 Task: Find connections with filter location Dhing with filter topic #linkedintrainer with filter profile language Potuguese with filter current company Mechanical Engineering Design Hub with filter school Deenbandhu Chhotu Ram University of Science & Technology with filter industry Automation Machinery Manufacturing with filter service category Filing with filter keywords title Bookkeeper
Action: Mouse moved to (172, 263)
Screenshot: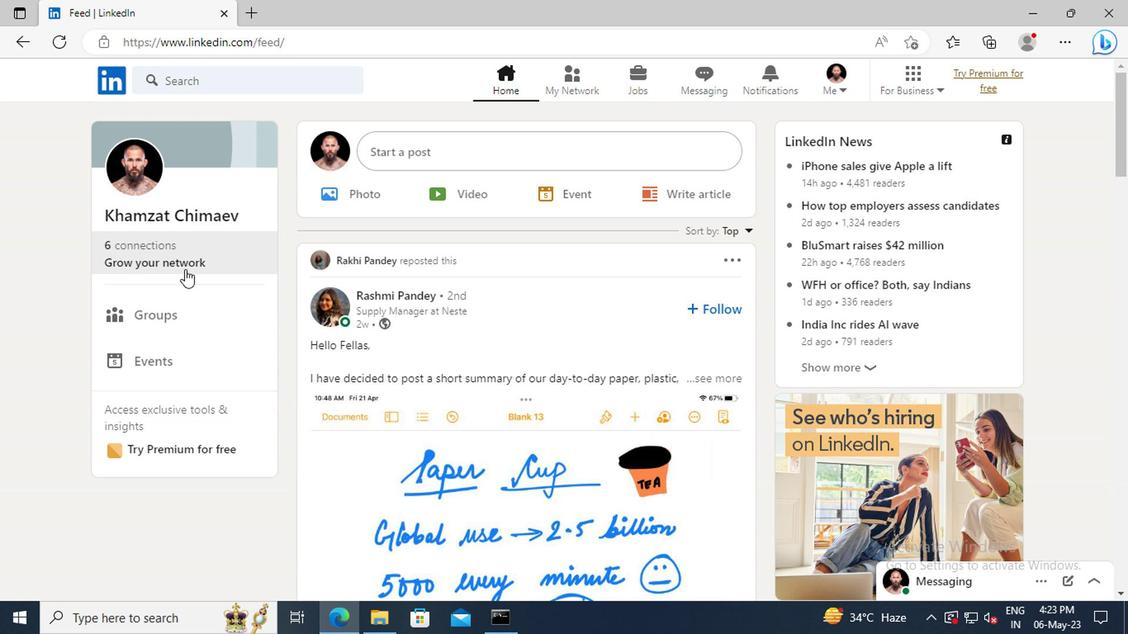 
Action: Mouse pressed left at (172, 263)
Screenshot: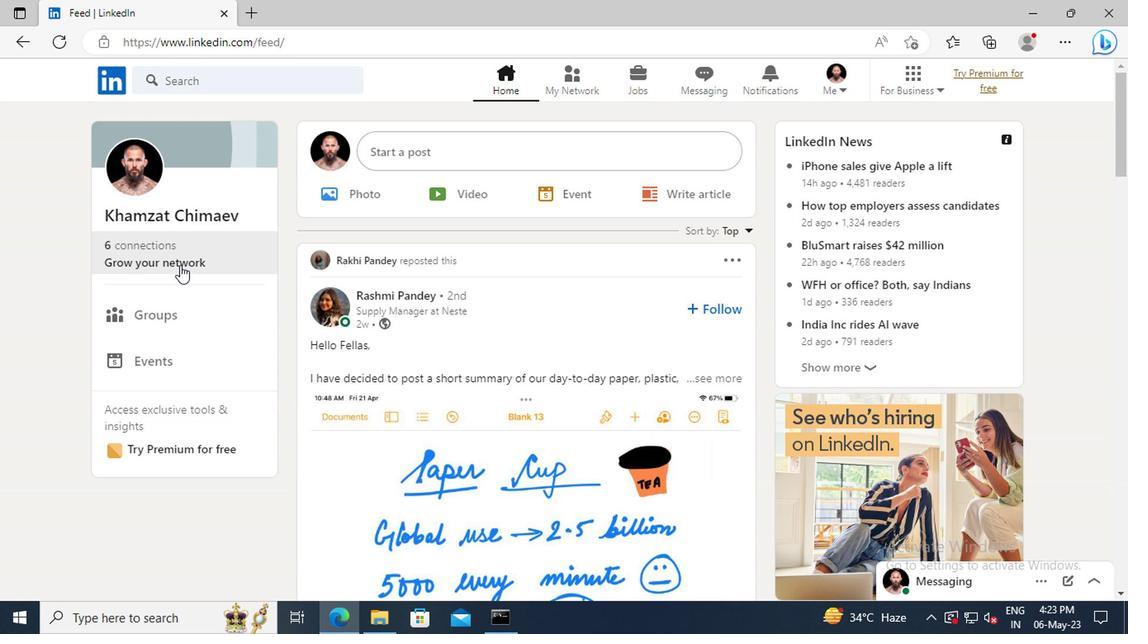 
Action: Mouse moved to (179, 175)
Screenshot: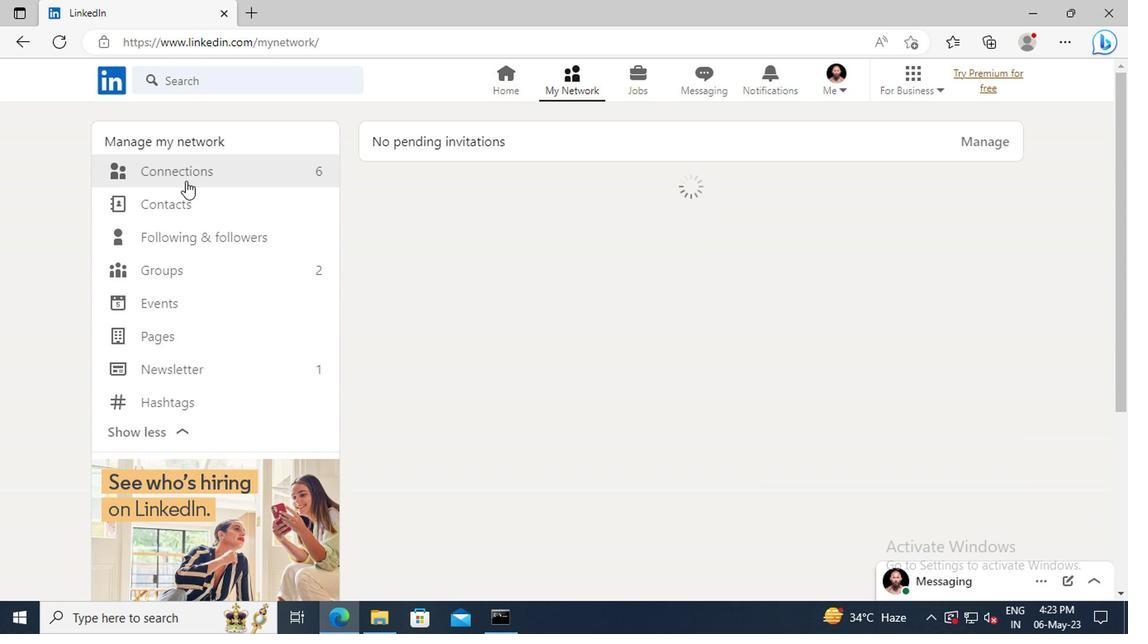 
Action: Mouse pressed left at (179, 175)
Screenshot: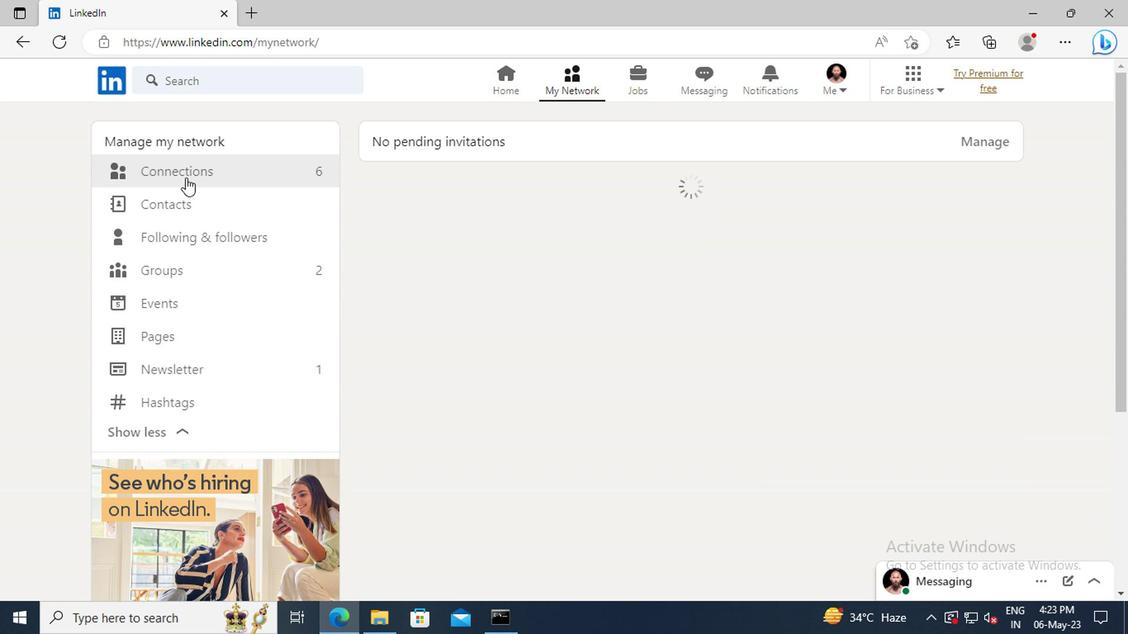 
Action: Mouse moved to (670, 178)
Screenshot: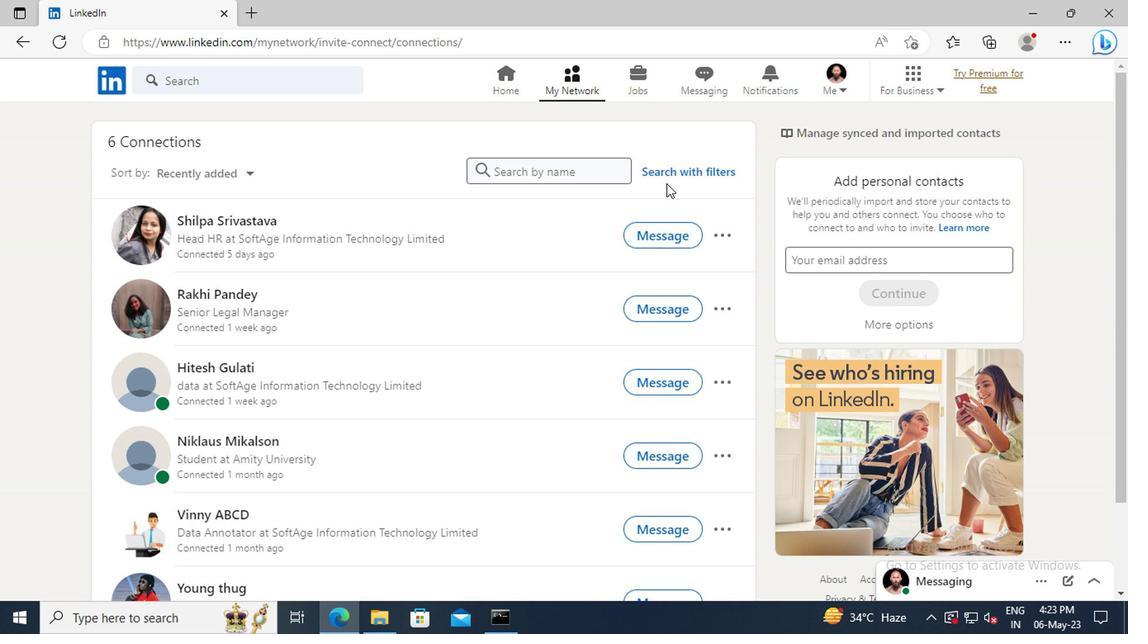 
Action: Mouse pressed left at (670, 178)
Screenshot: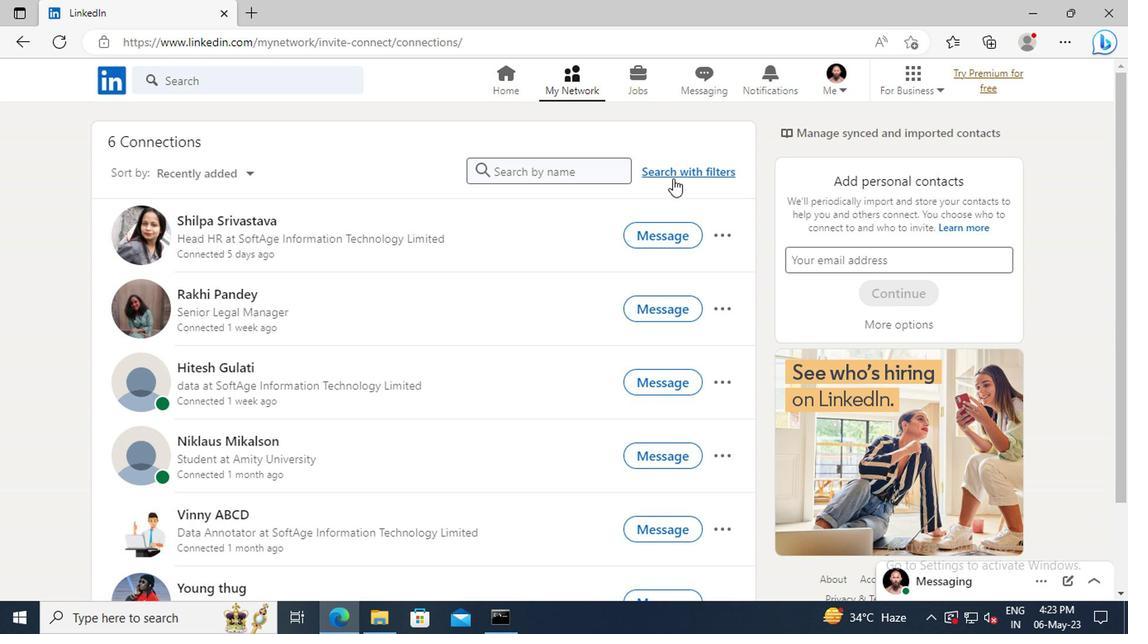 
Action: Mouse moved to (623, 130)
Screenshot: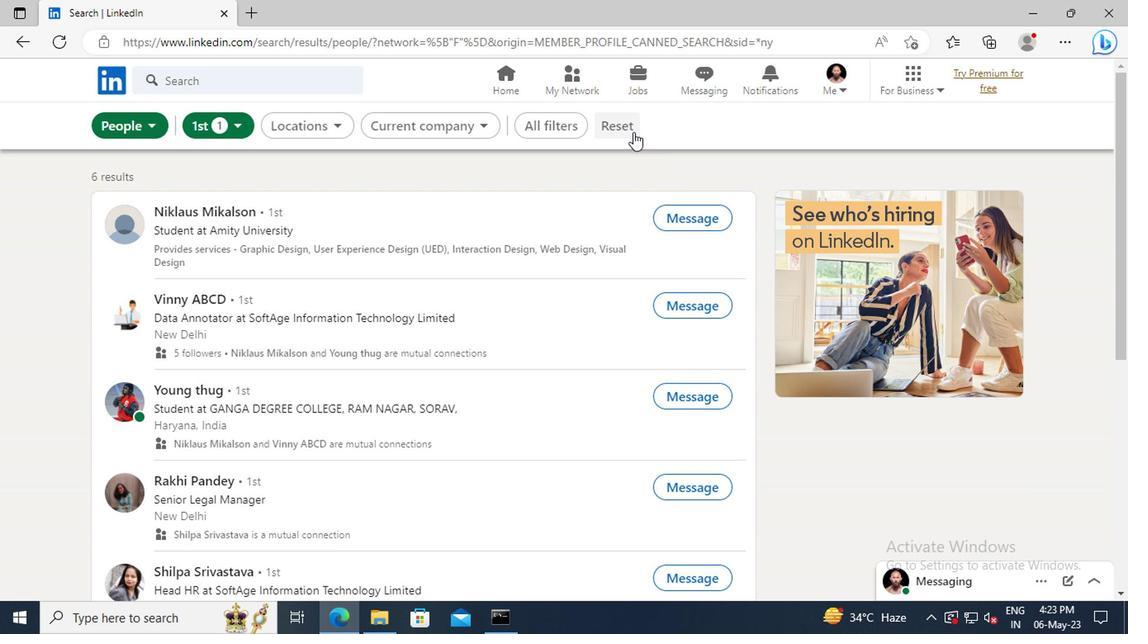 
Action: Mouse pressed left at (623, 130)
Screenshot: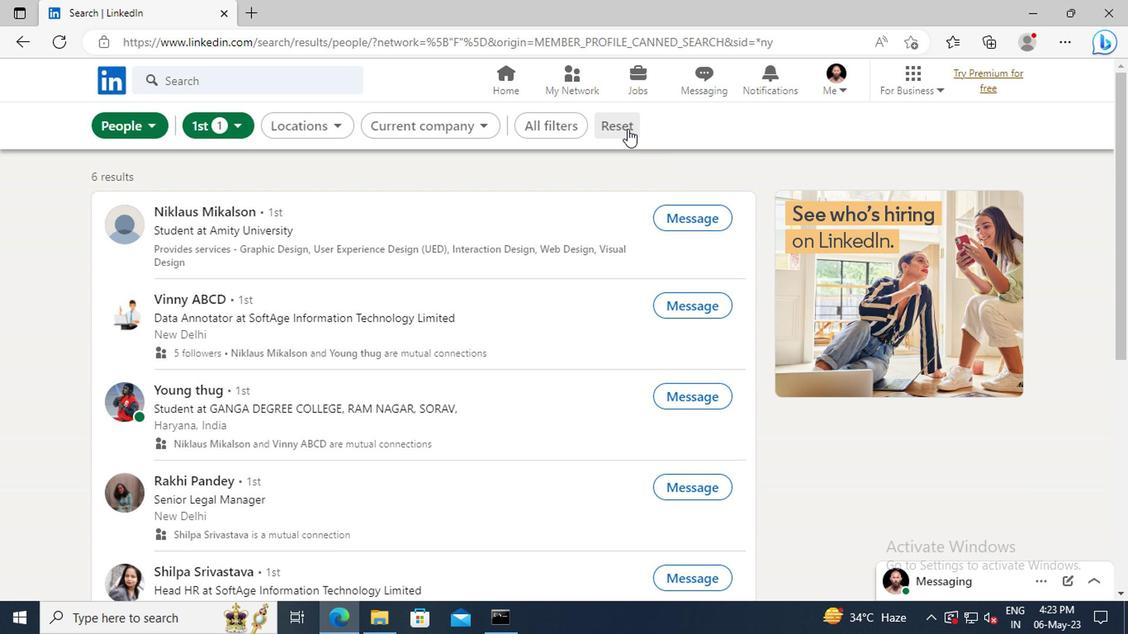 
Action: Mouse moved to (602, 130)
Screenshot: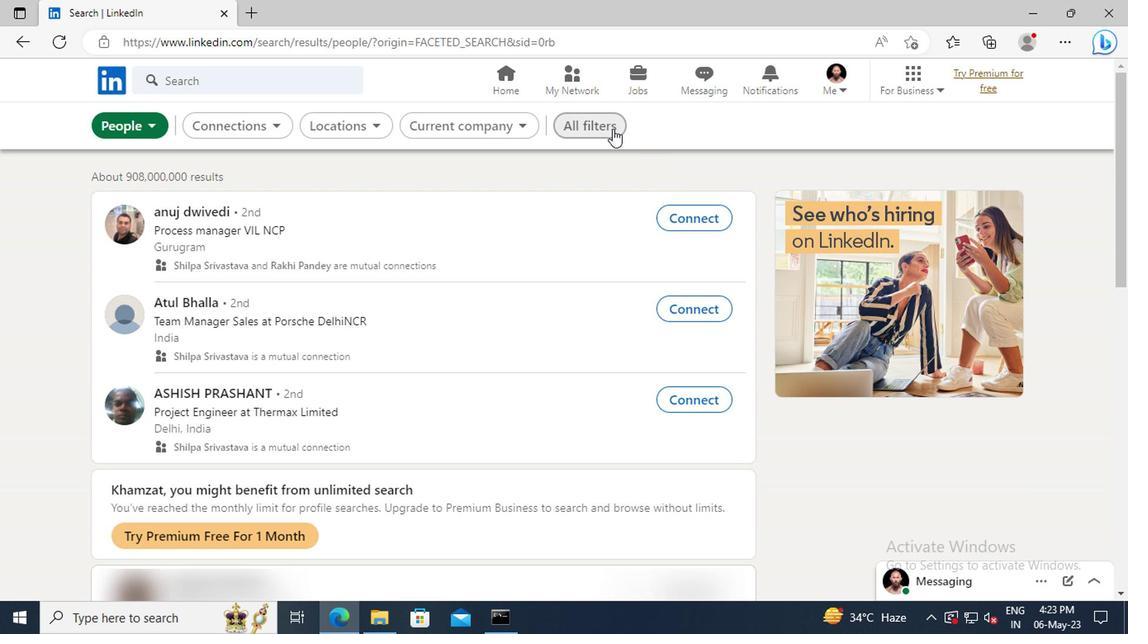 
Action: Mouse pressed left at (602, 130)
Screenshot: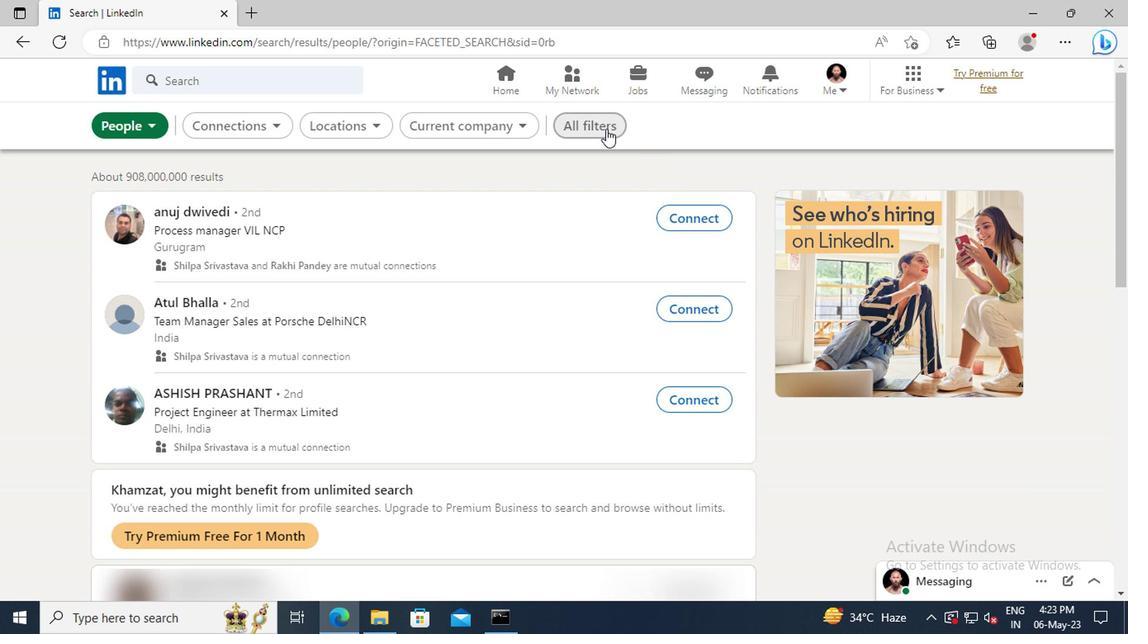 
Action: Mouse moved to (898, 316)
Screenshot: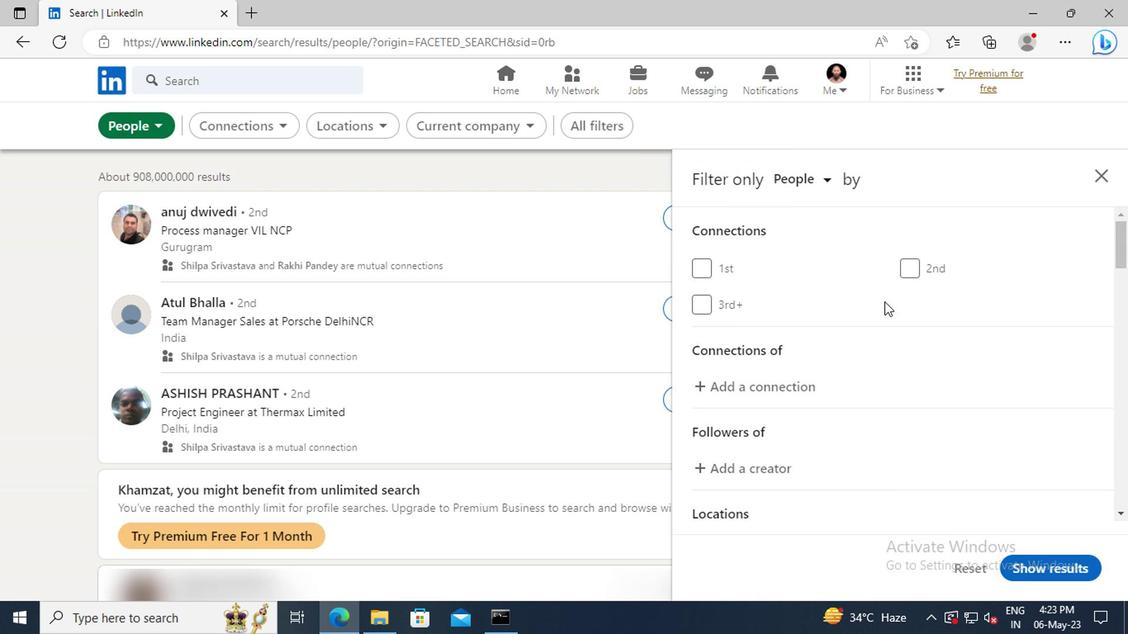 
Action: Mouse scrolled (898, 315) with delta (0, 0)
Screenshot: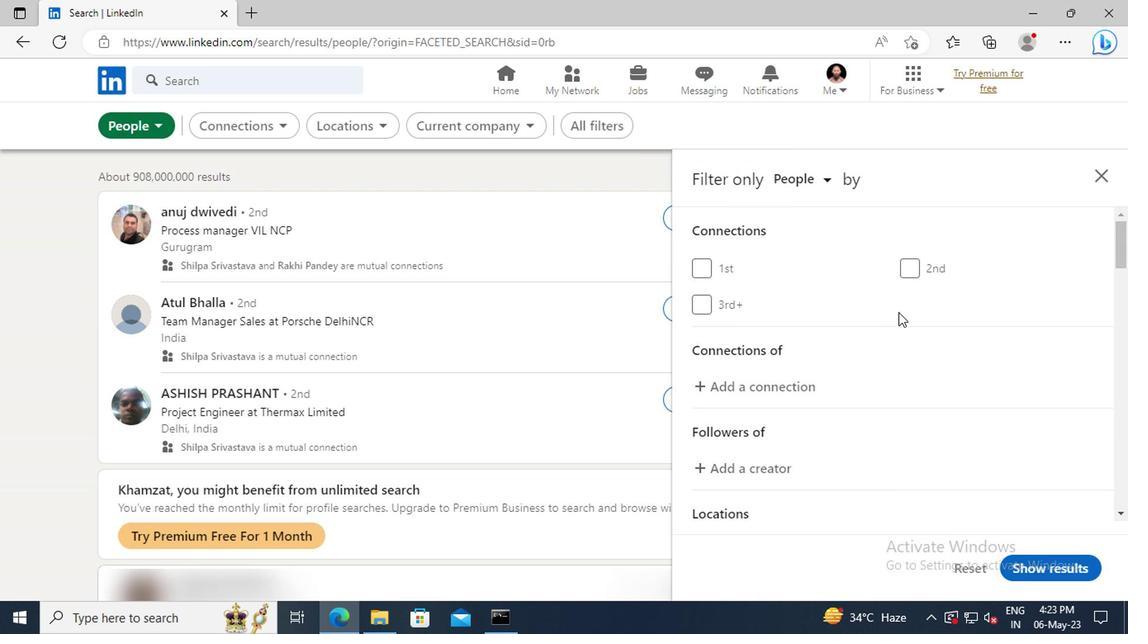 
Action: Mouse scrolled (898, 315) with delta (0, 0)
Screenshot: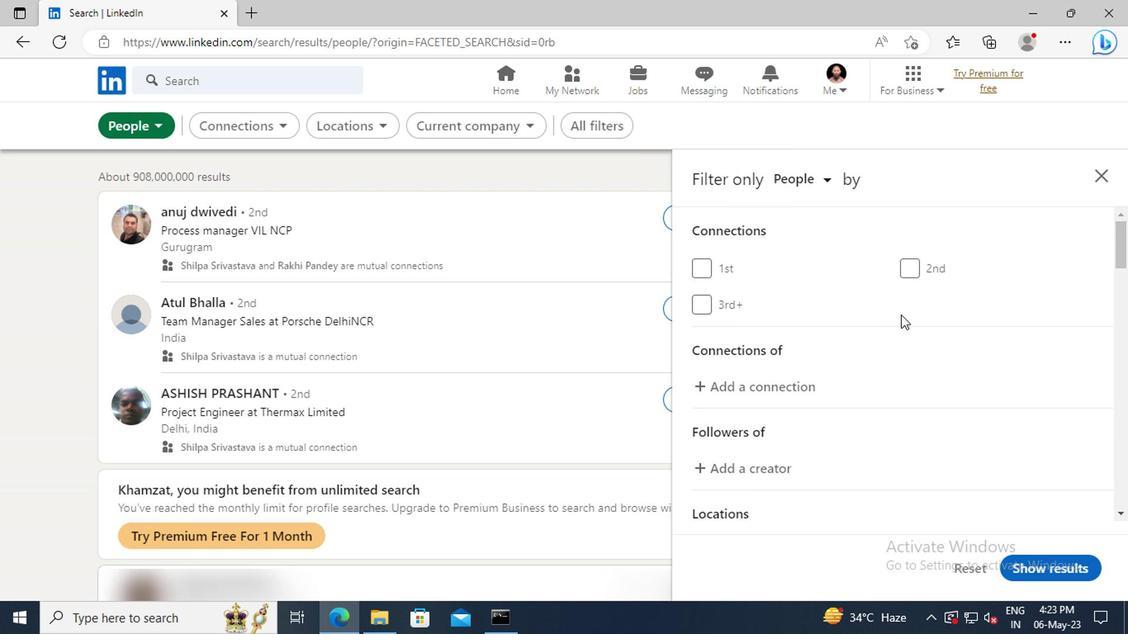 
Action: Mouse scrolled (898, 315) with delta (0, 0)
Screenshot: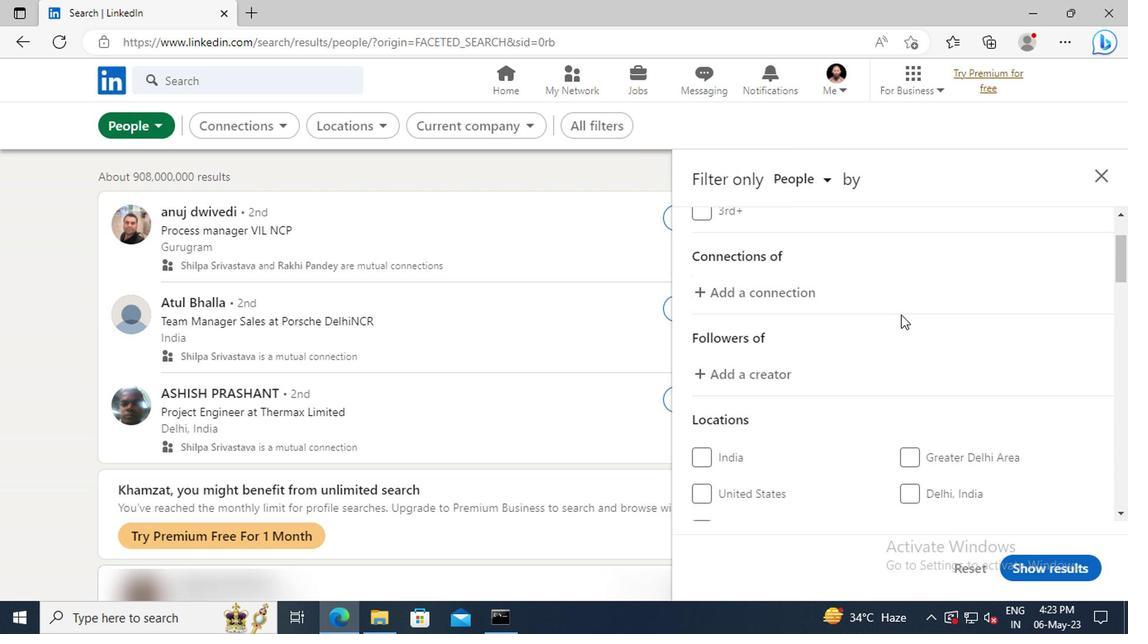 
Action: Mouse scrolled (898, 315) with delta (0, 0)
Screenshot: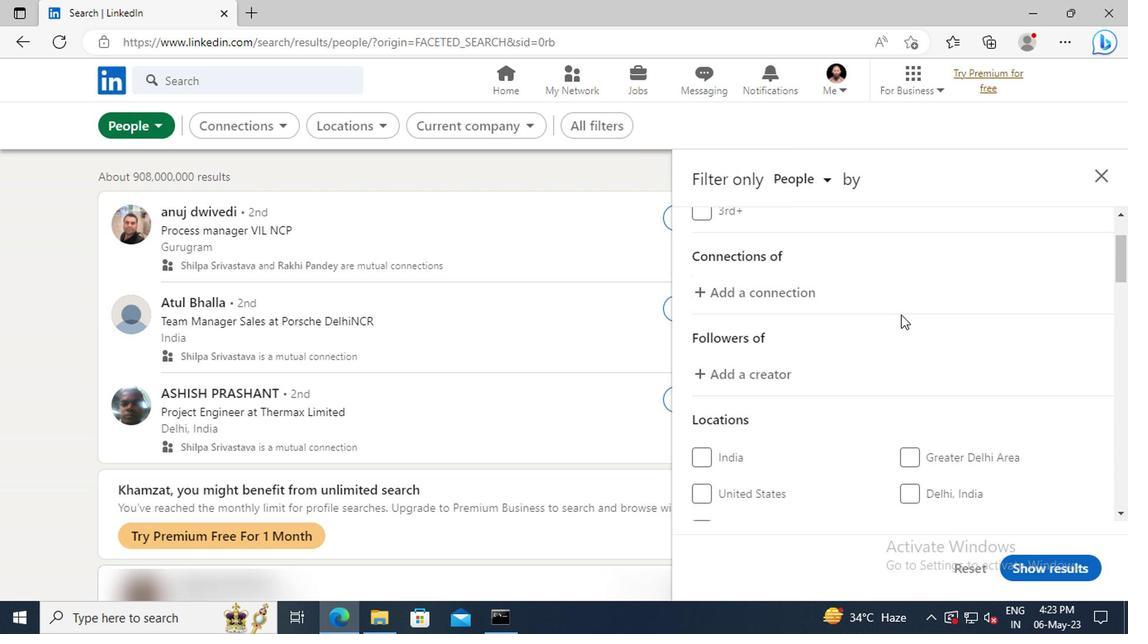 
Action: Mouse scrolled (898, 315) with delta (0, 0)
Screenshot: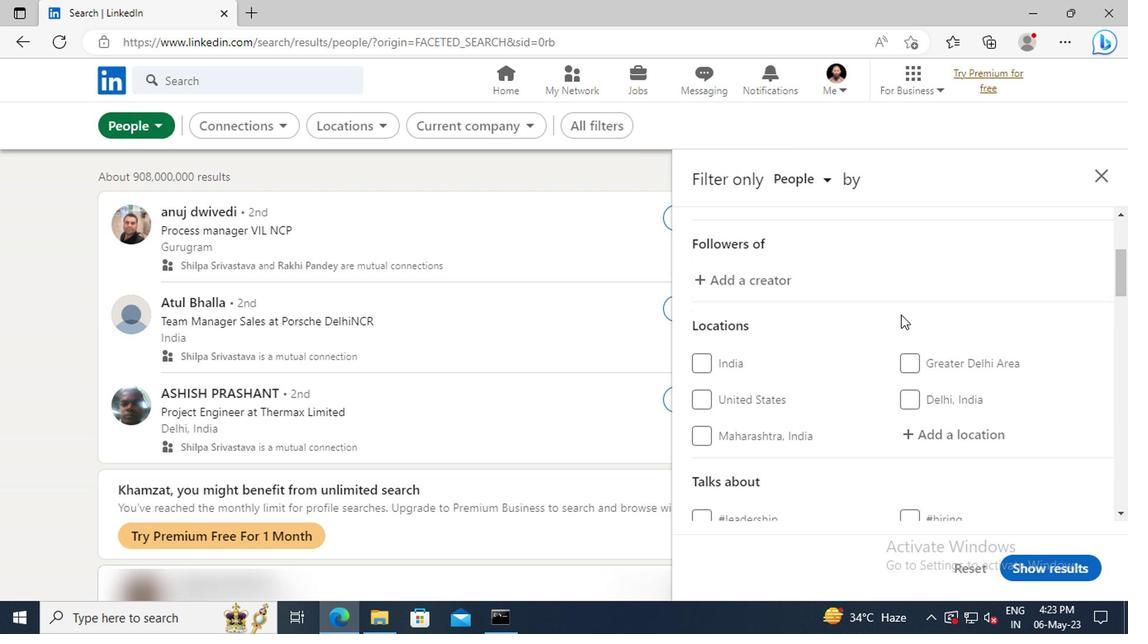 
Action: Mouse scrolled (898, 315) with delta (0, 0)
Screenshot: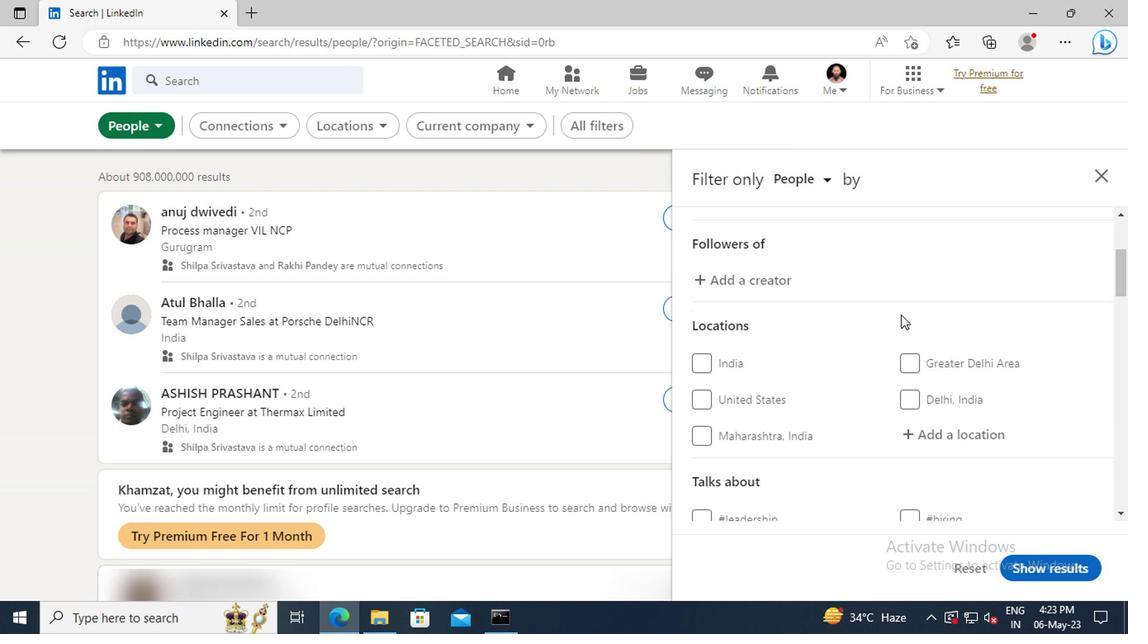 
Action: Mouse moved to (910, 338)
Screenshot: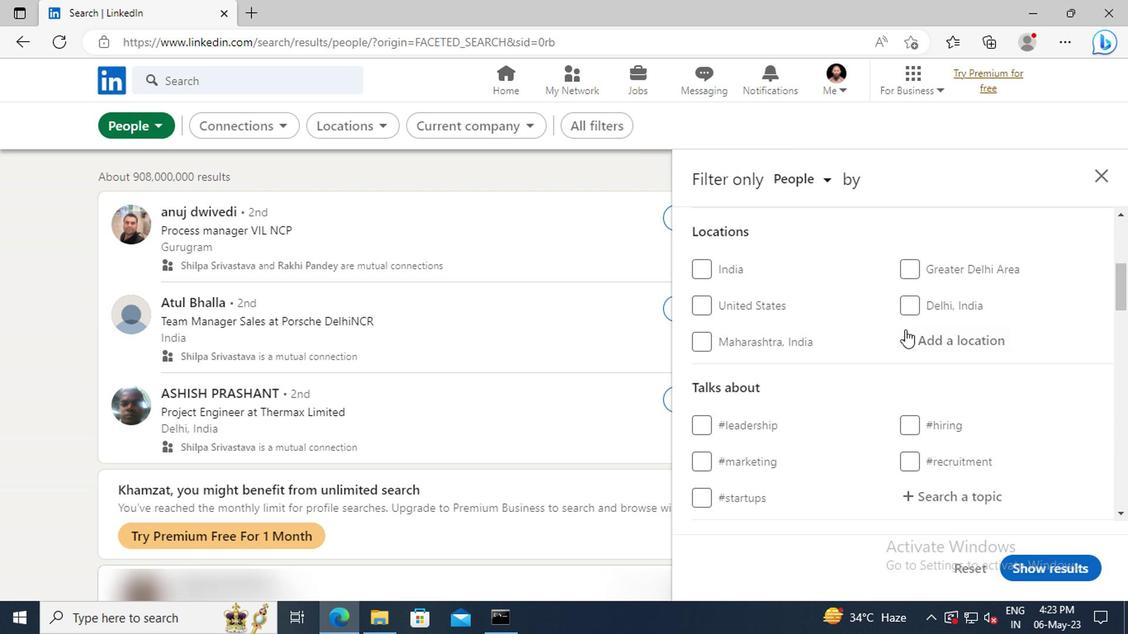 
Action: Mouse pressed left at (910, 338)
Screenshot: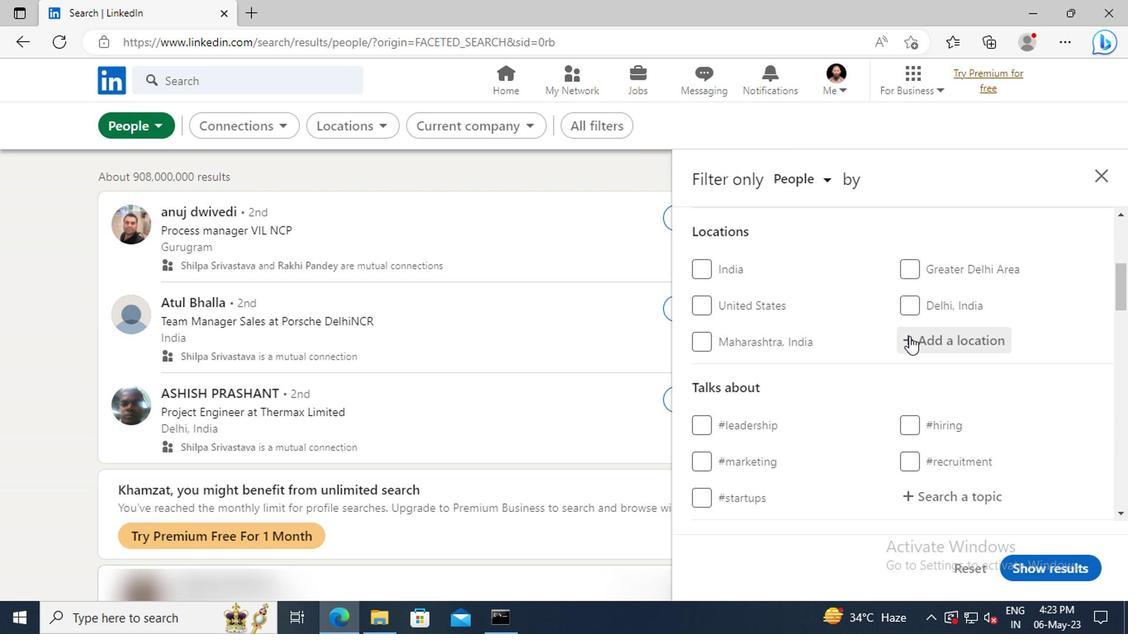 
Action: Mouse moved to (910, 338)
Screenshot: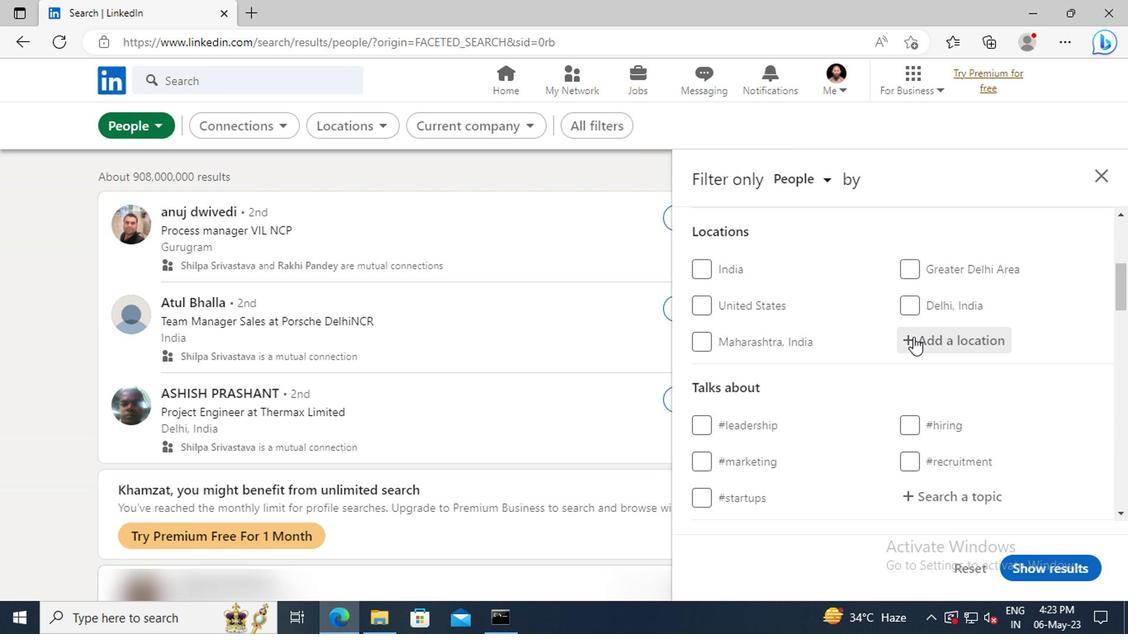 
Action: Key pressed <Key.shift>DHING
Screenshot: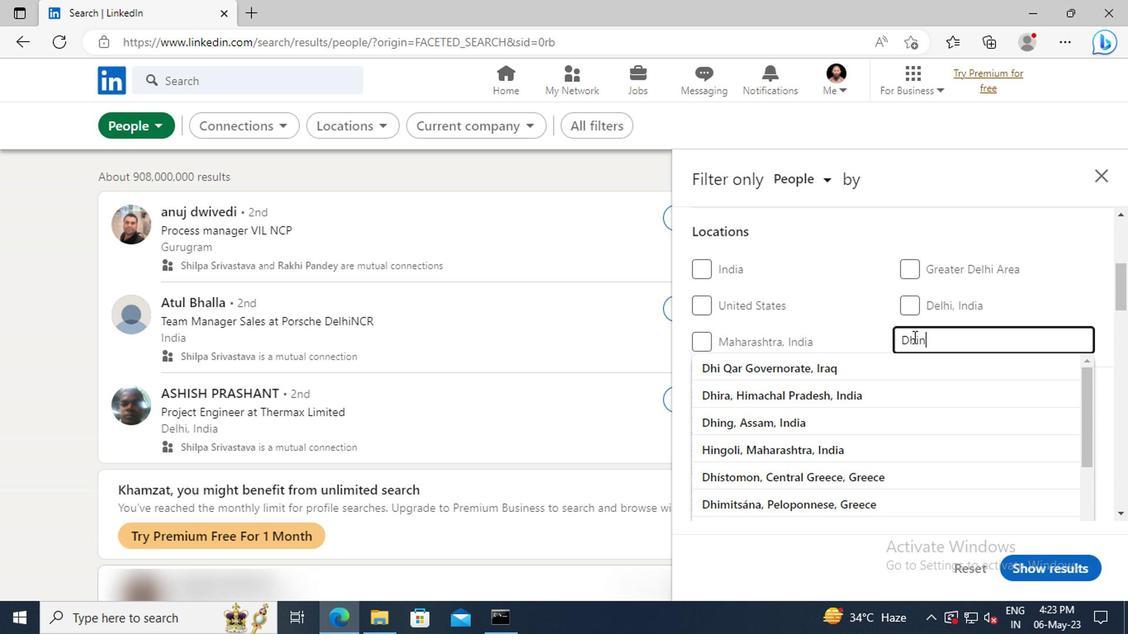 
Action: Mouse moved to (916, 362)
Screenshot: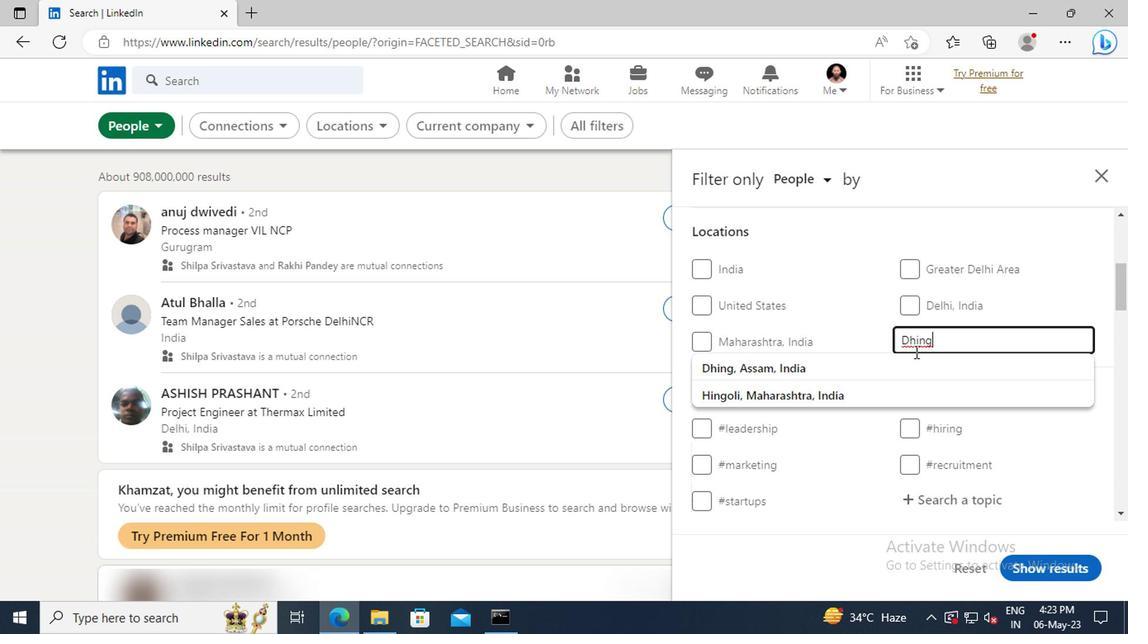 
Action: Mouse pressed left at (916, 362)
Screenshot: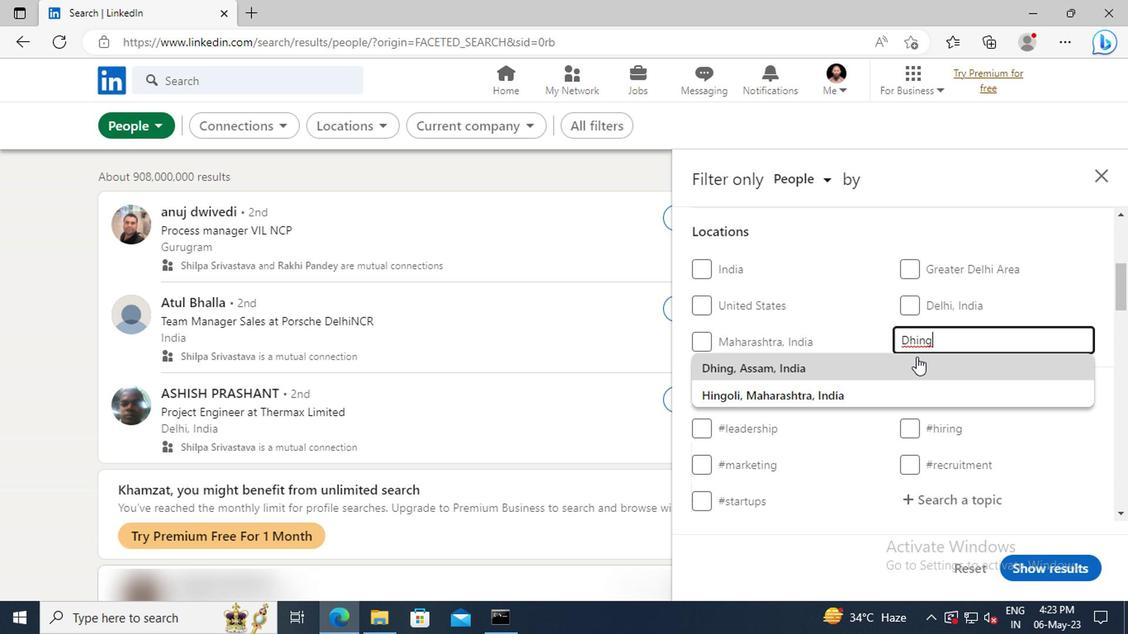 
Action: Mouse scrolled (916, 361) with delta (0, -1)
Screenshot: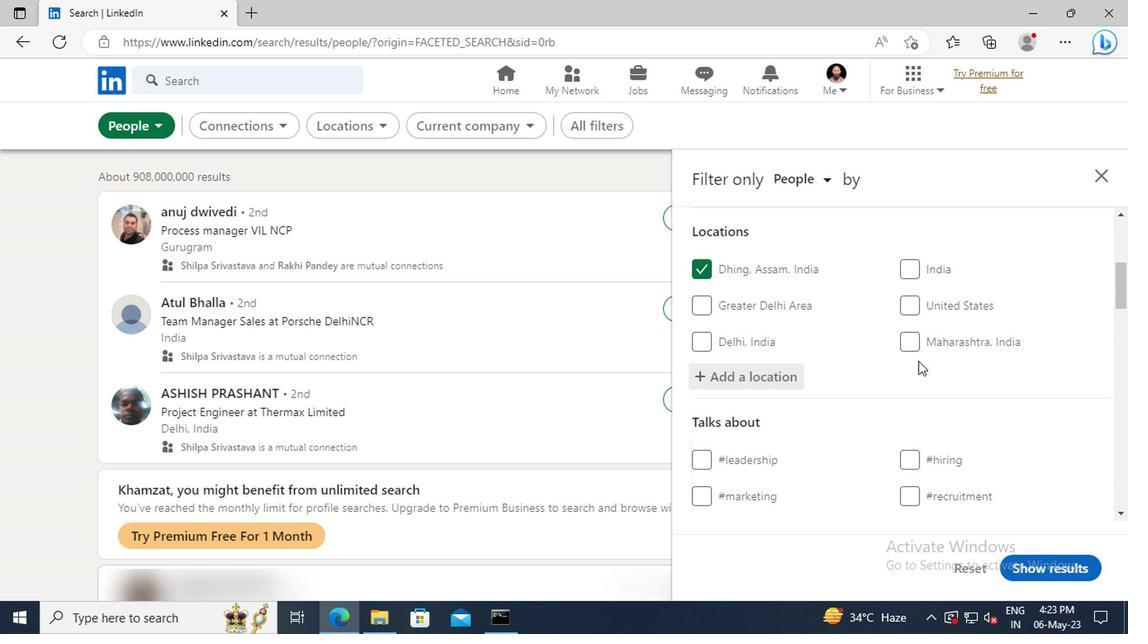 
Action: Mouse scrolled (916, 361) with delta (0, -1)
Screenshot: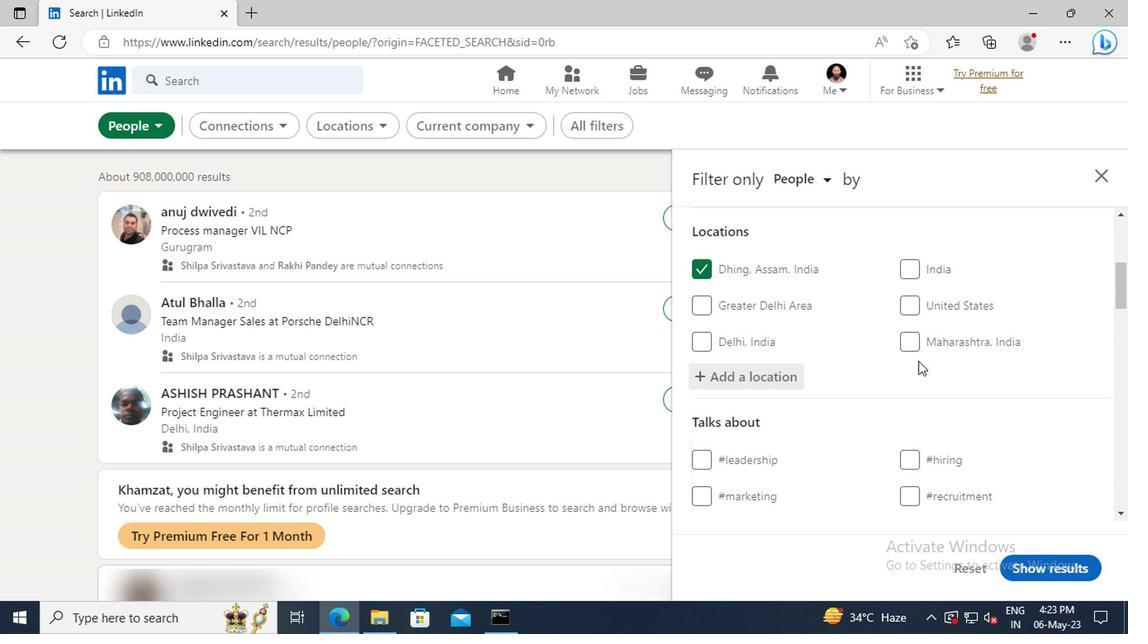
Action: Mouse scrolled (916, 361) with delta (0, -1)
Screenshot: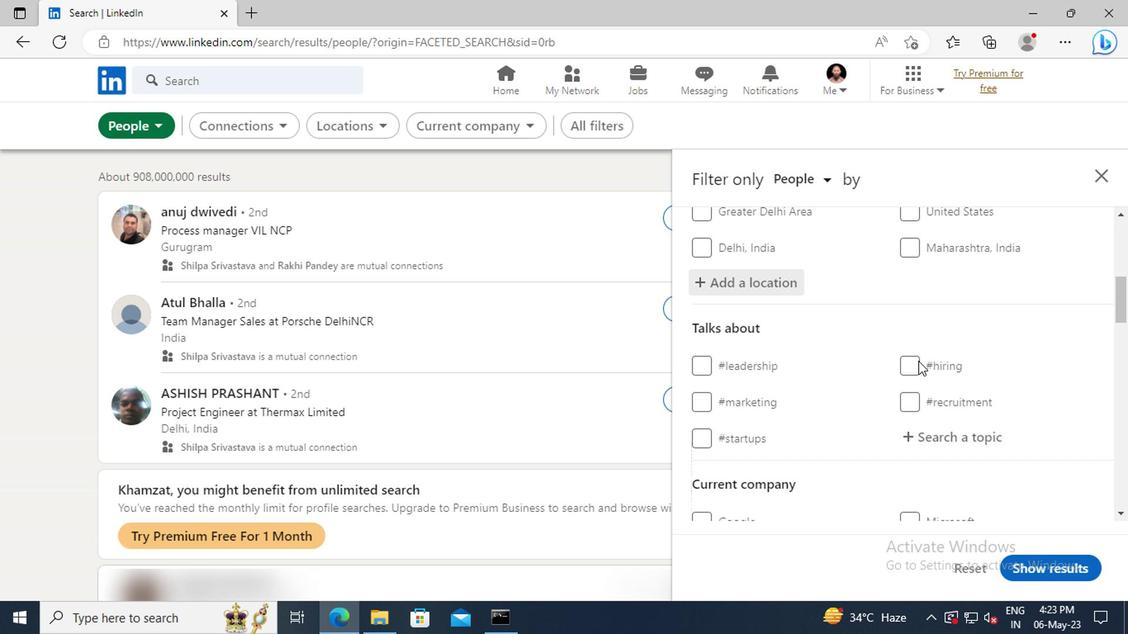 
Action: Mouse scrolled (916, 361) with delta (0, -1)
Screenshot: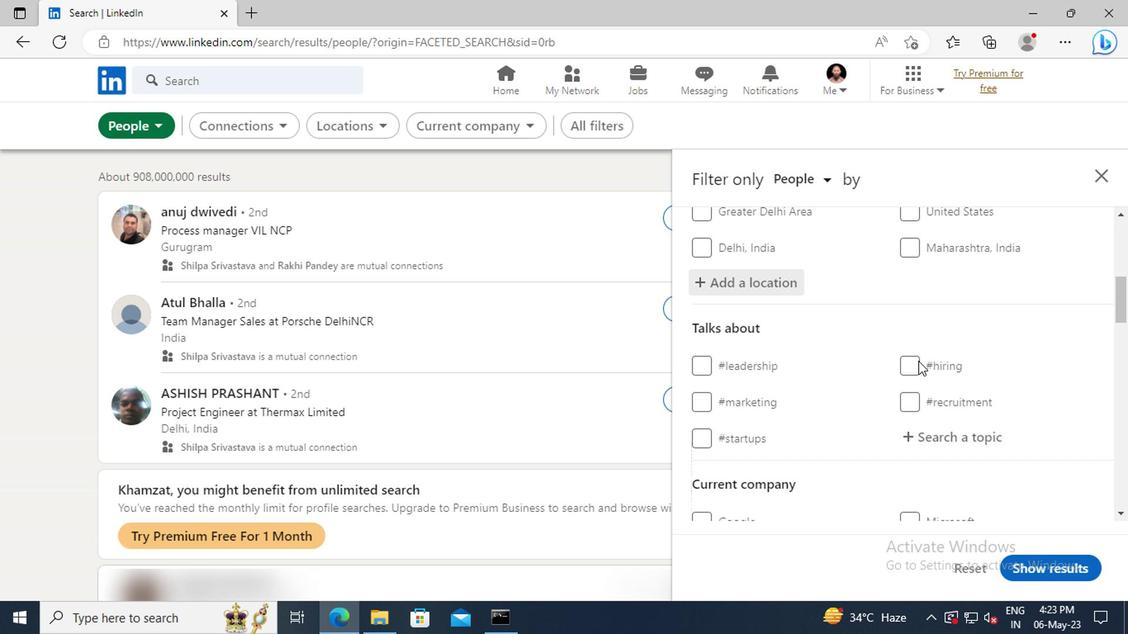 
Action: Mouse moved to (924, 354)
Screenshot: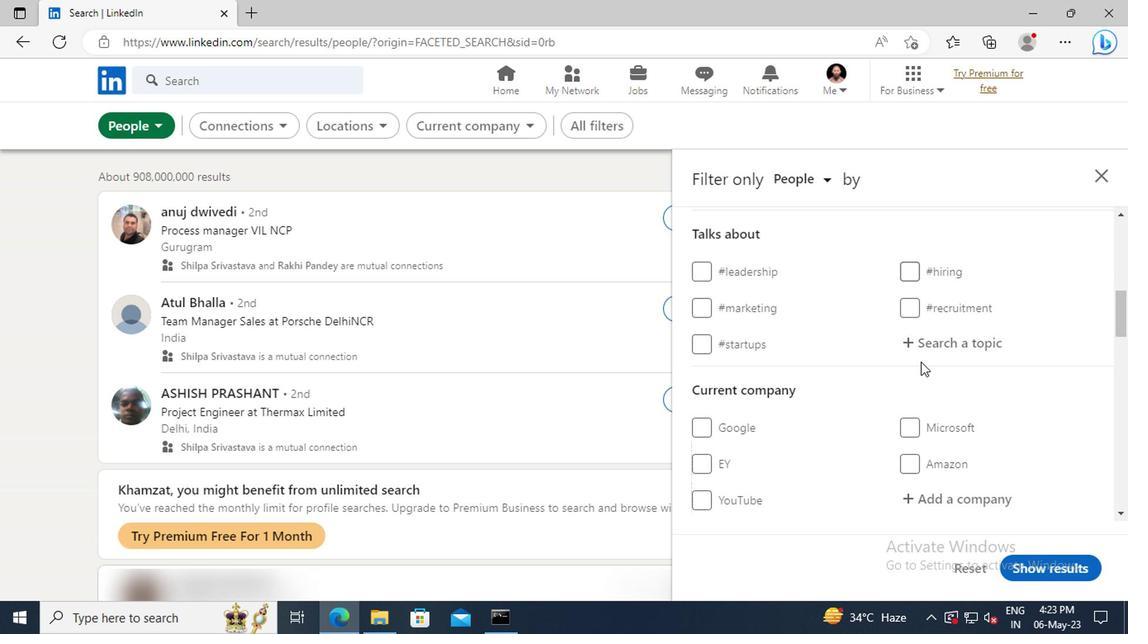 
Action: Mouse pressed left at (924, 354)
Screenshot: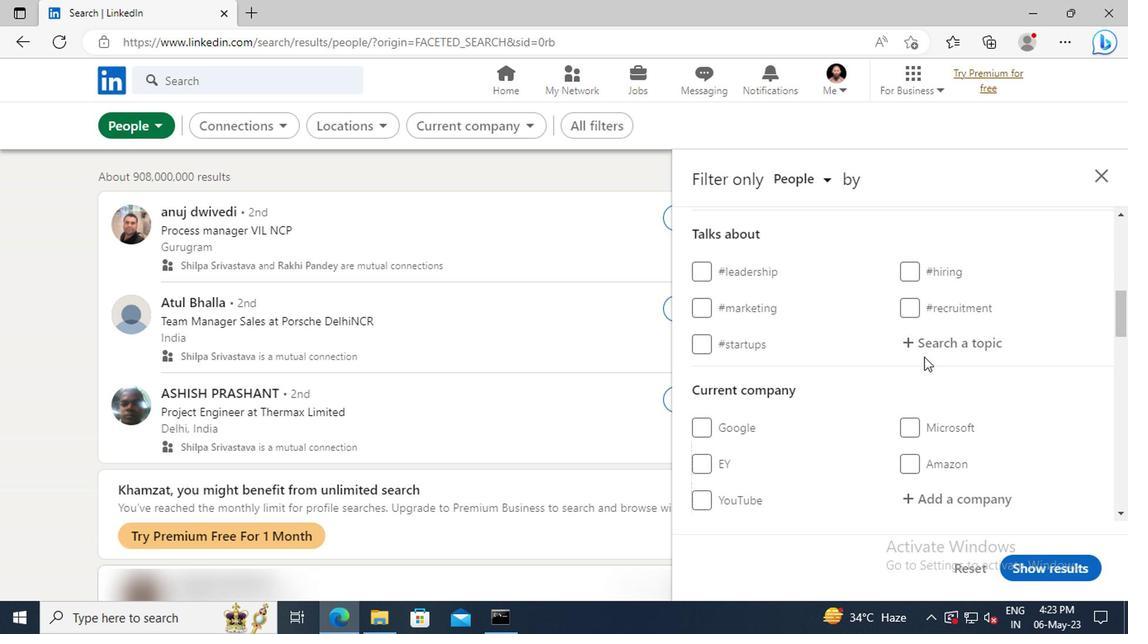 
Action: Key pressed LINKEDINTR
Screenshot: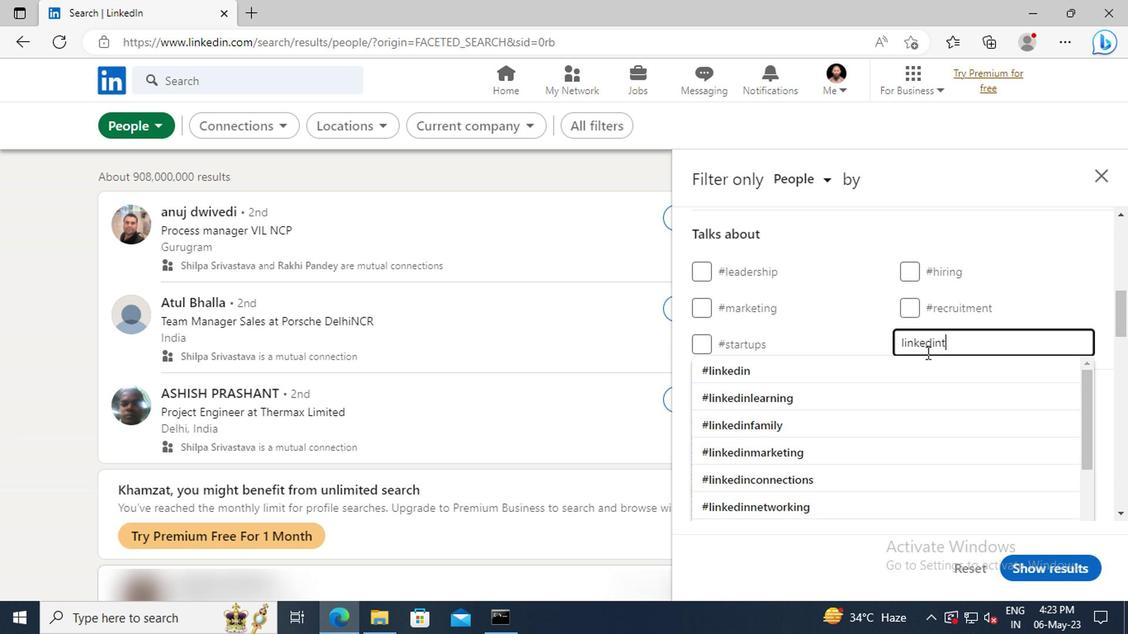 
Action: Mouse moved to (930, 390)
Screenshot: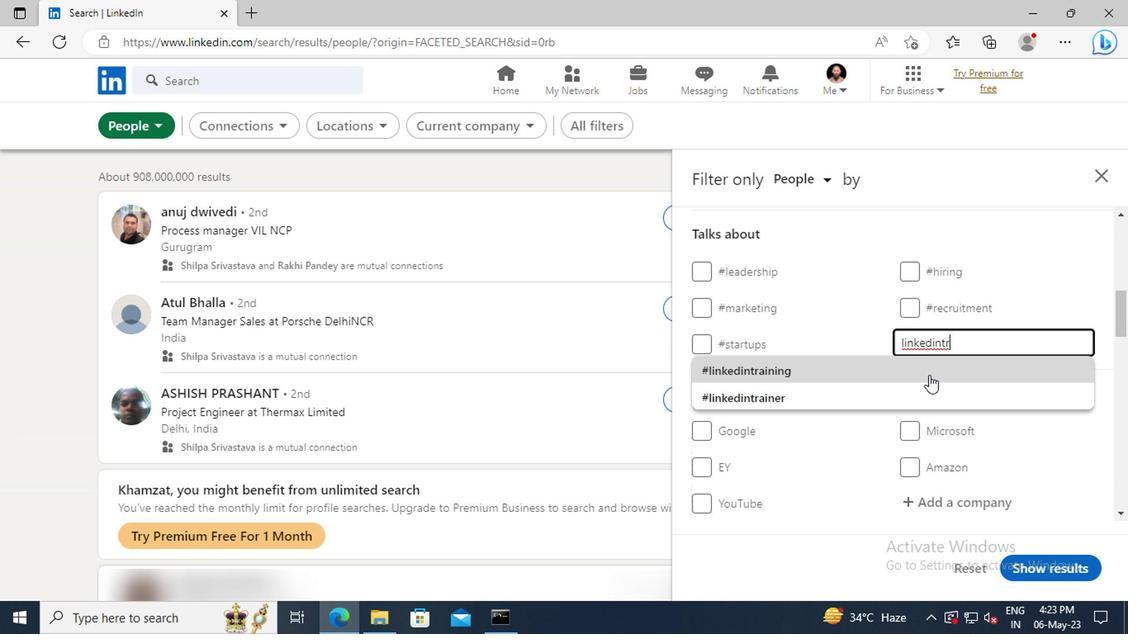 
Action: Mouse pressed left at (930, 390)
Screenshot: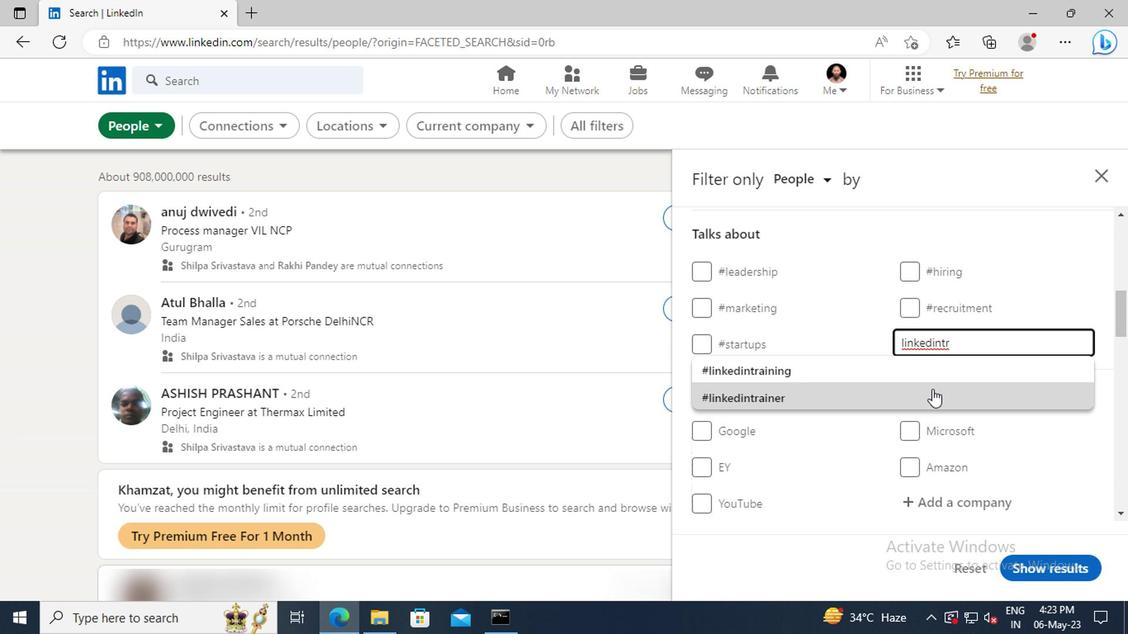 
Action: Mouse scrolled (930, 389) with delta (0, 0)
Screenshot: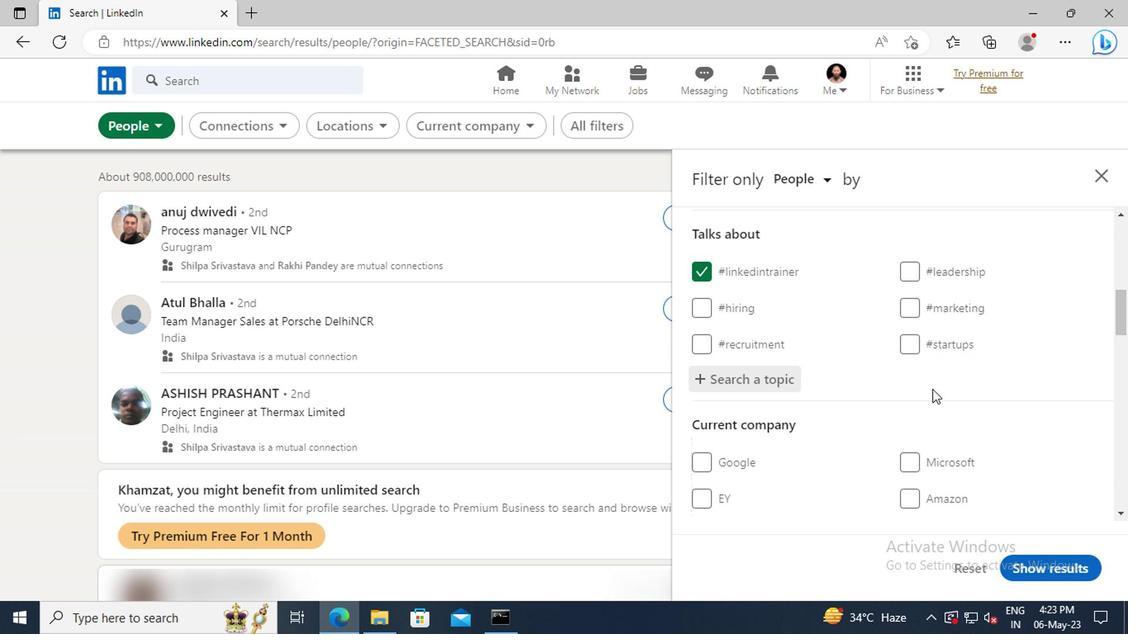
Action: Mouse scrolled (930, 389) with delta (0, 0)
Screenshot: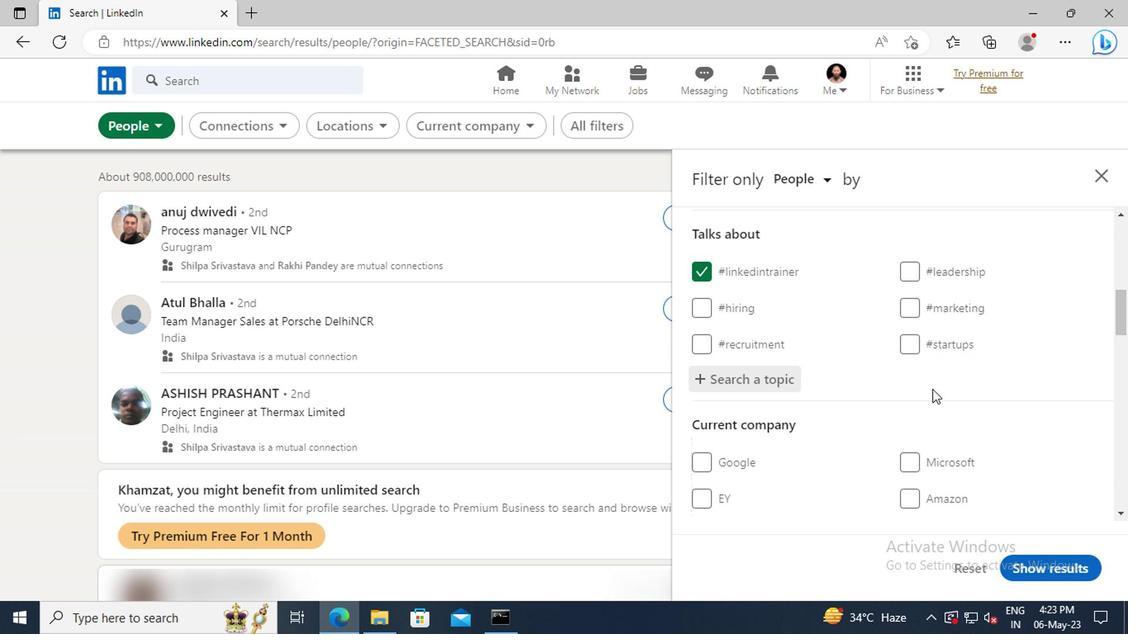 
Action: Mouse scrolled (930, 389) with delta (0, 0)
Screenshot: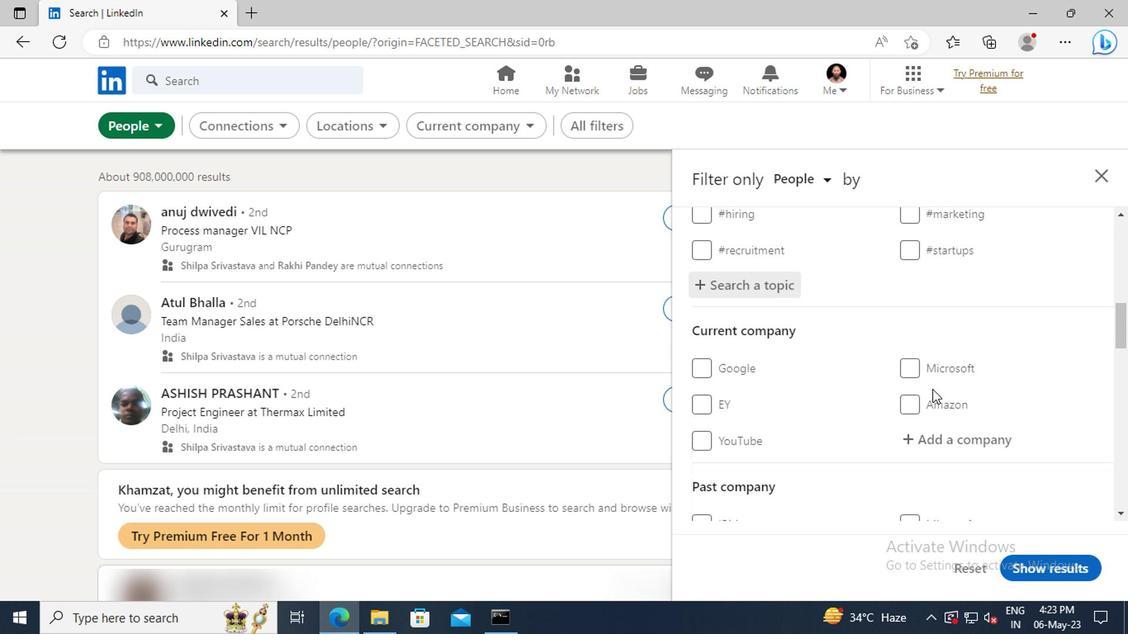 
Action: Mouse scrolled (930, 389) with delta (0, 0)
Screenshot: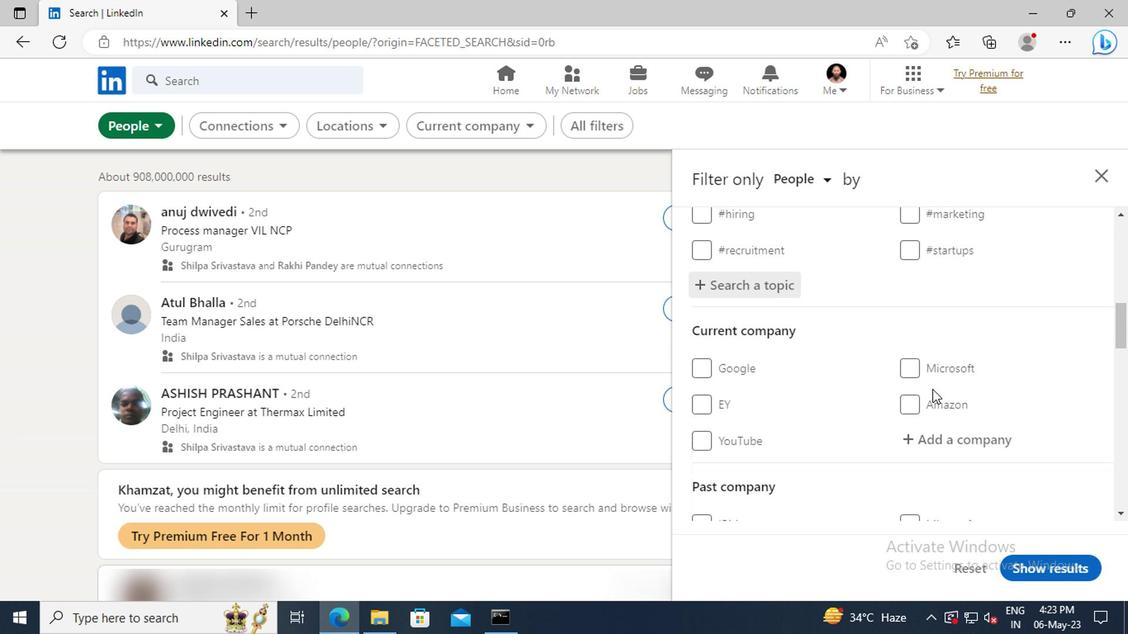 
Action: Mouse scrolled (930, 389) with delta (0, 0)
Screenshot: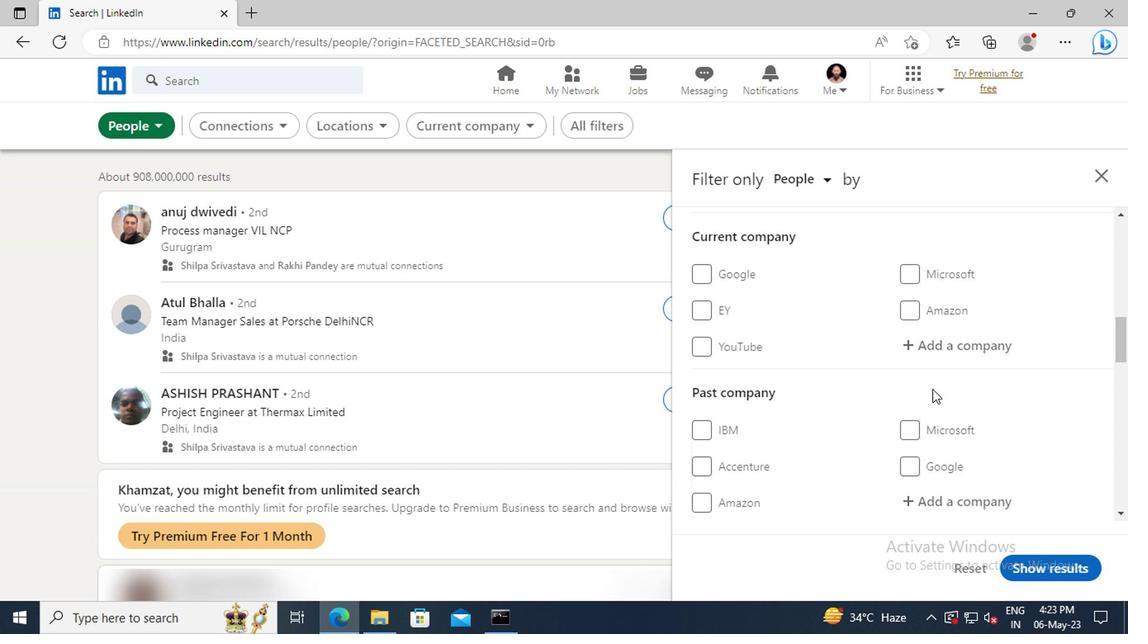 
Action: Mouse scrolled (930, 389) with delta (0, 0)
Screenshot: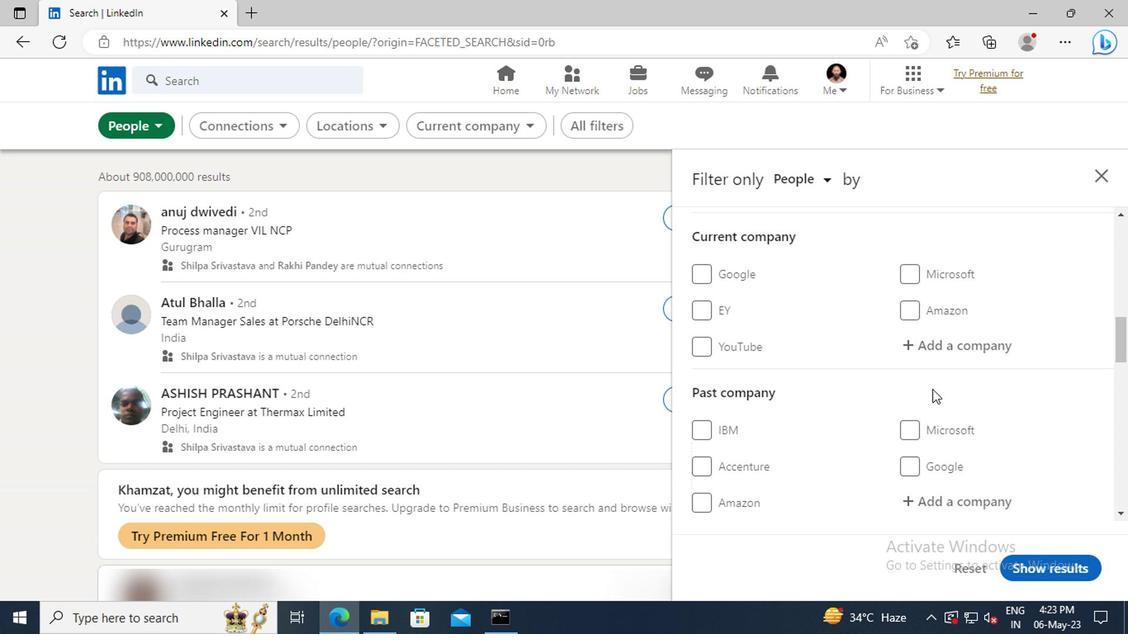 
Action: Mouse scrolled (930, 389) with delta (0, 0)
Screenshot: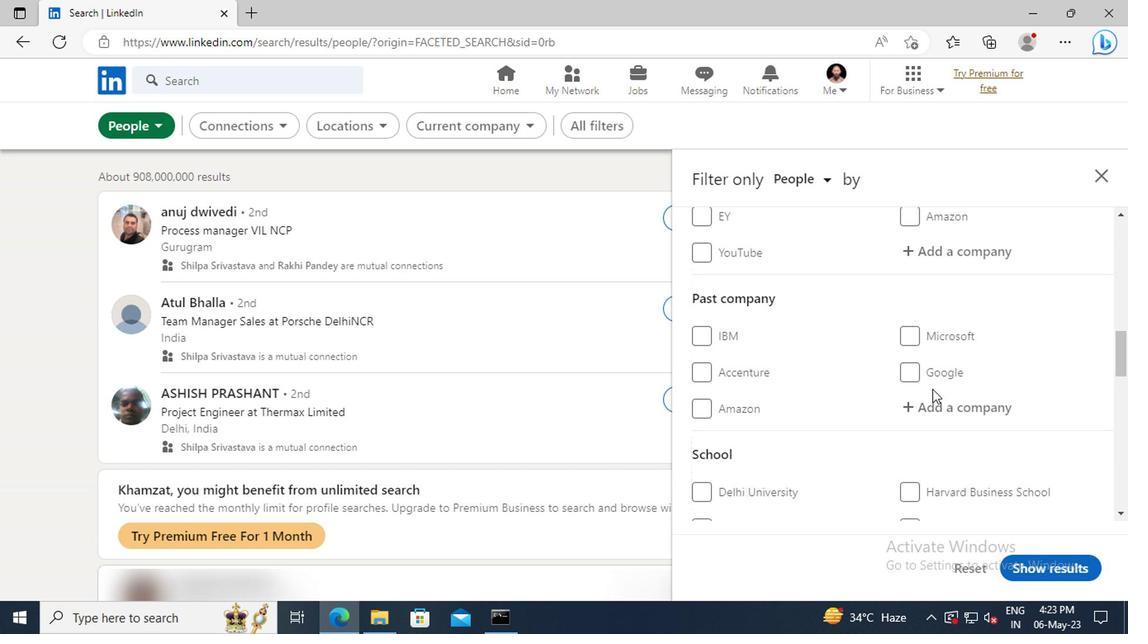 
Action: Mouse scrolled (930, 389) with delta (0, 0)
Screenshot: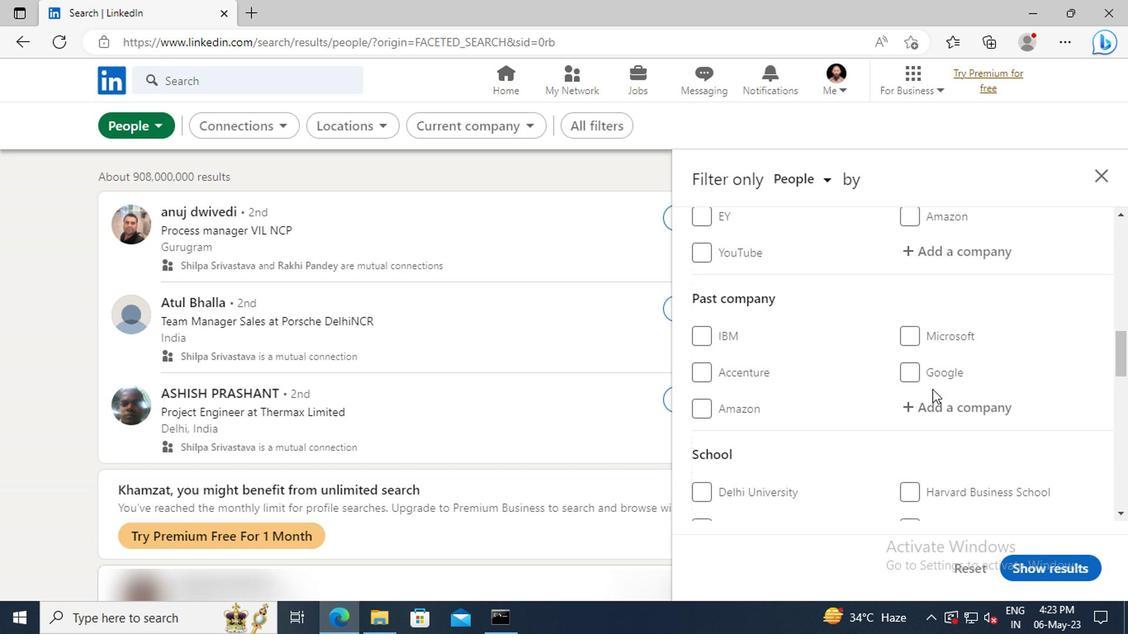 
Action: Mouse scrolled (930, 389) with delta (0, 0)
Screenshot: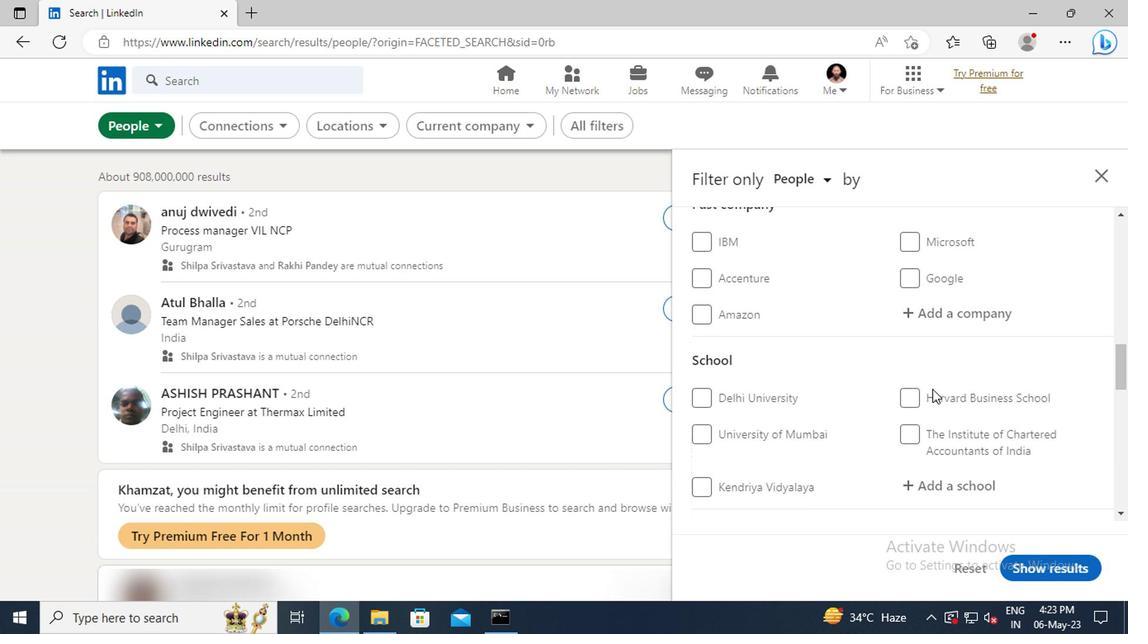 
Action: Mouse scrolled (930, 389) with delta (0, 0)
Screenshot: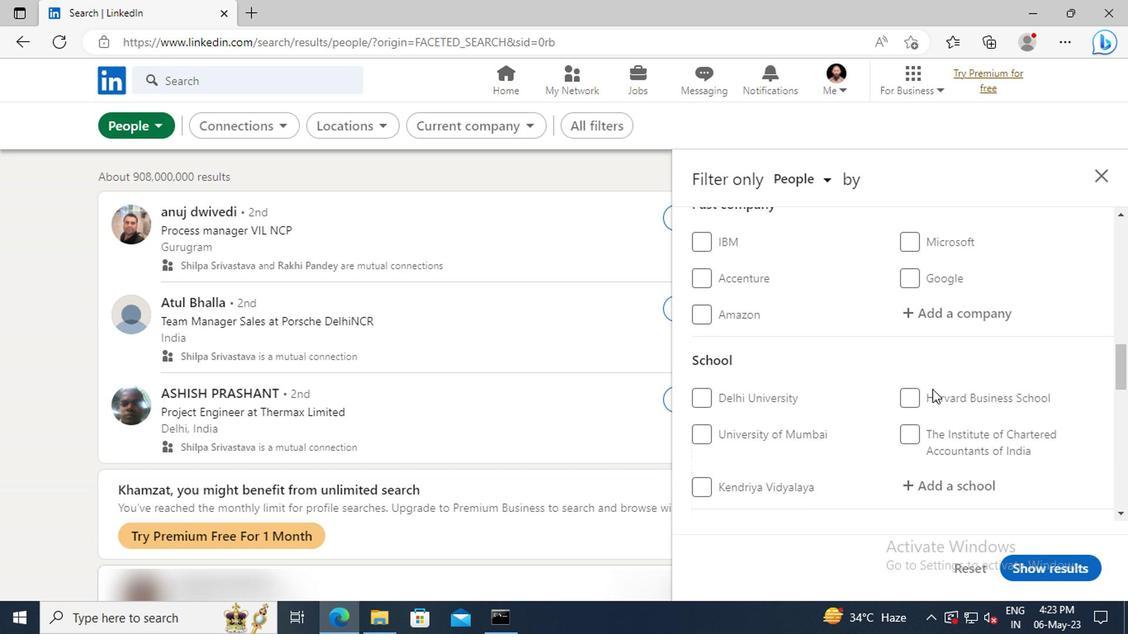 
Action: Mouse scrolled (930, 389) with delta (0, 0)
Screenshot: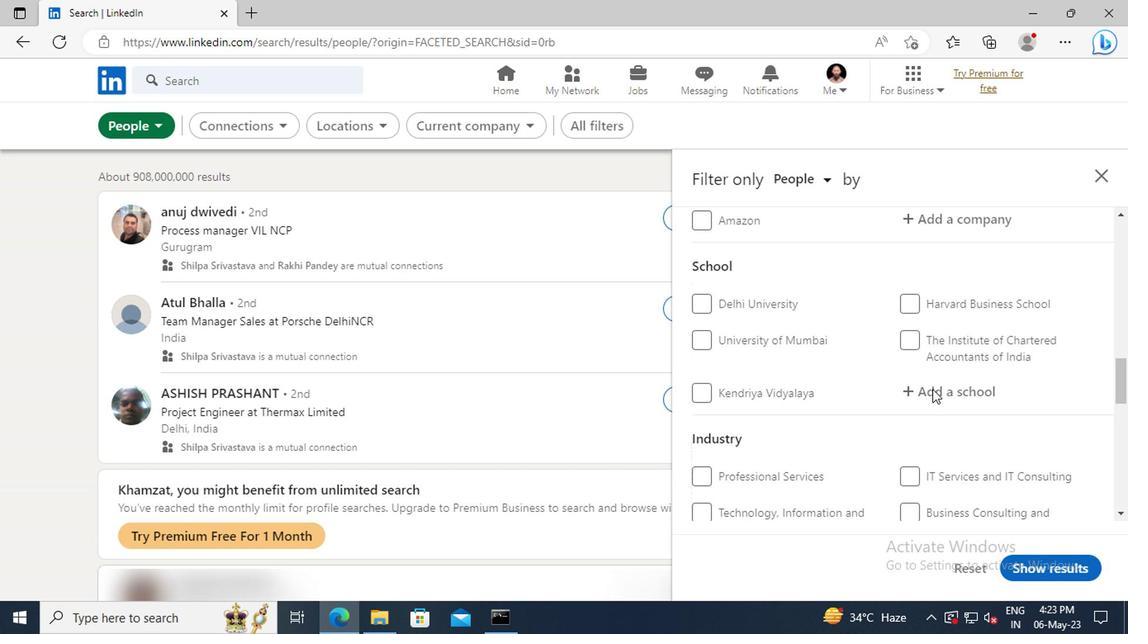 
Action: Mouse scrolled (930, 389) with delta (0, 0)
Screenshot: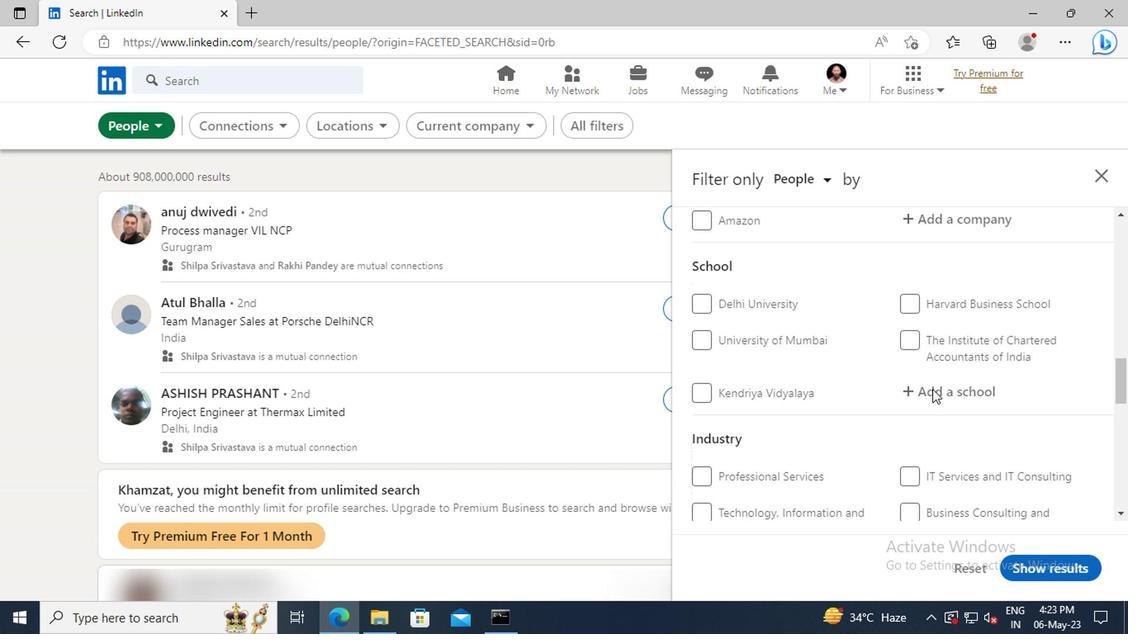 
Action: Mouse scrolled (930, 389) with delta (0, 0)
Screenshot: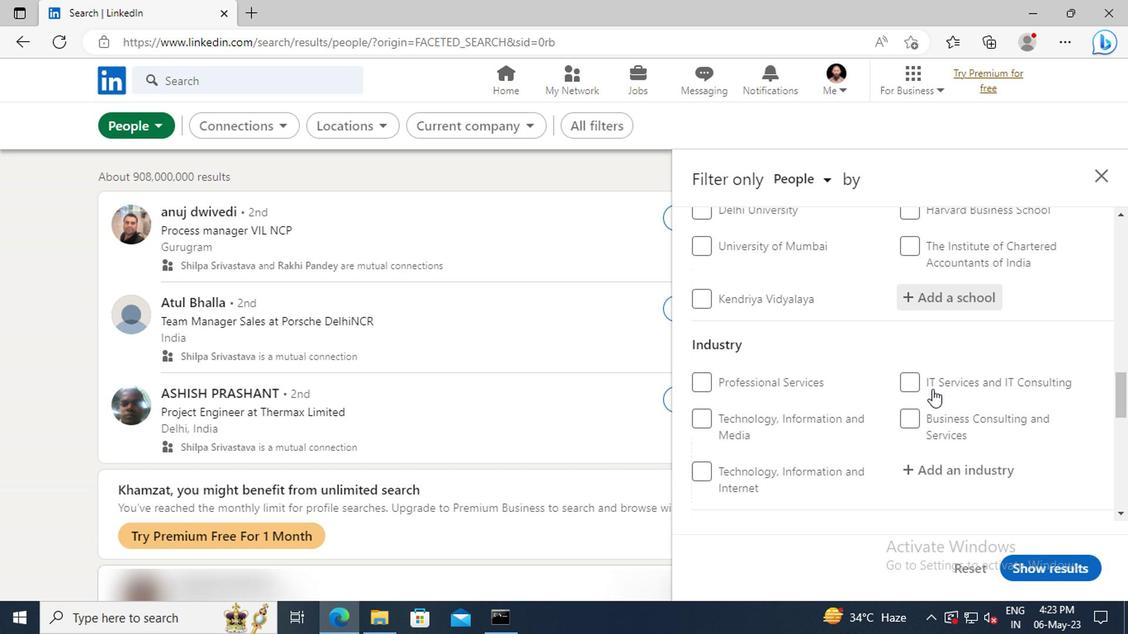 
Action: Mouse scrolled (930, 389) with delta (0, 0)
Screenshot: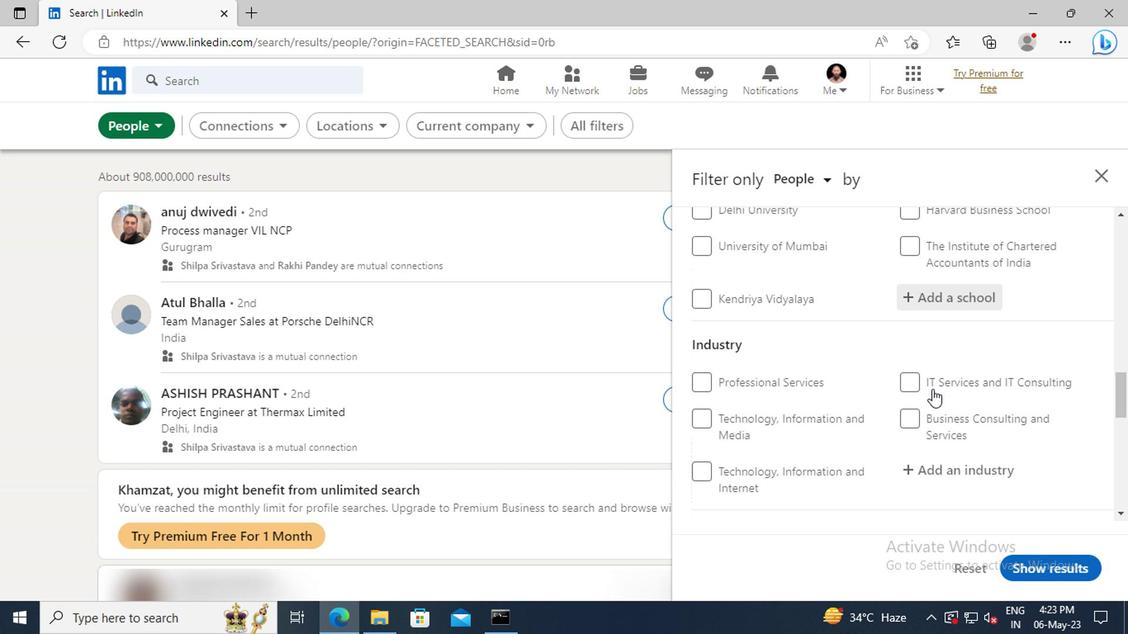 
Action: Mouse scrolled (930, 389) with delta (0, 0)
Screenshot: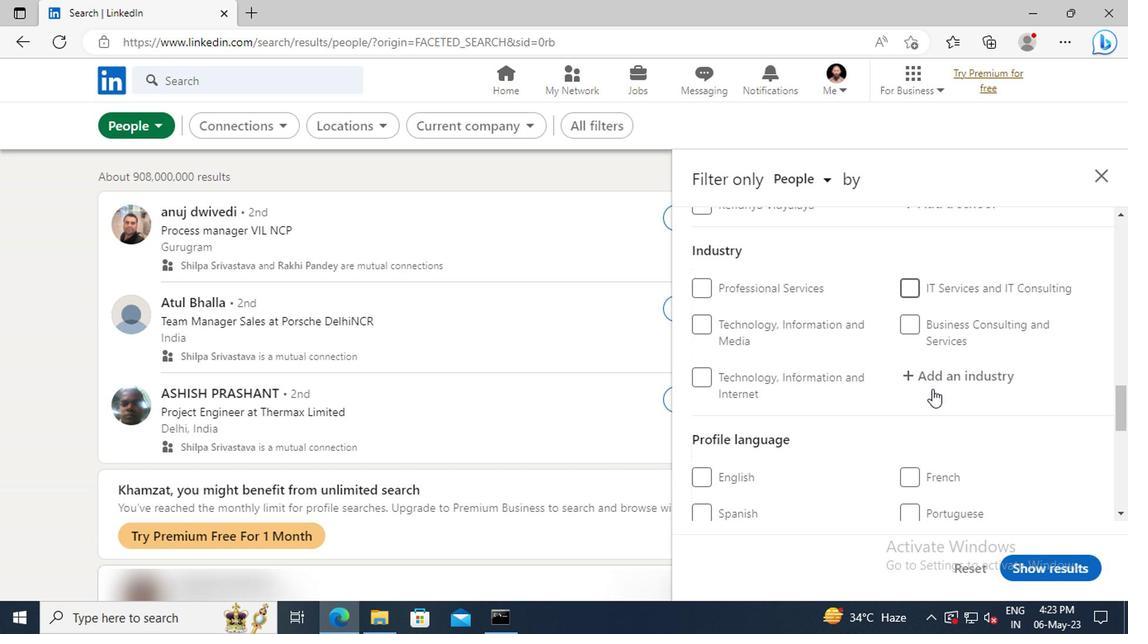 
Action: Mouse scrolled (930, 389) with delta (0, 0)
Screenshot: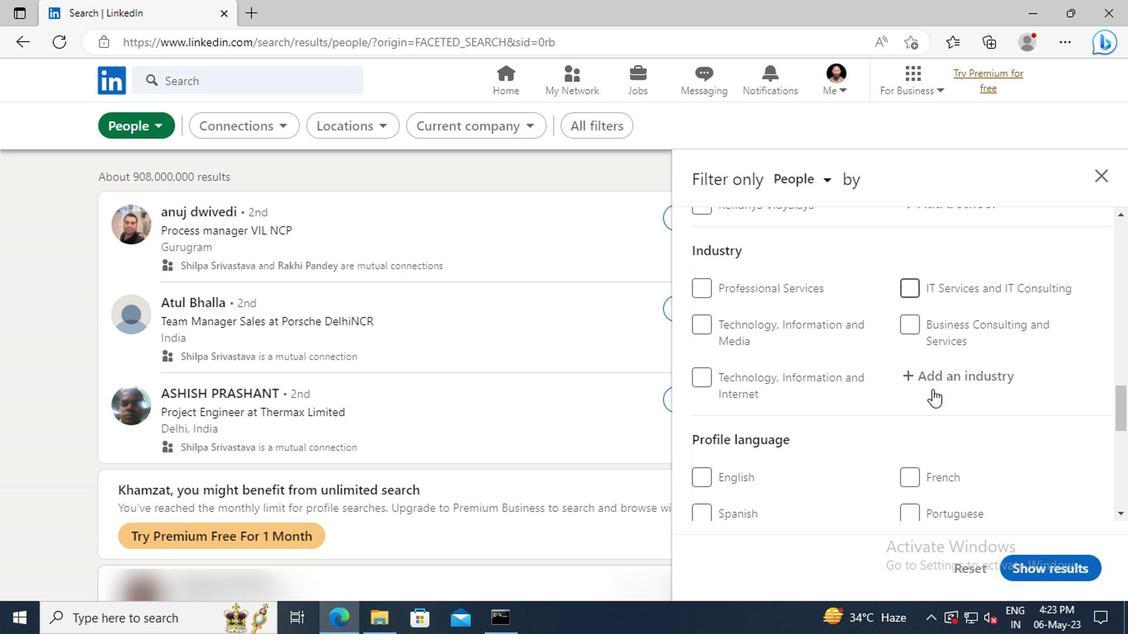 
Action: Mouse moved to (914, 416)
Screenshot: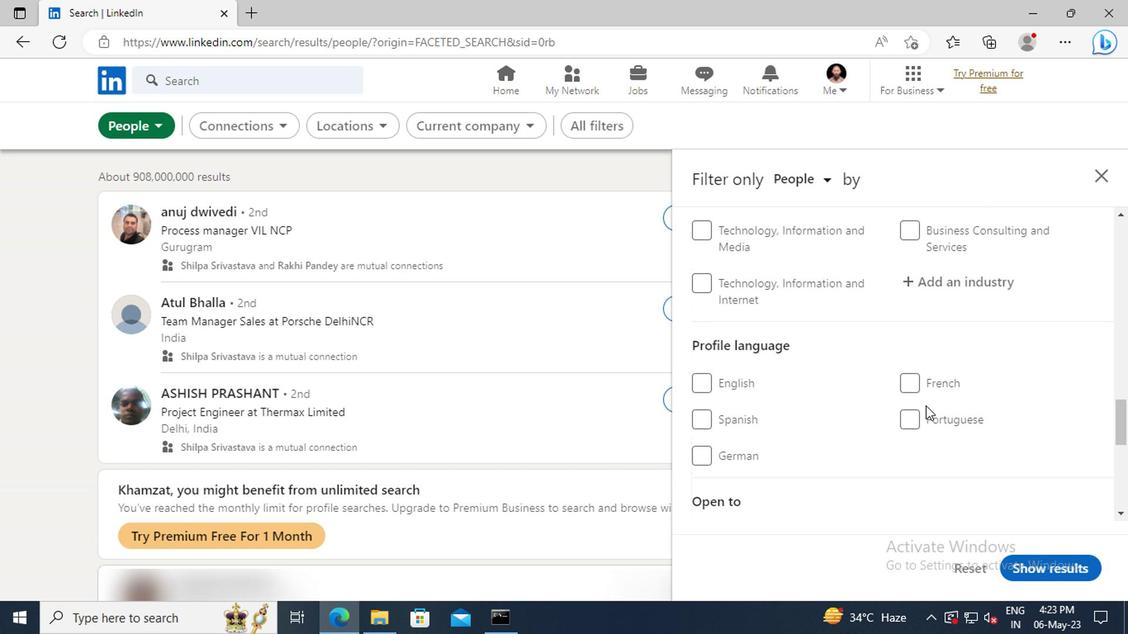 
Action: Mouse pressed left at (914, 416)
Screenshot: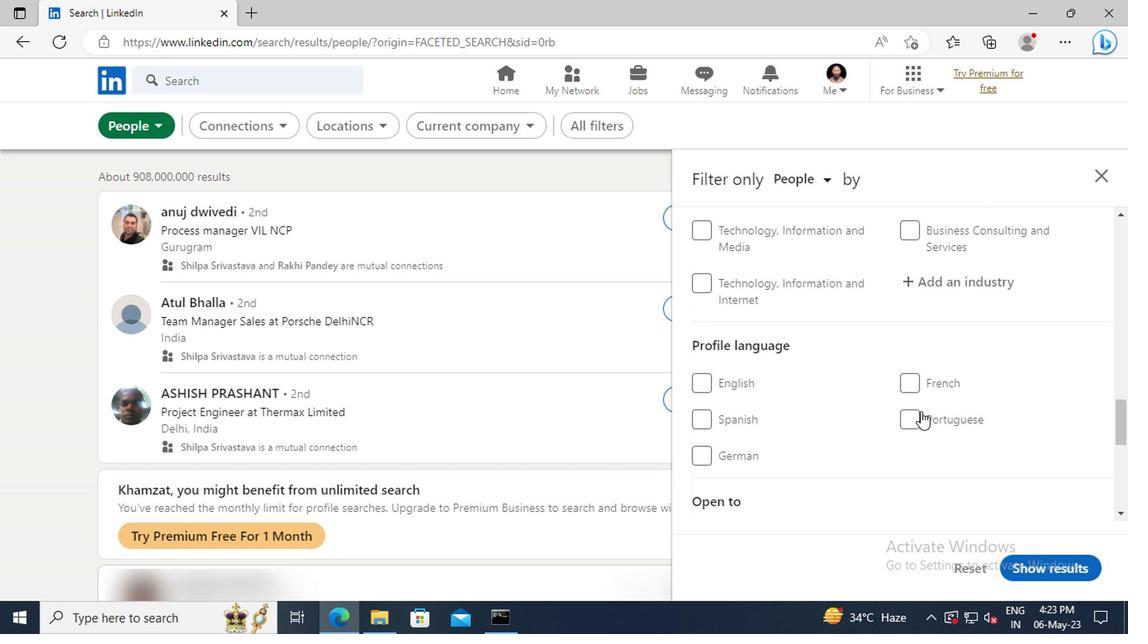 
Action: Mouse moved to (946, 395)
Screenshot: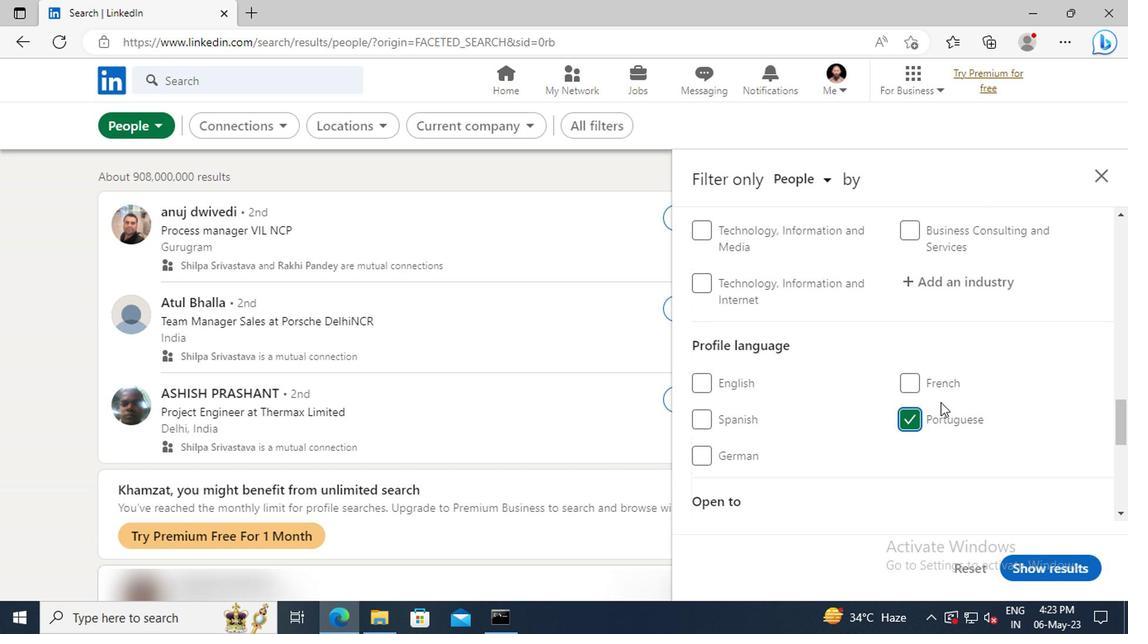 
Action: Mouse scrolled (946, 396) with delta (0, 0)
Screenshot: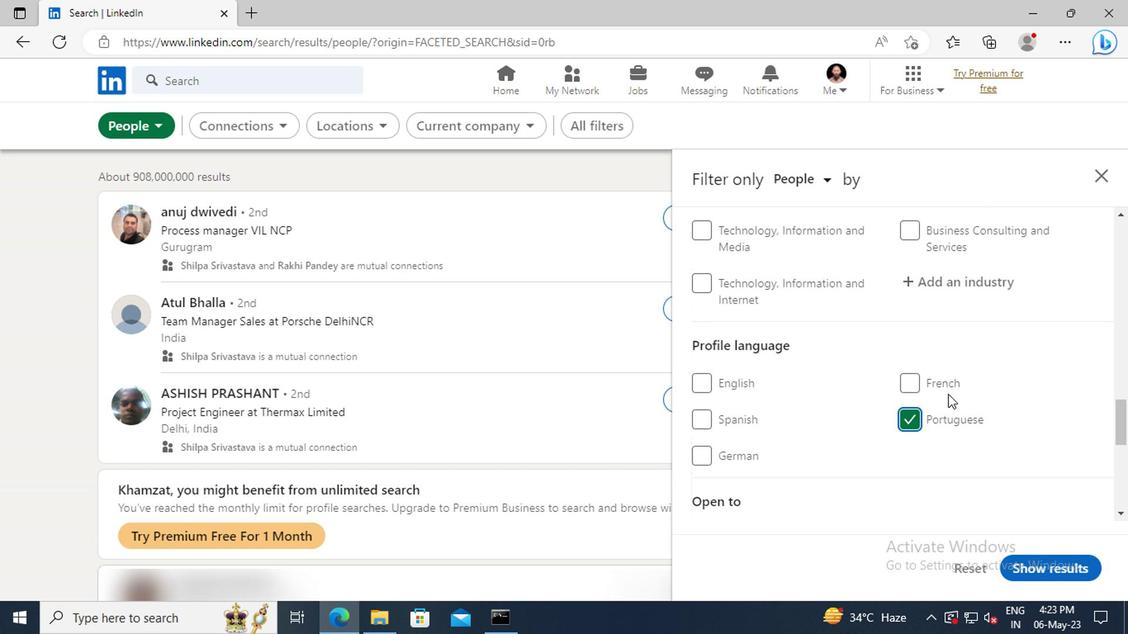 
Action: Mouse scrolled (946, 396) with delta (0, 0)
Screenshot: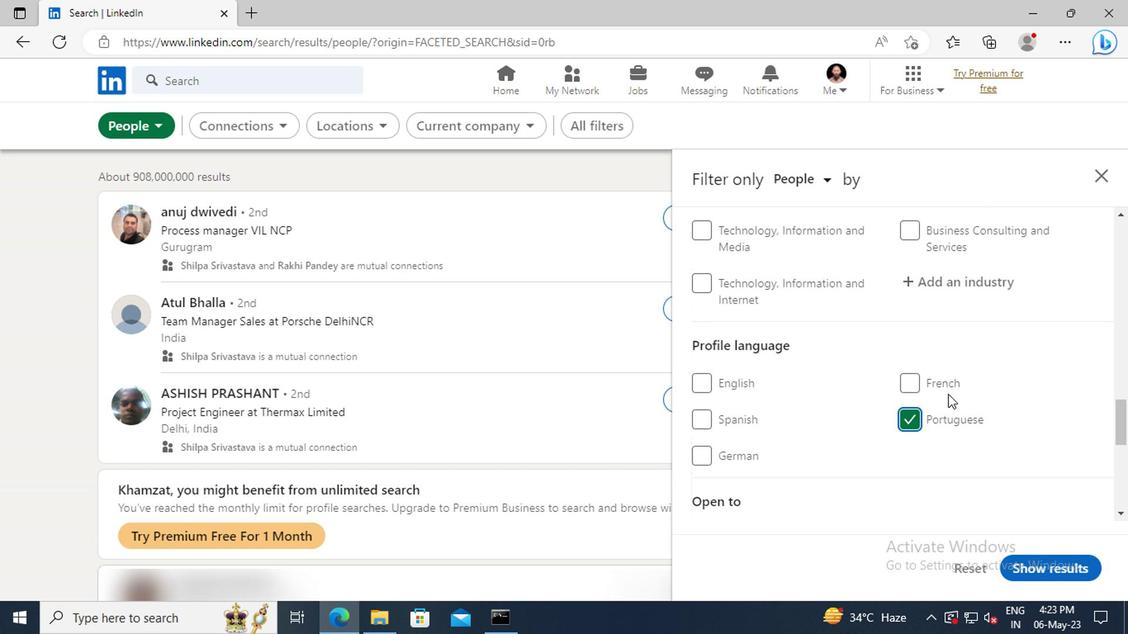 
Action: Mouse scrolled (946, 396) with delta (0, 0)
Screenshot: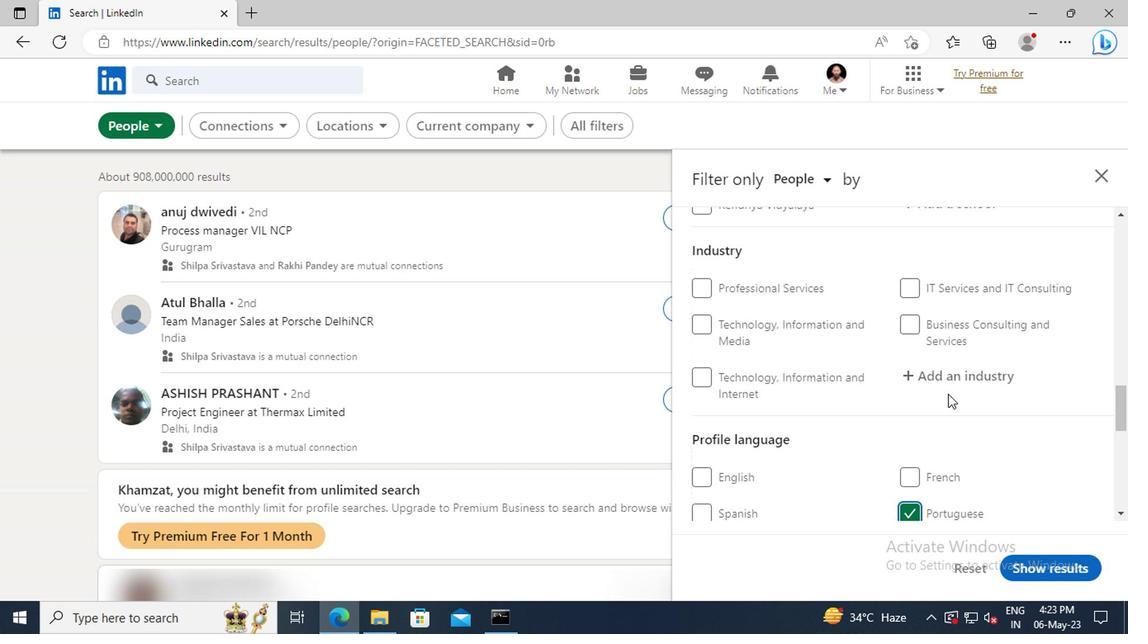 
Action: Mouse scrolled (946, 396) with delta (0, 0)
Screenshot: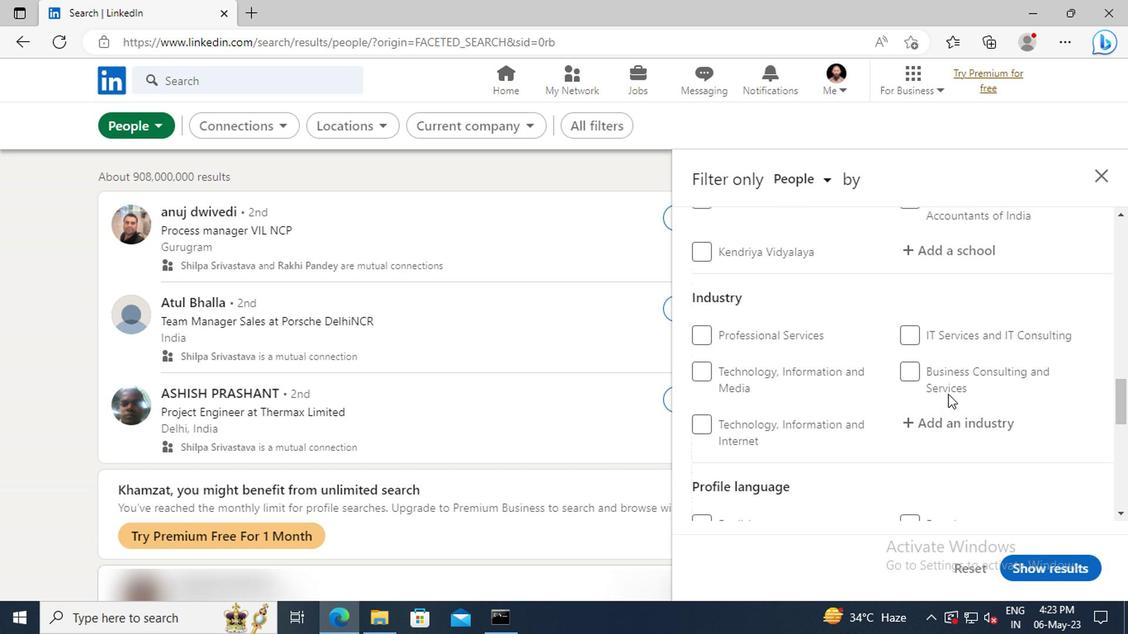 
Action: Mouse scrolled (946, 396) with delta (0, 0)
Screenshot: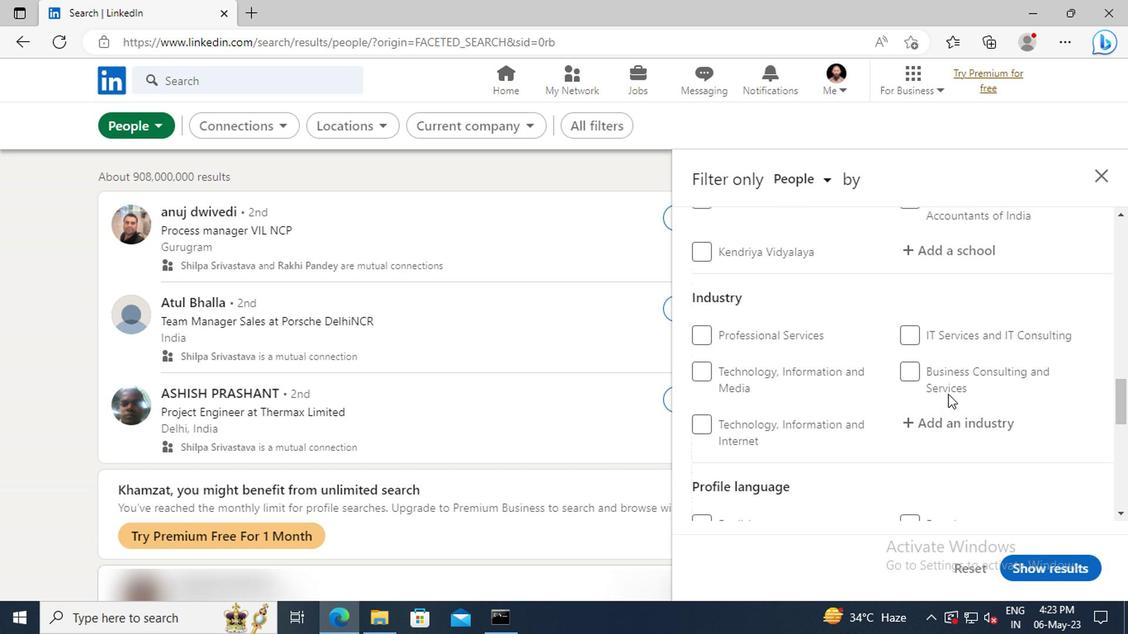 
Action: Mouse scrolled (946, 396) with delta (0, 0)
Screenshot: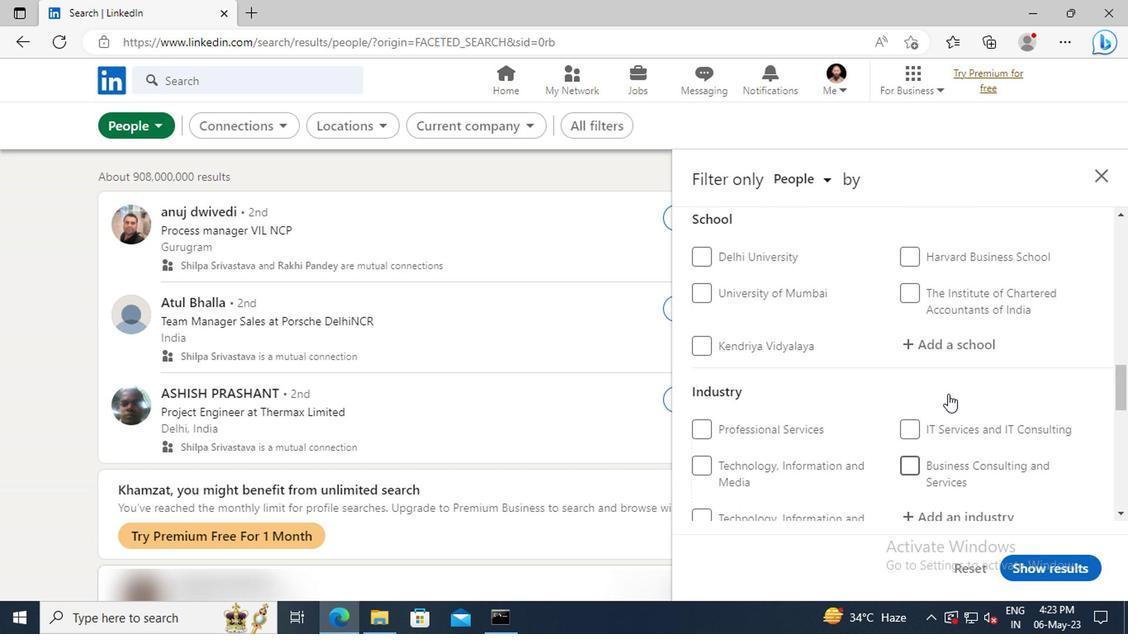 
Action: Mouse scrolled (946, 396) with delta (0, 0)
Screenshot: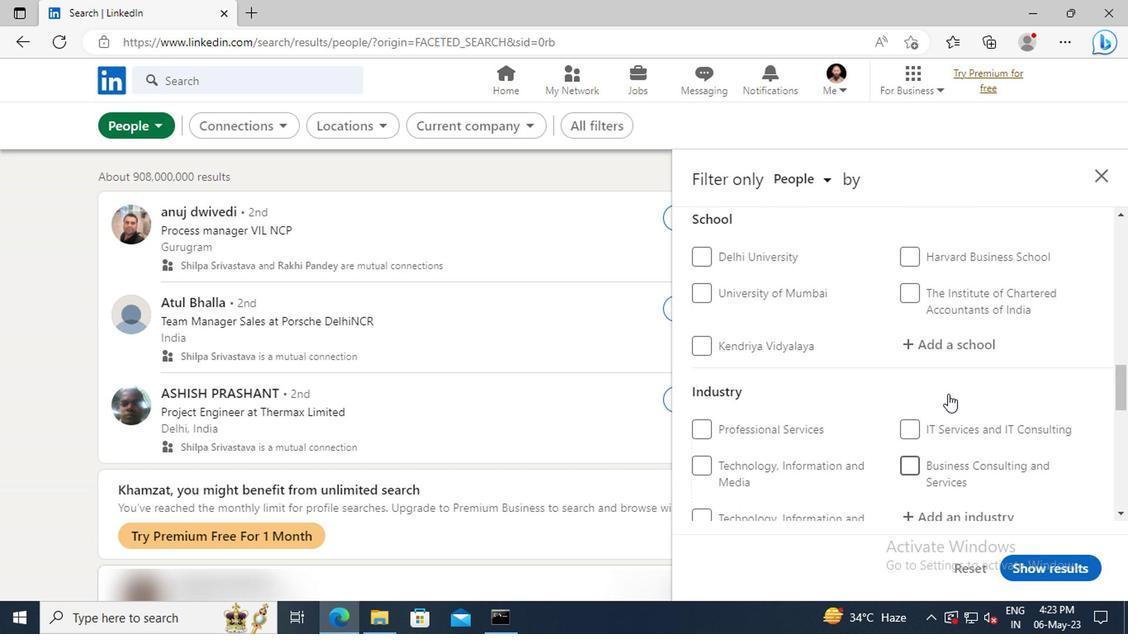 
Action: Mouse scrolled (946, 396) with delta (0, 0)
Screenshot: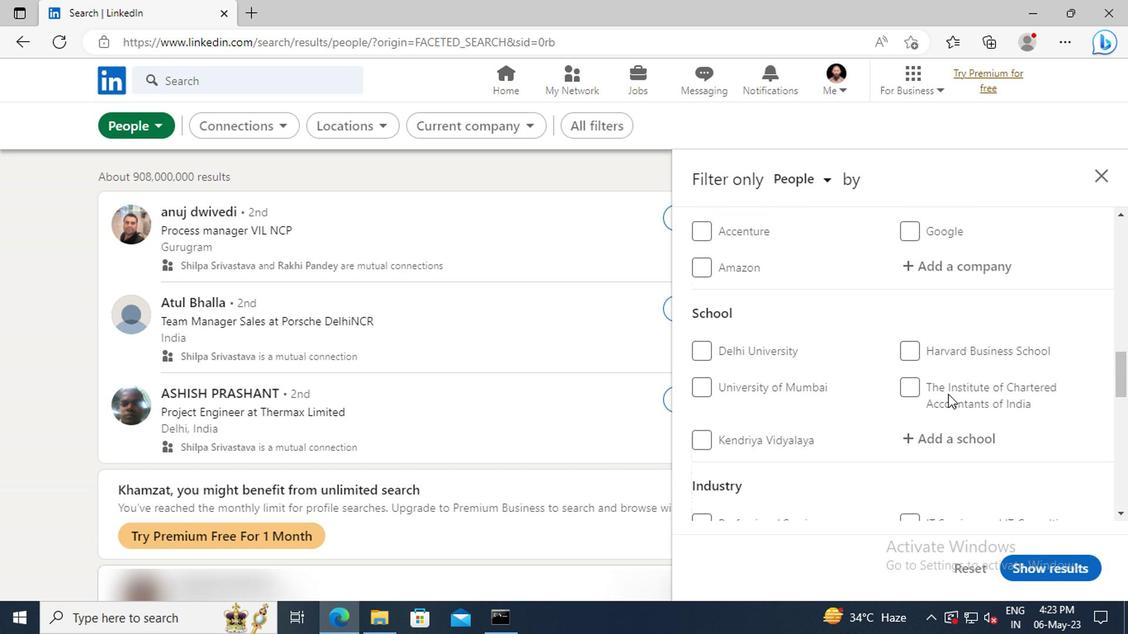 
Action: Mouse scrolled (946, 396) with delta (0, 0)
Screenshot: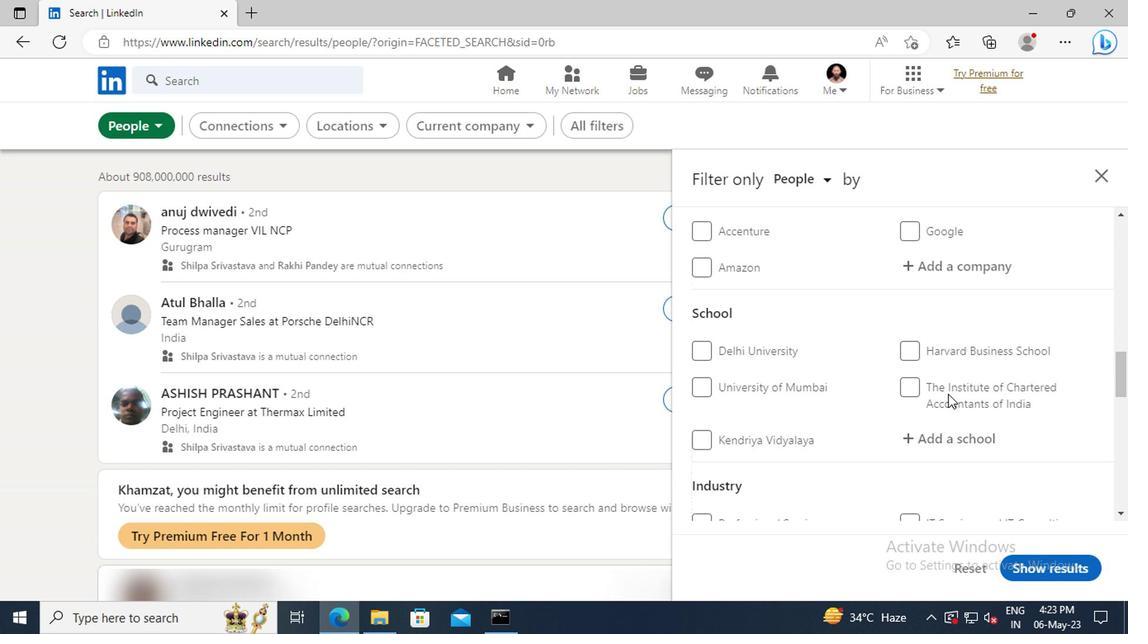 
Action: Mouse scrolled (946, 396) with delta (0, 0)
Screenshot: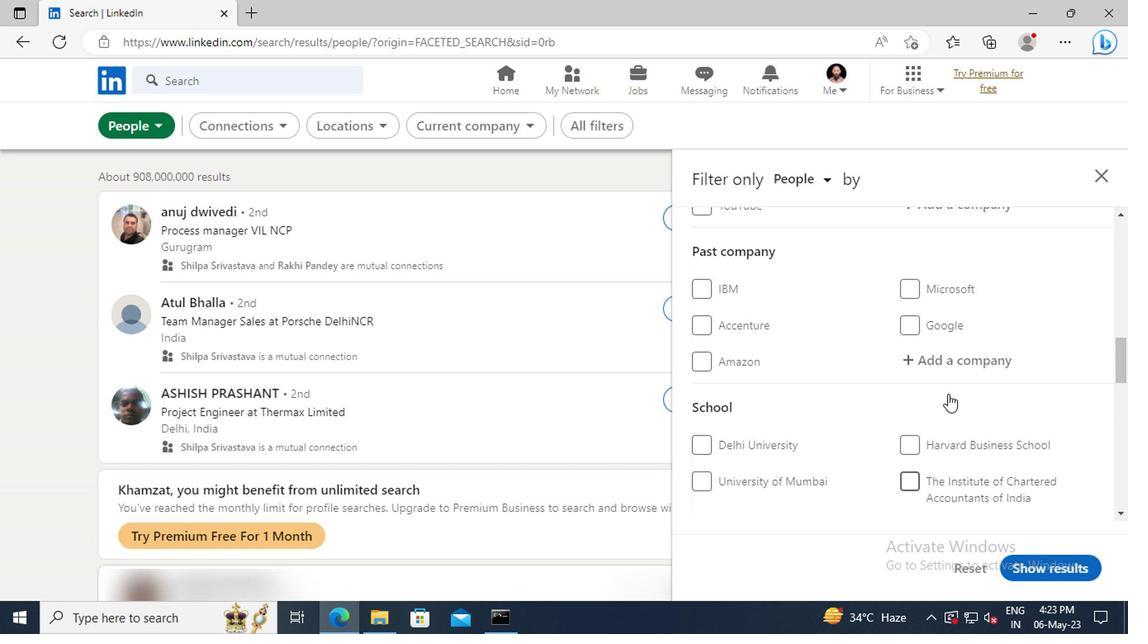
Action: Mouse scrolled (946, 396) with delta (0, 0)
Screenshot: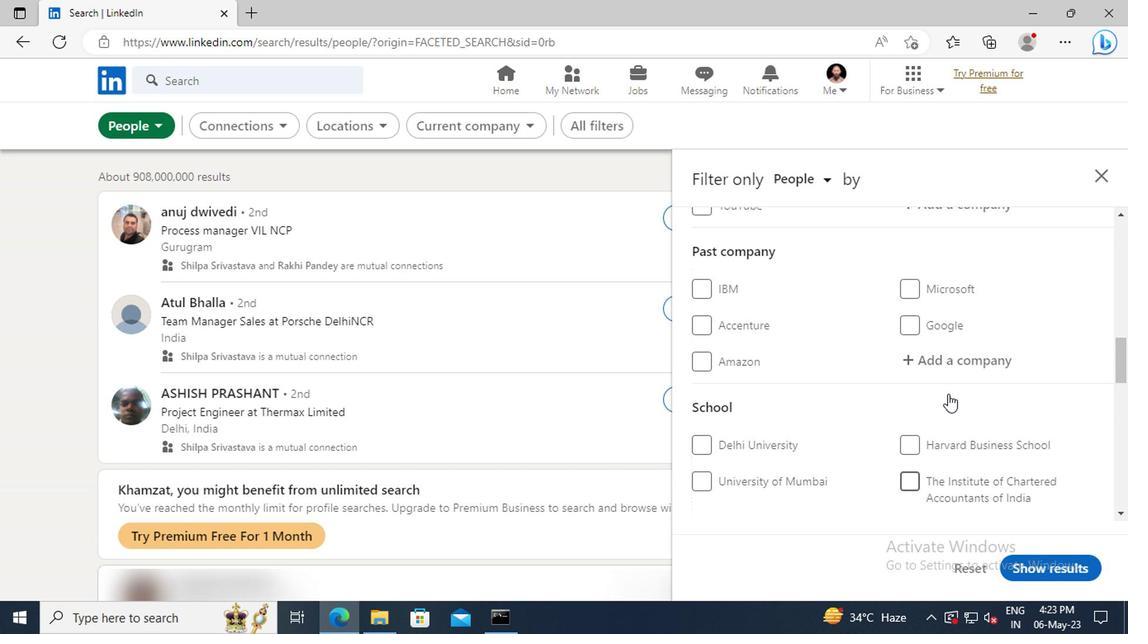 
Action: Mouse scrolled (946, 396) with delta (0, 0)
Screenshot: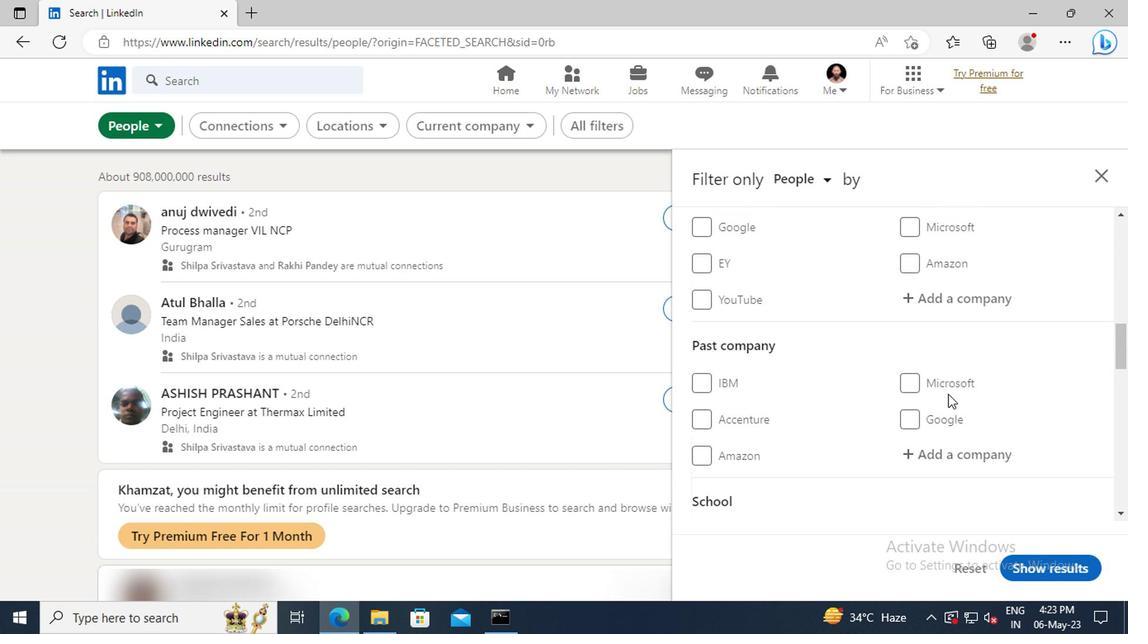 
Action: Mouse moved to (942, 351)
Screenshot: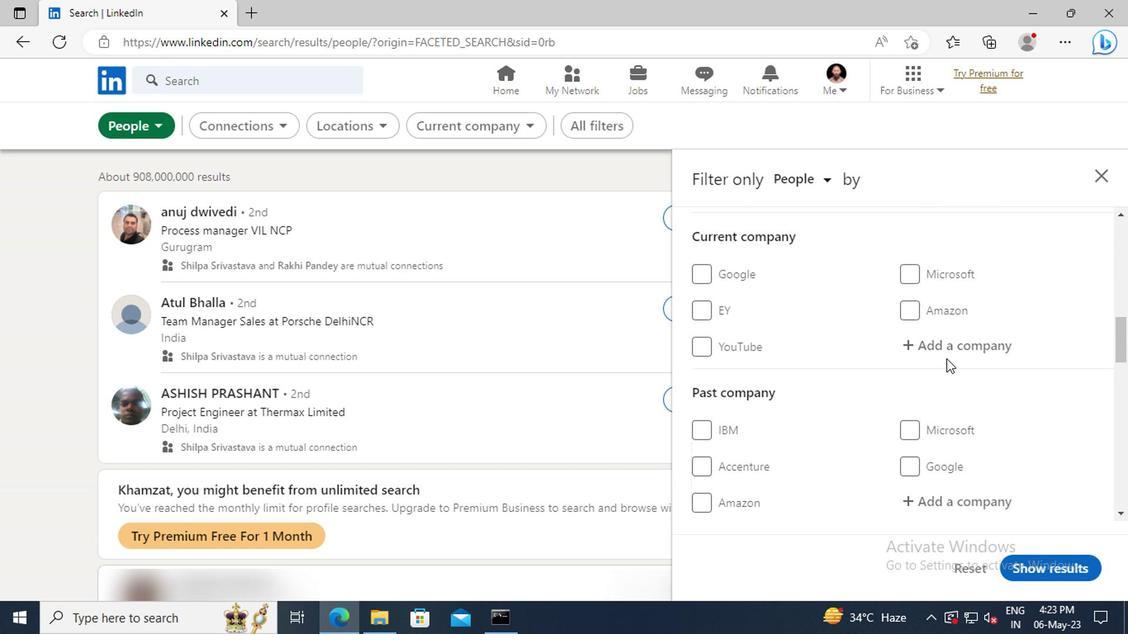 
Action: Mouse pressed left at (942, 351)
Screenshot: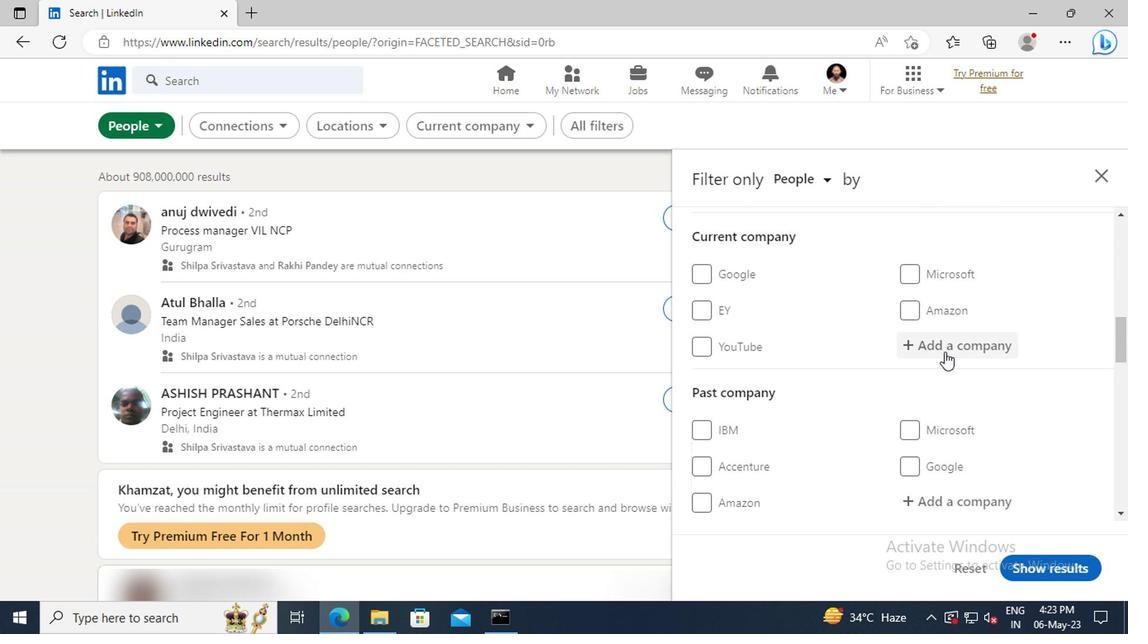 
Action: Key pressed <Key.shift>MECHANICAL<Key.space><Key.shift>ENGINEERING<Key.space><Key.shift>DES
Screenshot: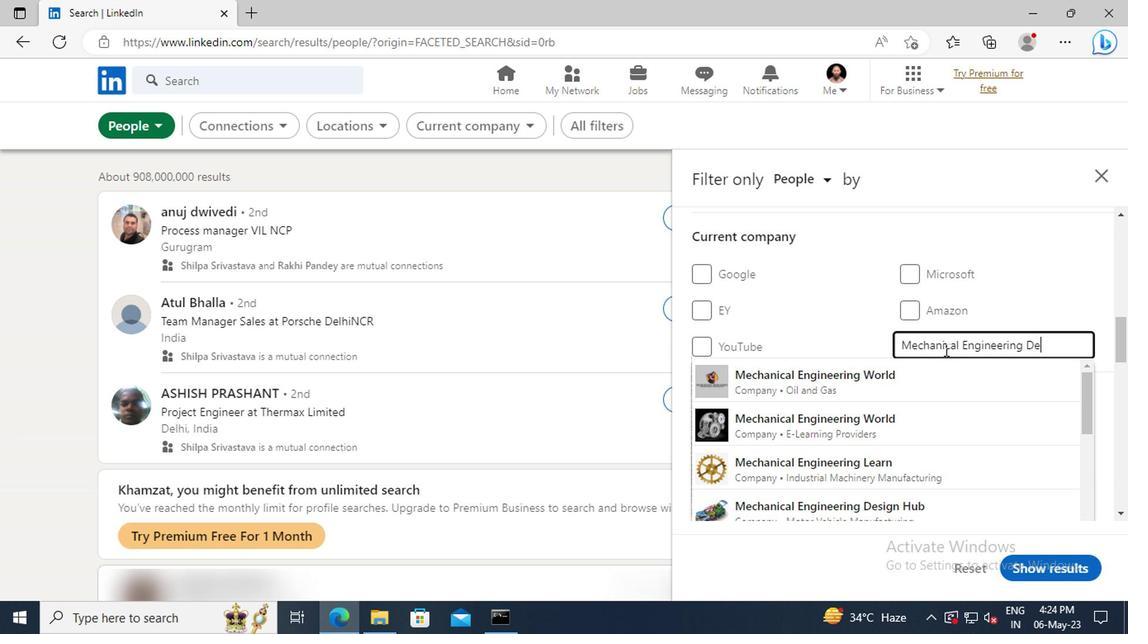 
Action: Mouse moved to (938, 369)
Screenshot: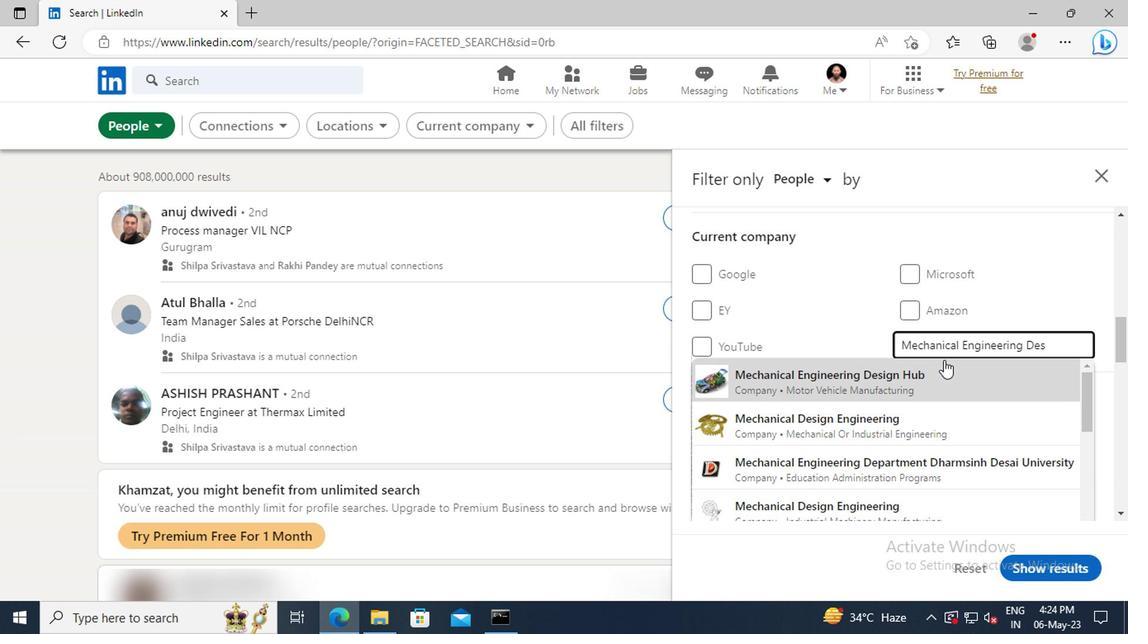 
Action: Mouse pressed left at (938, 369)
Screenshot: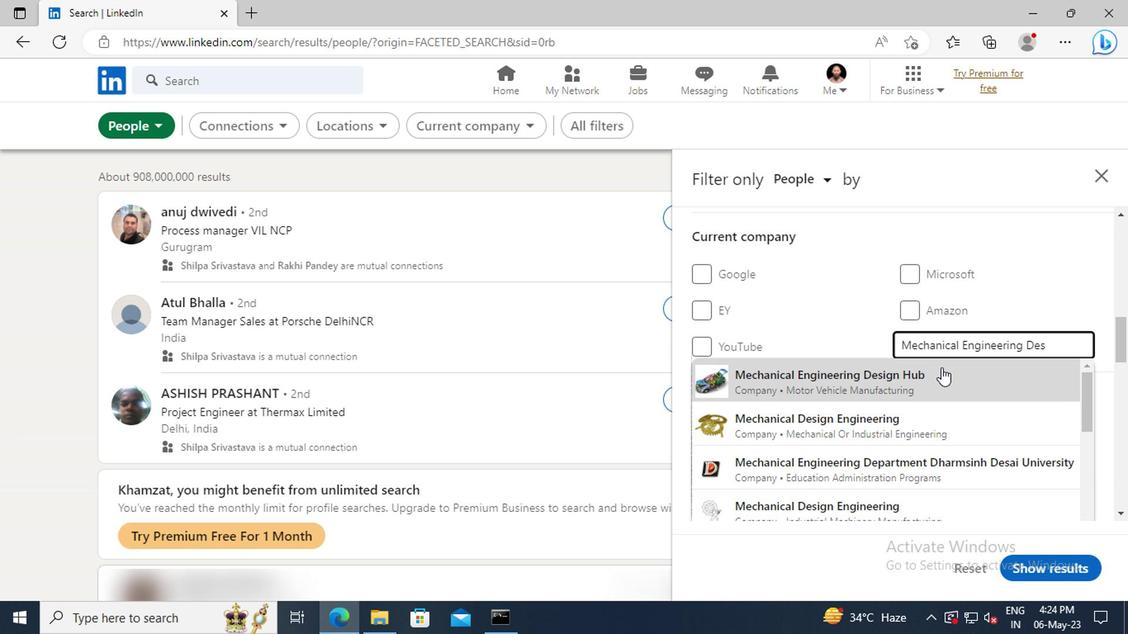 
Action: Mouse scrolled (938, 369) with delta (0, 0)
Screenshot: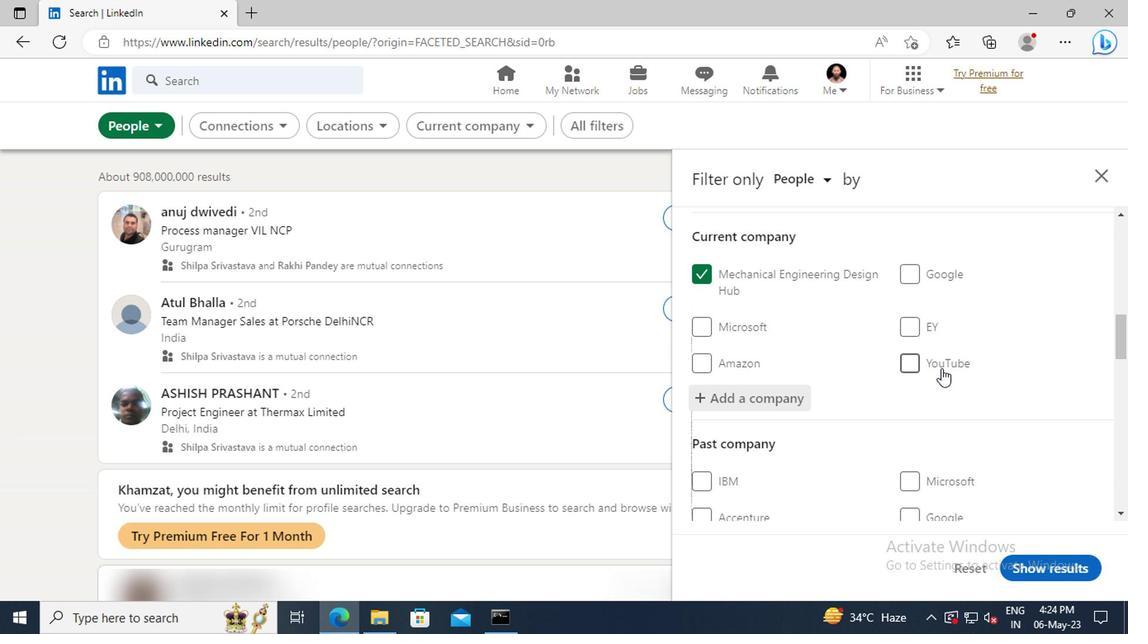 
Action: Mouse scrolled (938, 369) with delta (0, 0)
Screenshot: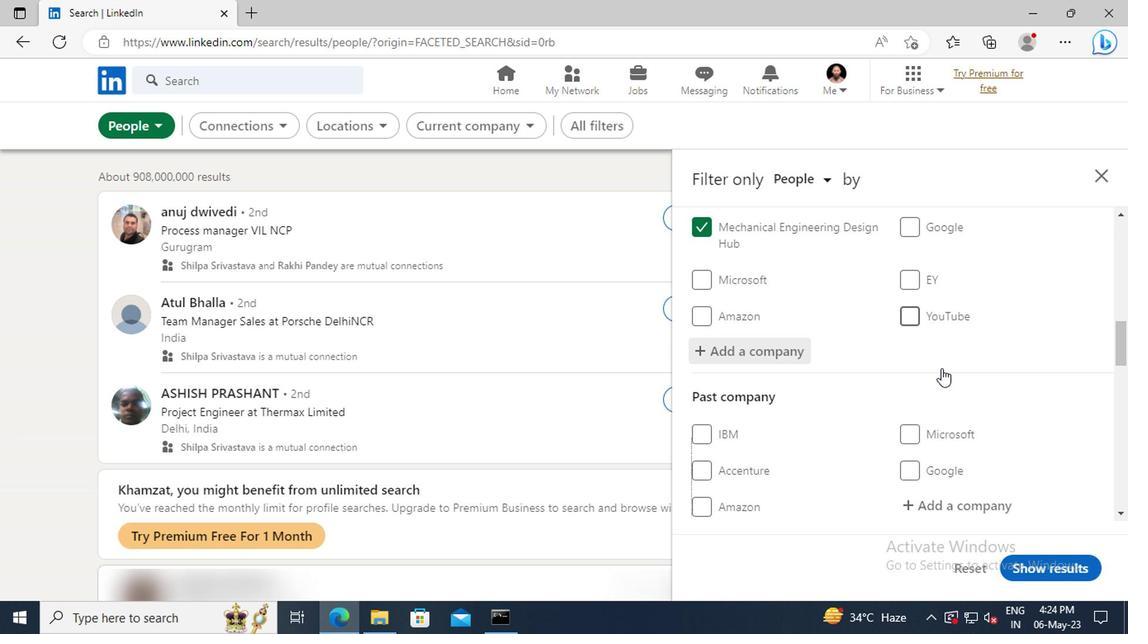 
Action: Mouse scrolled (938, 369) with delta (0, 0)
Screenshot: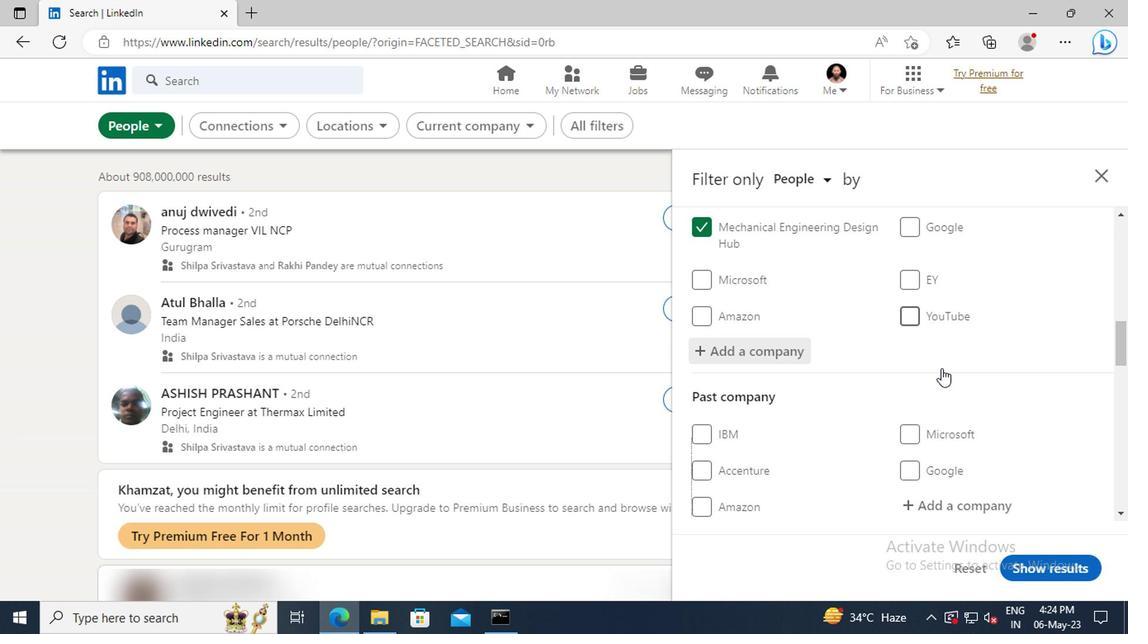 
Action: Mouse scrolled (938, 369) with delta (0, 0)
Screenshot: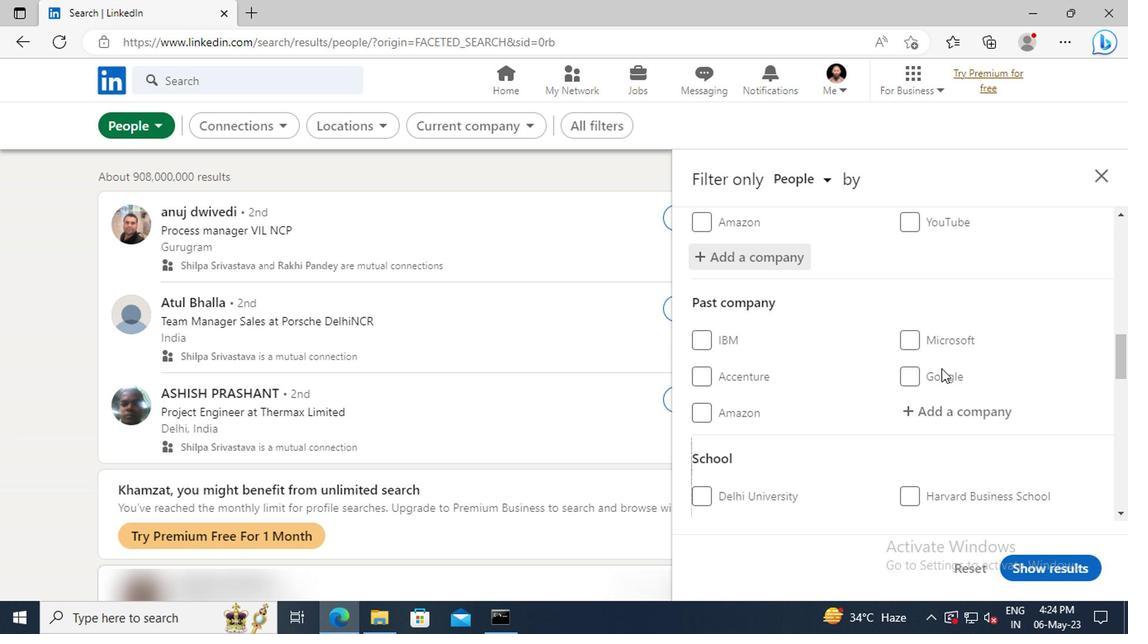 
Action: Mouse scrolled (938, 369) with delta (0, 0)
Screenshot: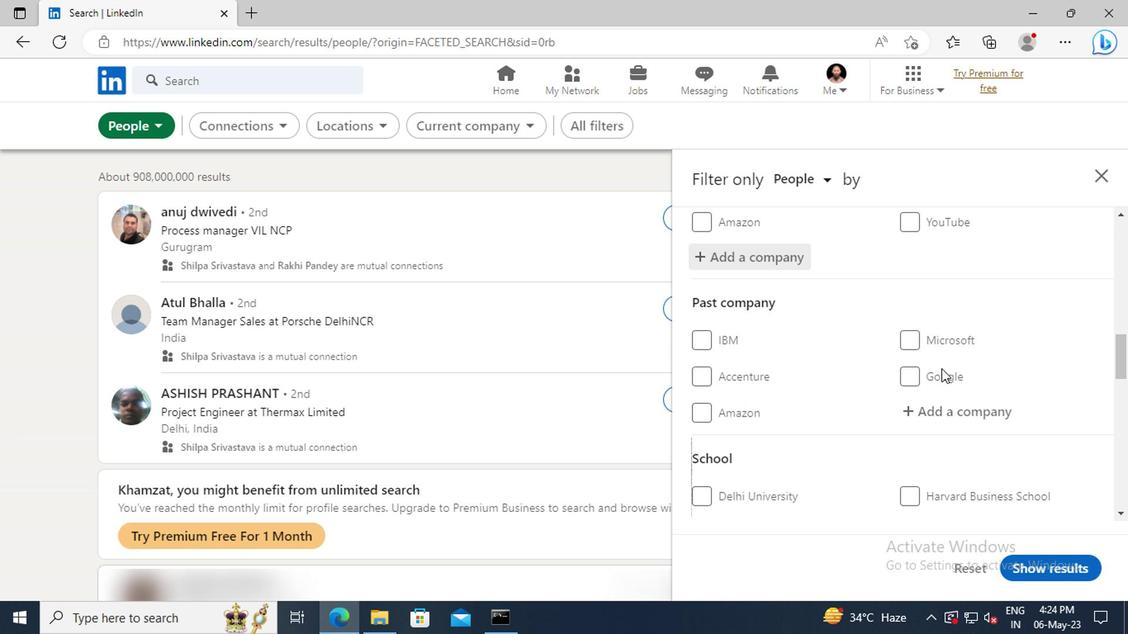 
Action: Mouse scrolled (938, 369) with delta (0, 0)
Screenshot: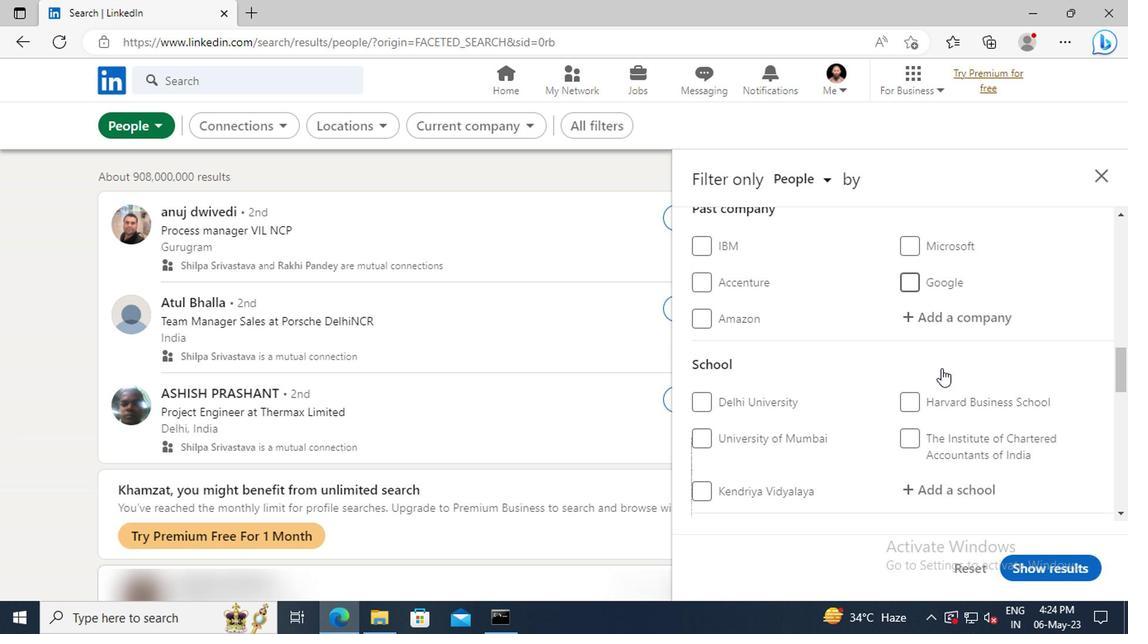 
Action: Mouse scrolled (938, 369) with delta (0, 0)
Screenshot: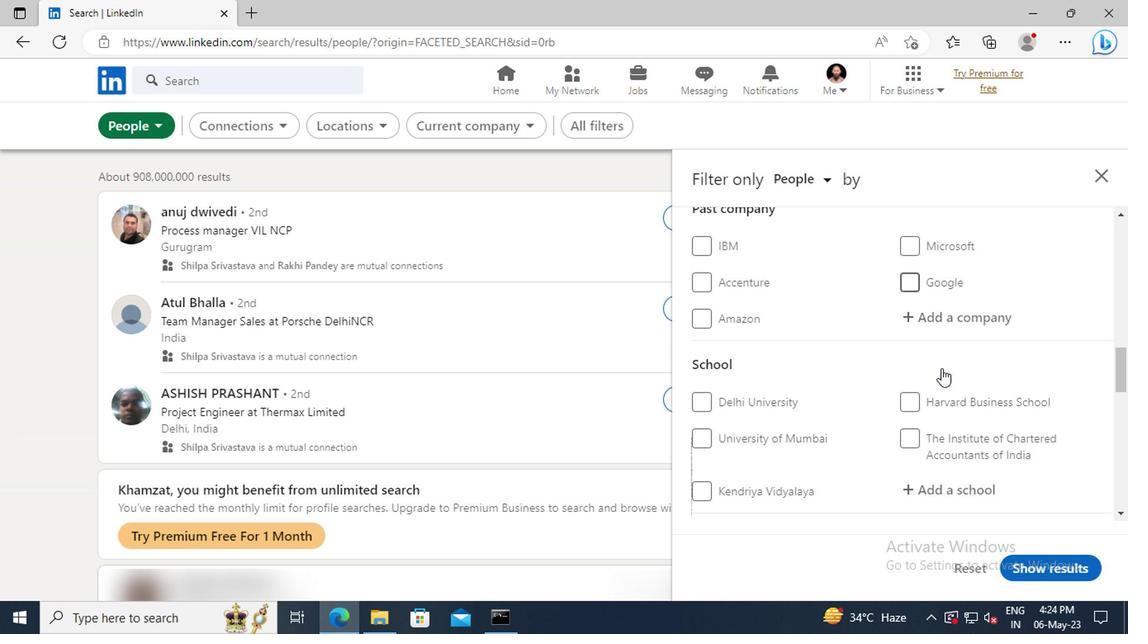 
Action: Mouse moved to (944, 391)
Screenshot: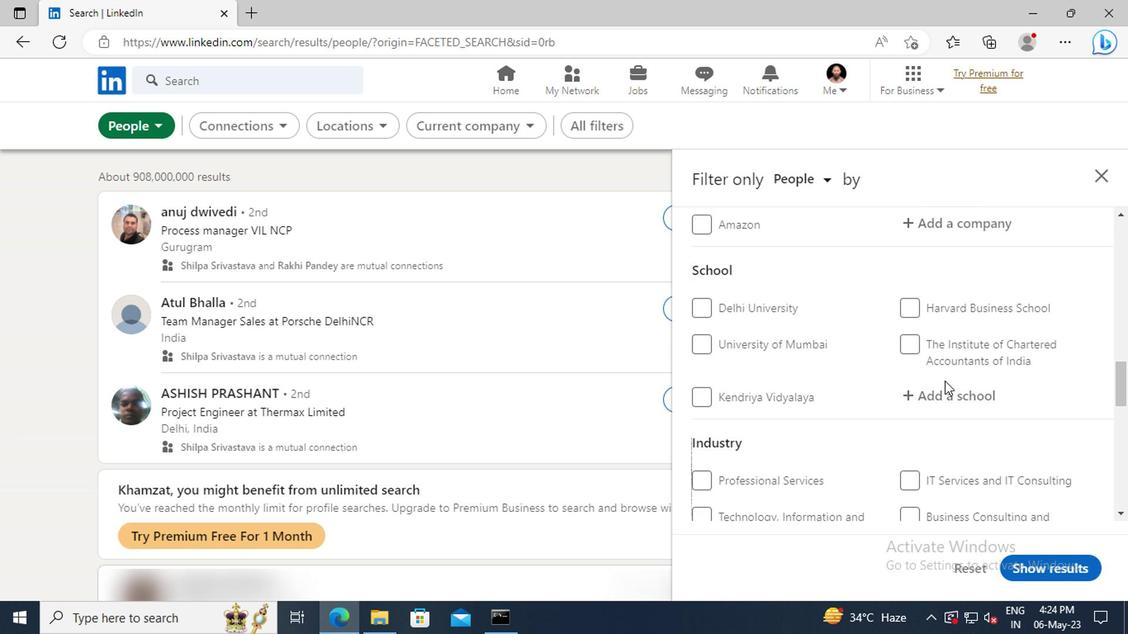 
Action: Mouse pressed left at (944, 391)
Screenshot: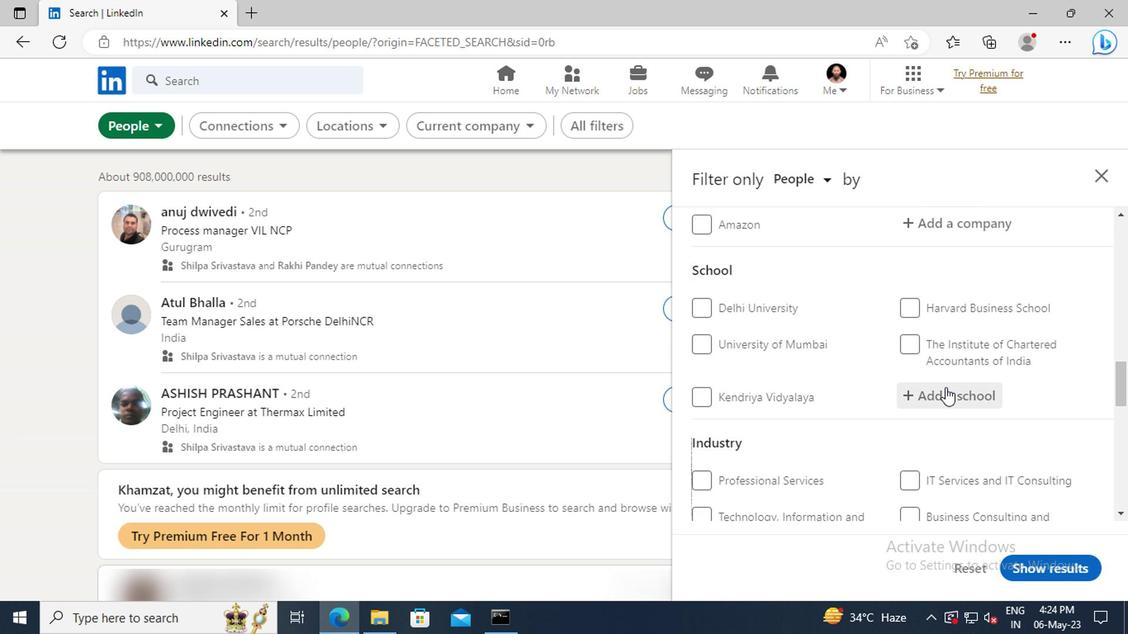 
Action: Key pressed <Key.shift><Key.shift><Key.shift><Key.shift><Key.shift><Key.shift>DEENBANDHU<Key.space>
Screenshot: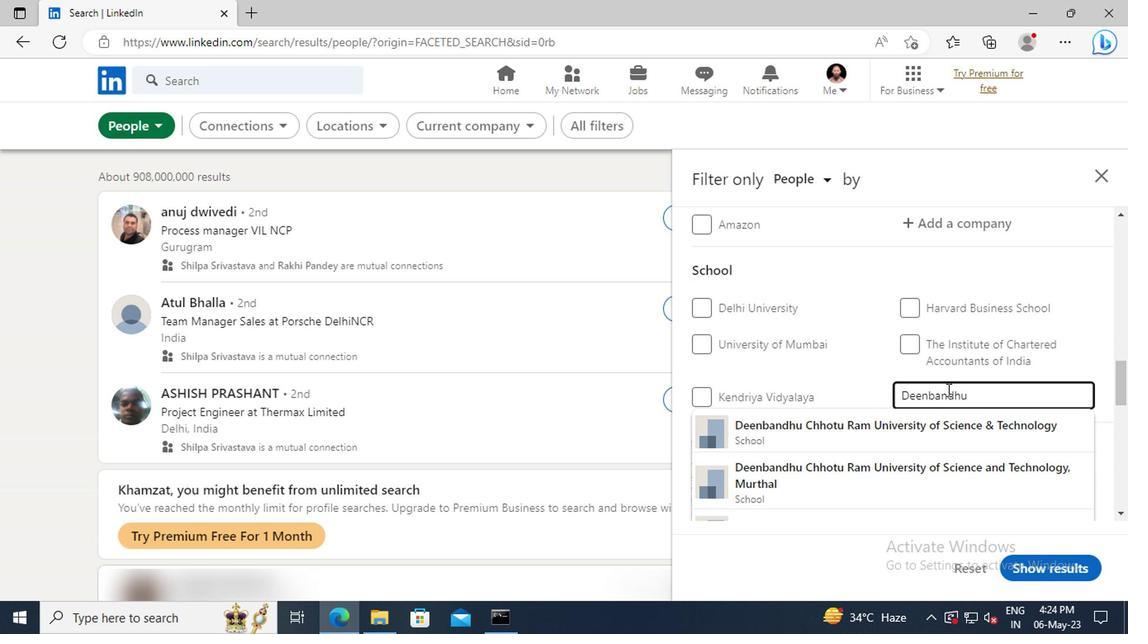 
Action: Mouse moved to (950, 433)
Screenshot: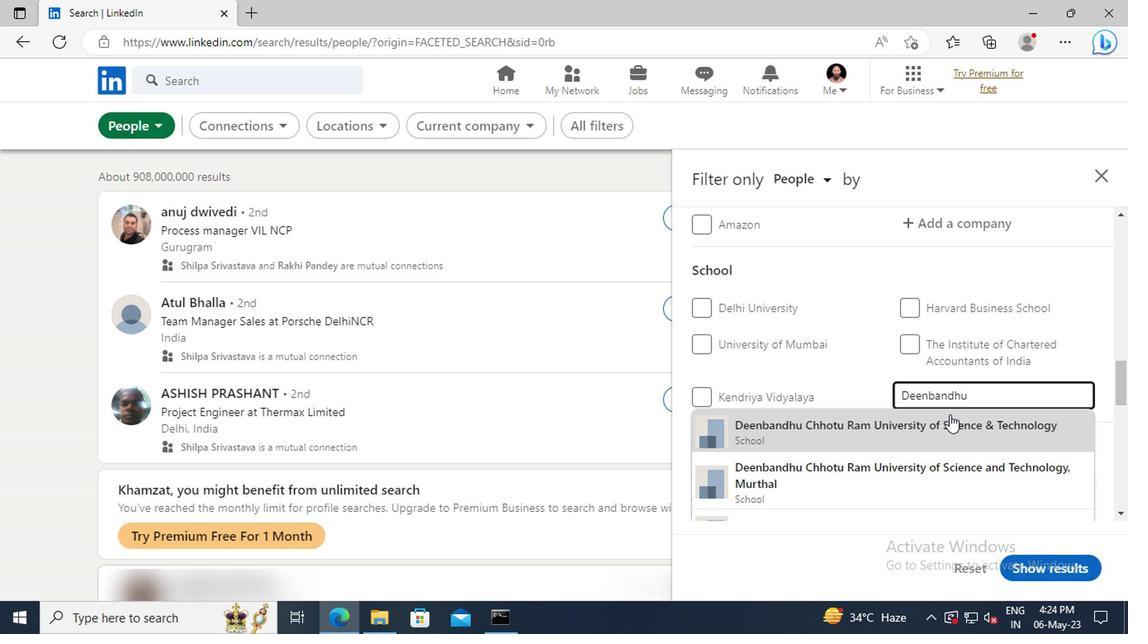 
Action: Mouse pressed left at (950, 433)
Screenshot: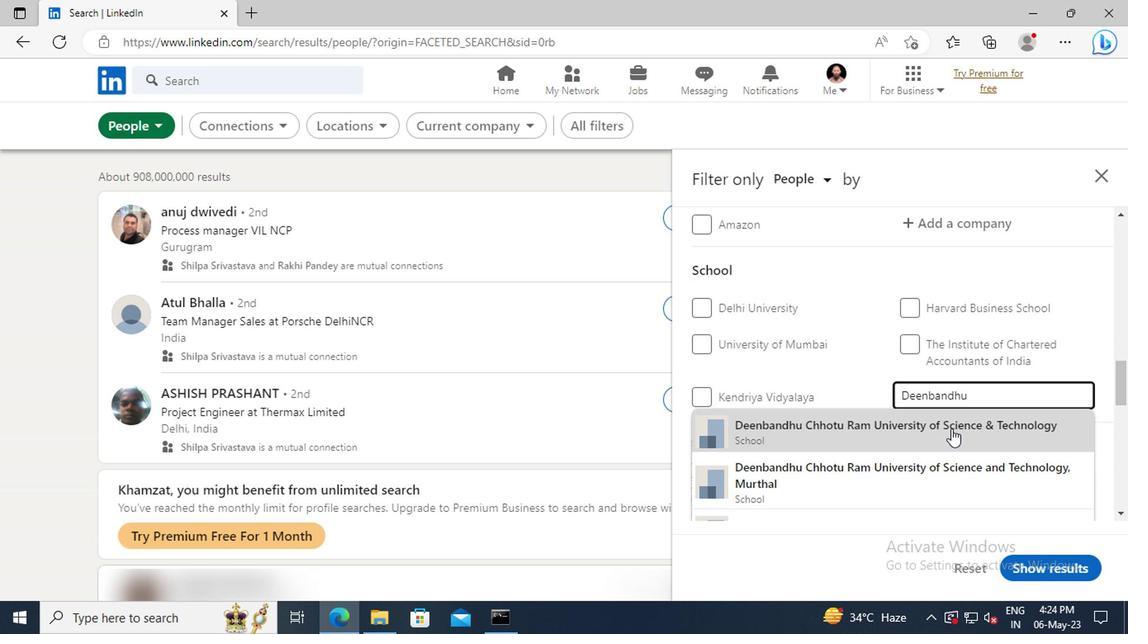 
Action: Mouse scrolled (950, 432) with delta (0, 0)
Screenshot: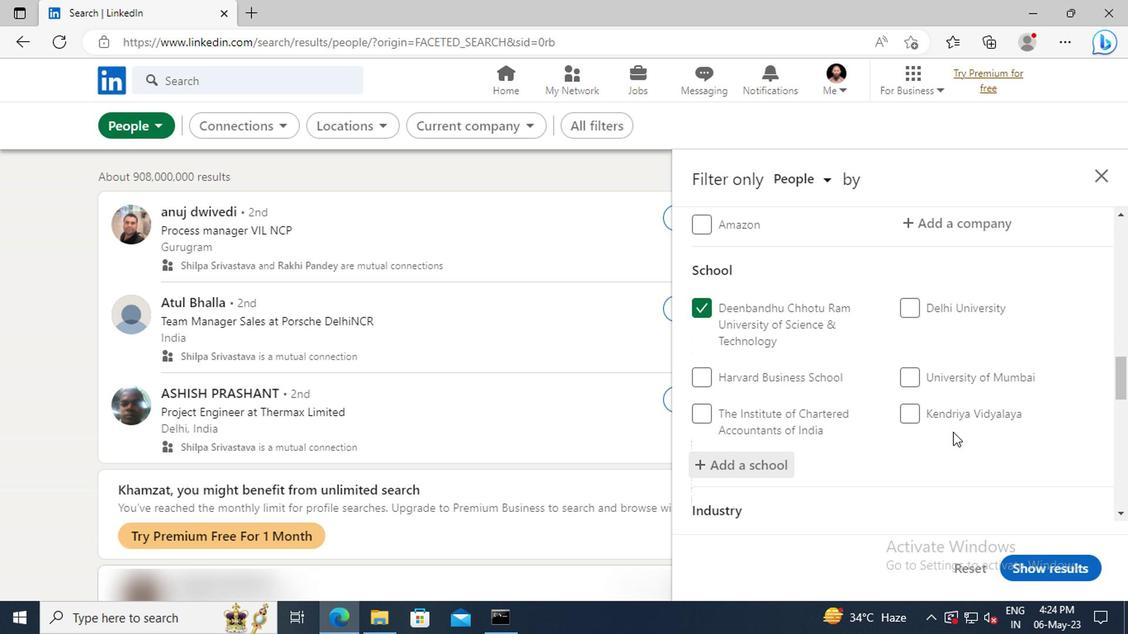 
Action: Mouse scrolled (950, 432) with delta (0, 0)
Screenshot: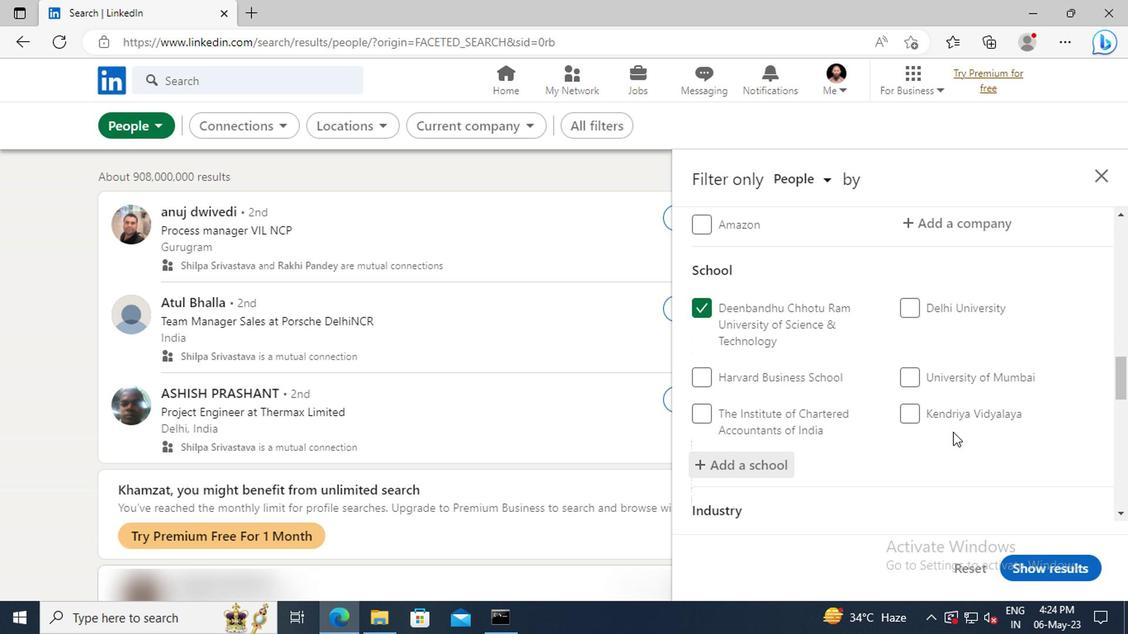 
Action: Mouse moved to (950, 432)
Screenshot: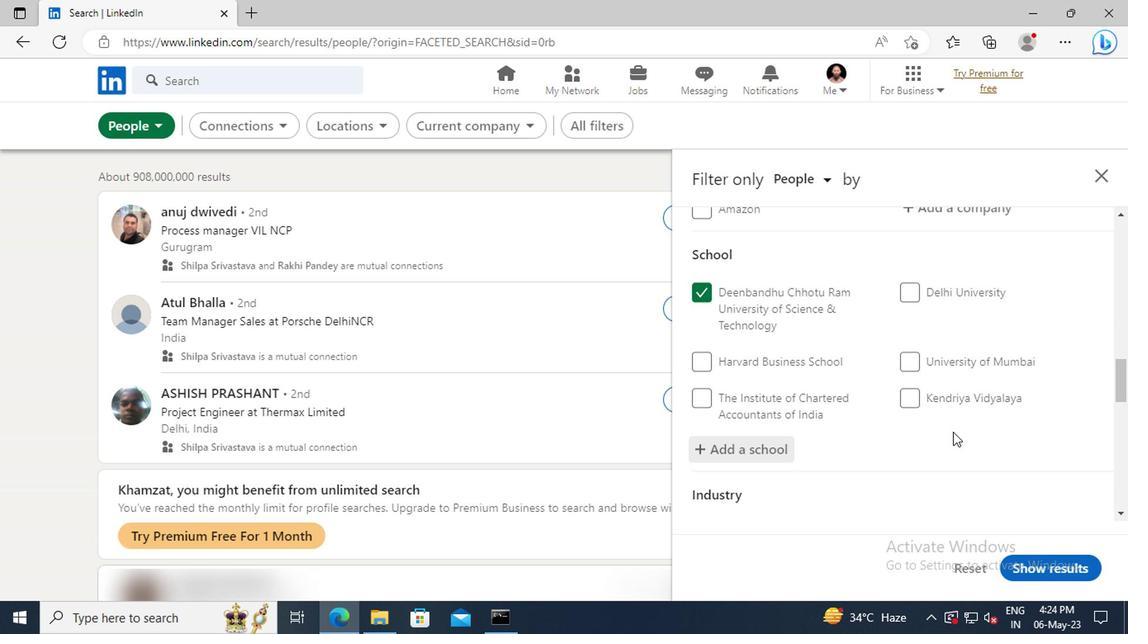 
Action: Mouse scrolled (950, 431) with delta (0, -1)
Screenshot: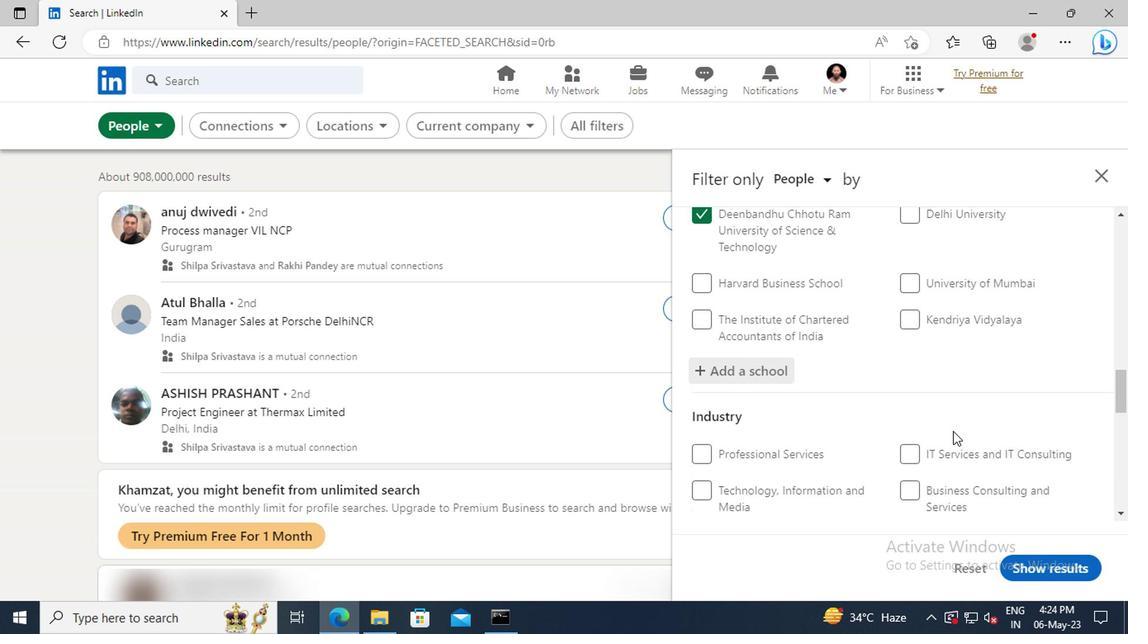 
Action: Mouse moved to (948, 427)
Screenshot: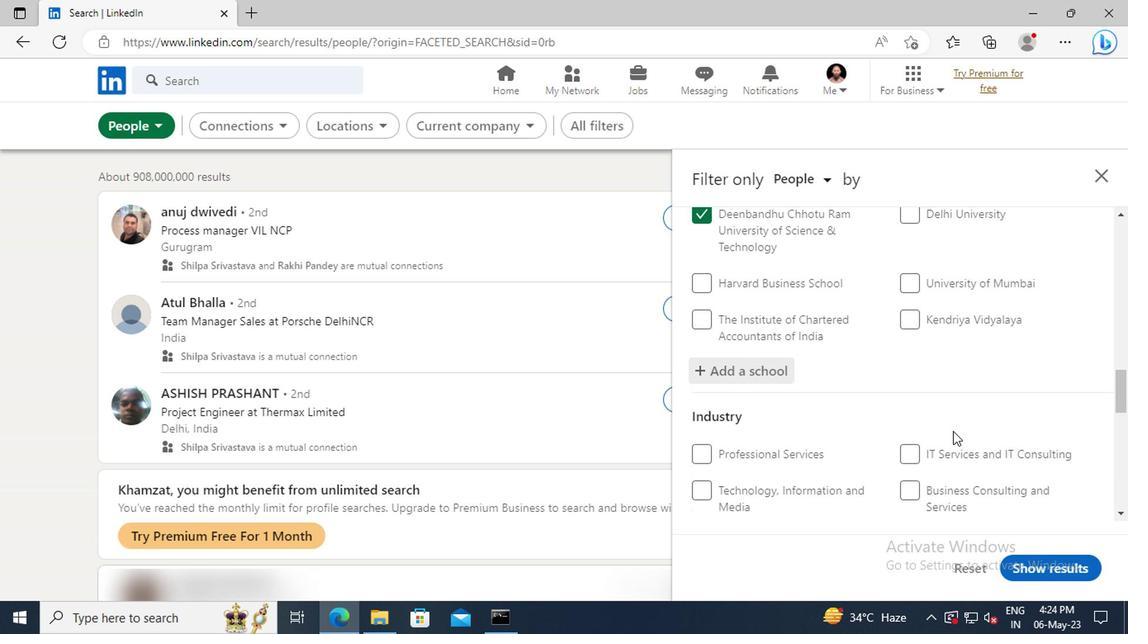 
Action: Mouse scrolled (948, 426) with delta (0, 0)
Screenshot: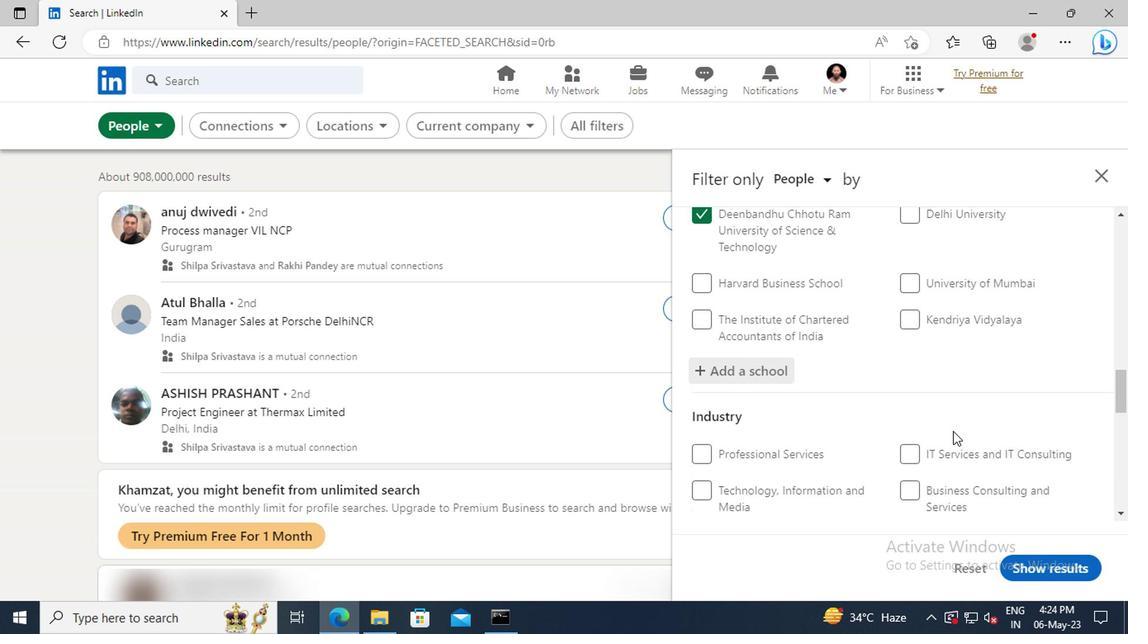 
Action: Mouse moved to (948, 425)
Screenshot: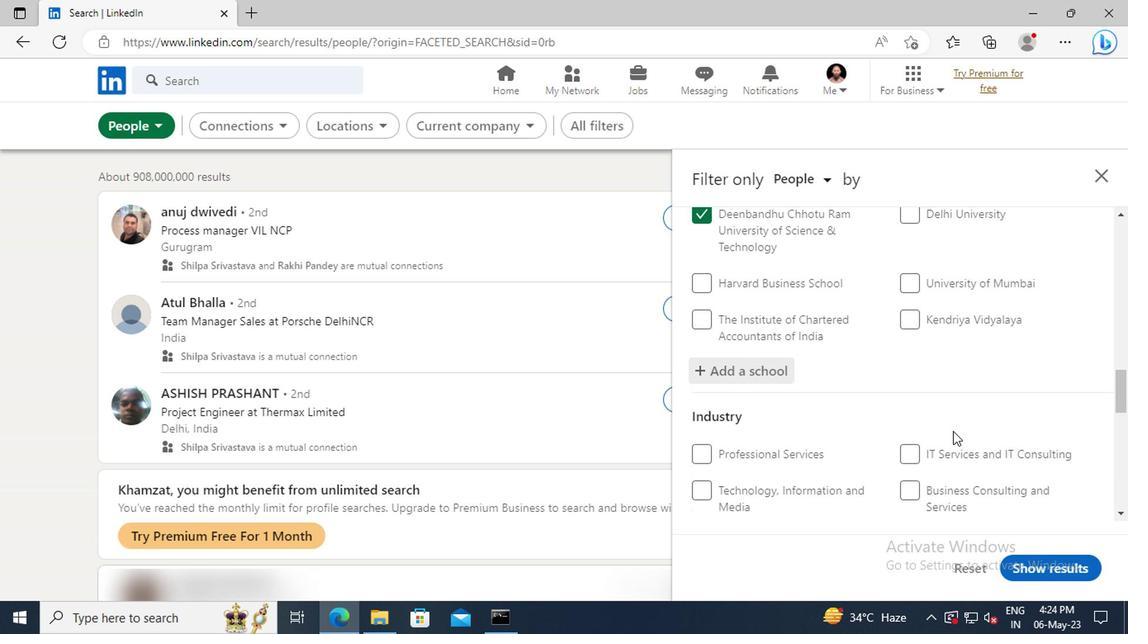
Action: Mouse scrolled (948, 424) with delta (0, 0)
Screenshot: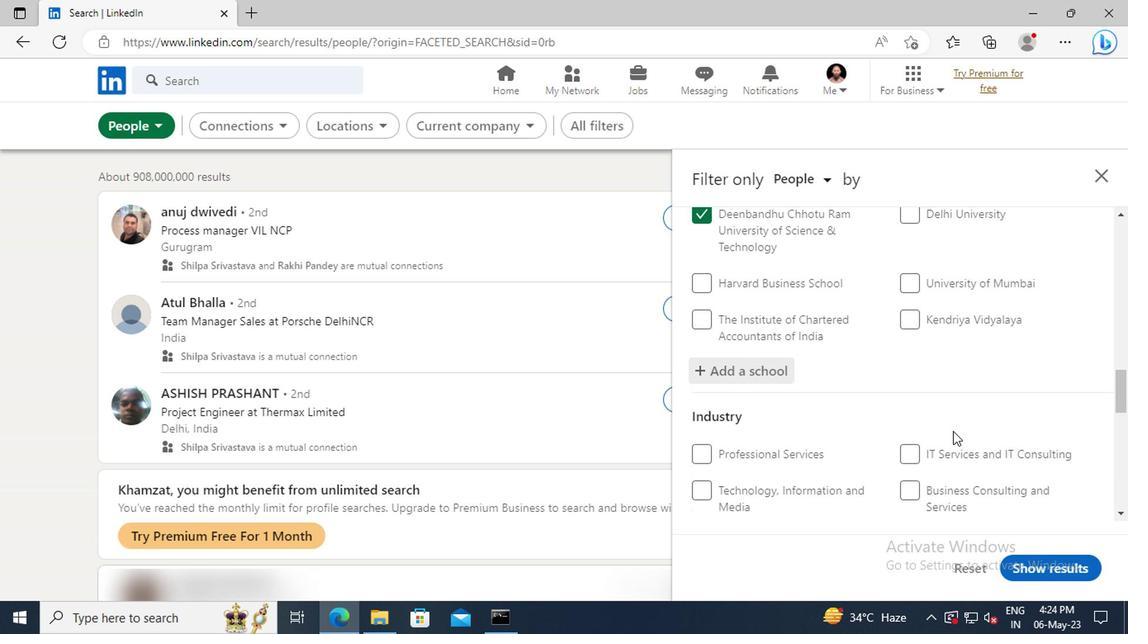 
Action: Mouse moved to (940, 408)
Screenshot: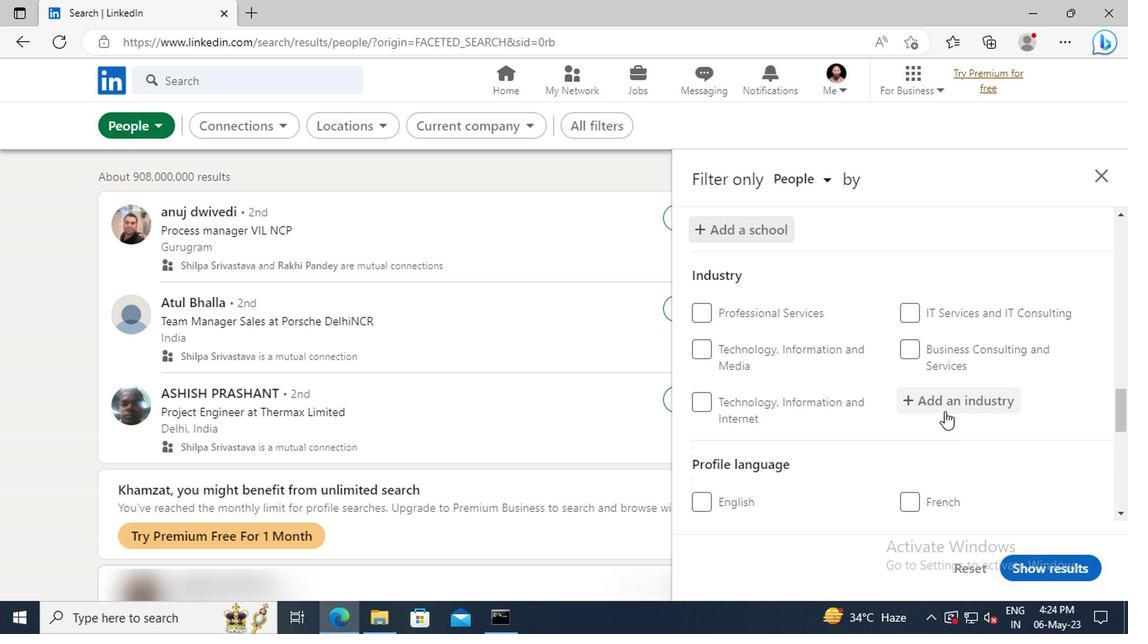 
Action: Mouse pressed left at (940, 408)
Screenshot: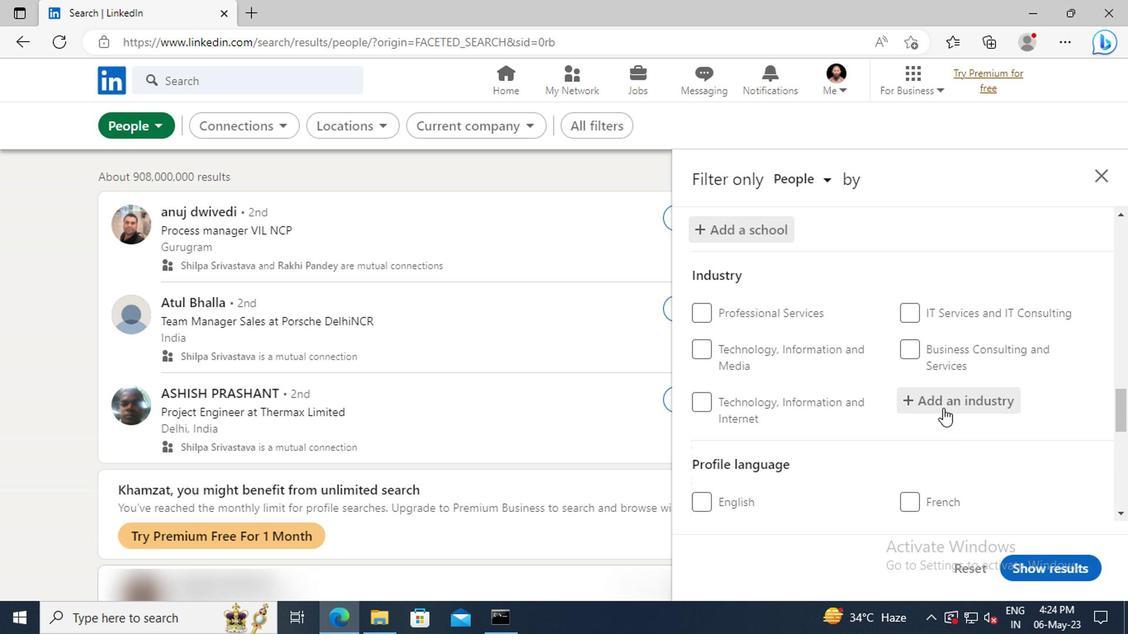 
Action: Key pressed <Key.shift>AUTOM
Screenshot: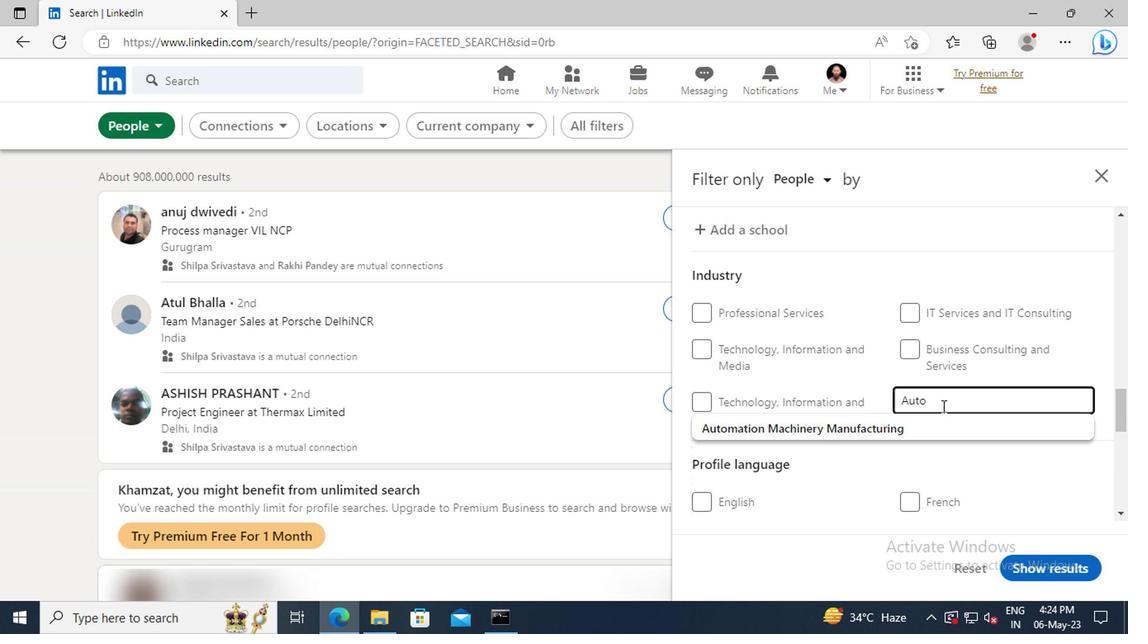 
Action: Mouse moved to (943, 430)
Screenshot: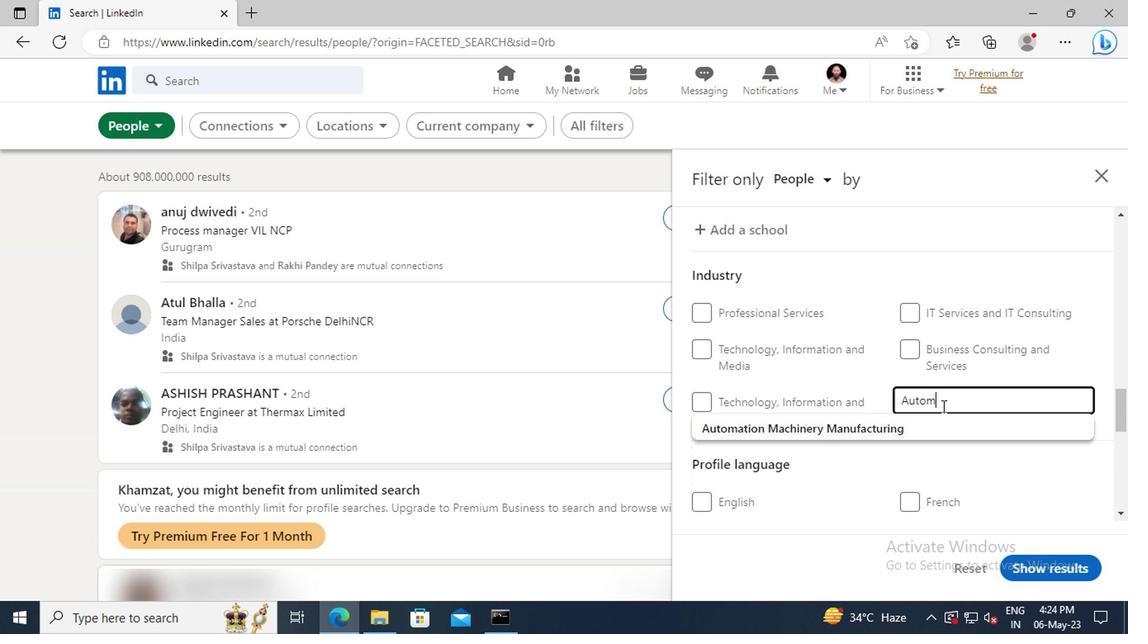 
Action: Mouse pressed left at (943, 430)
Screenshot: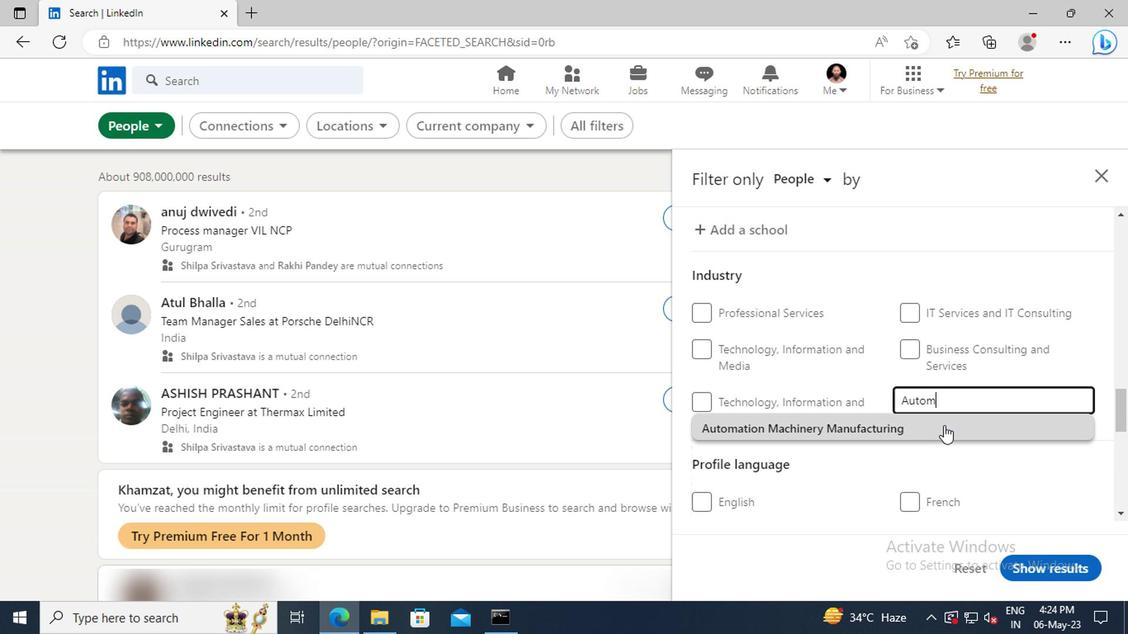 
Action: Mouse scrolled (943, 429) with delta (0, -1)
Screenshot: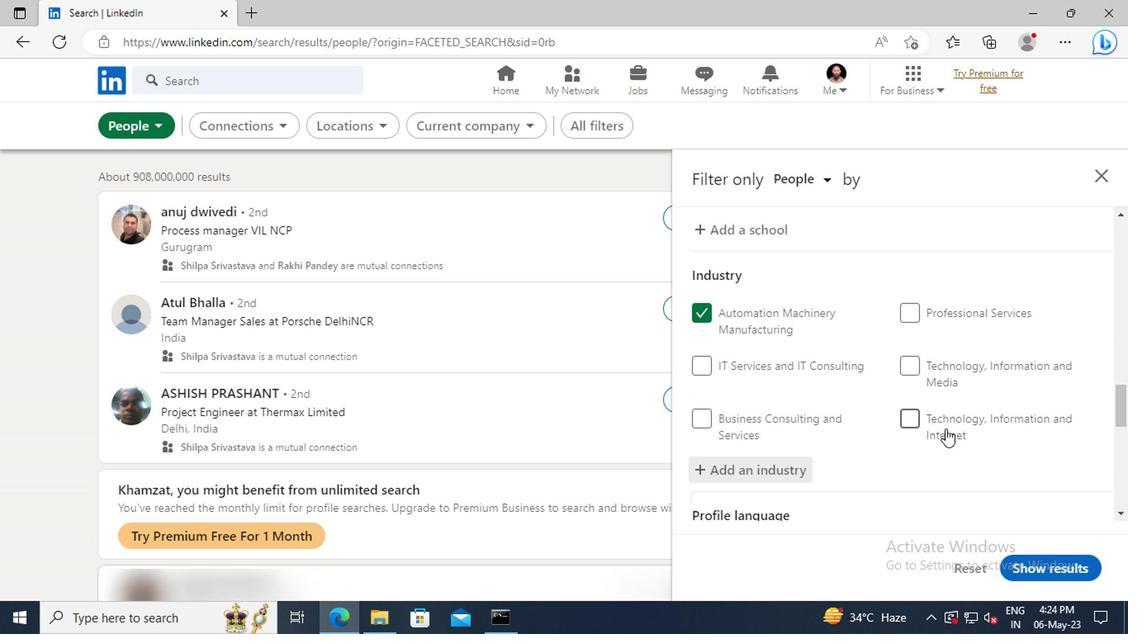 
Action: Mouse scrolled (943, 429) with delta (0, -1)
Screenshot: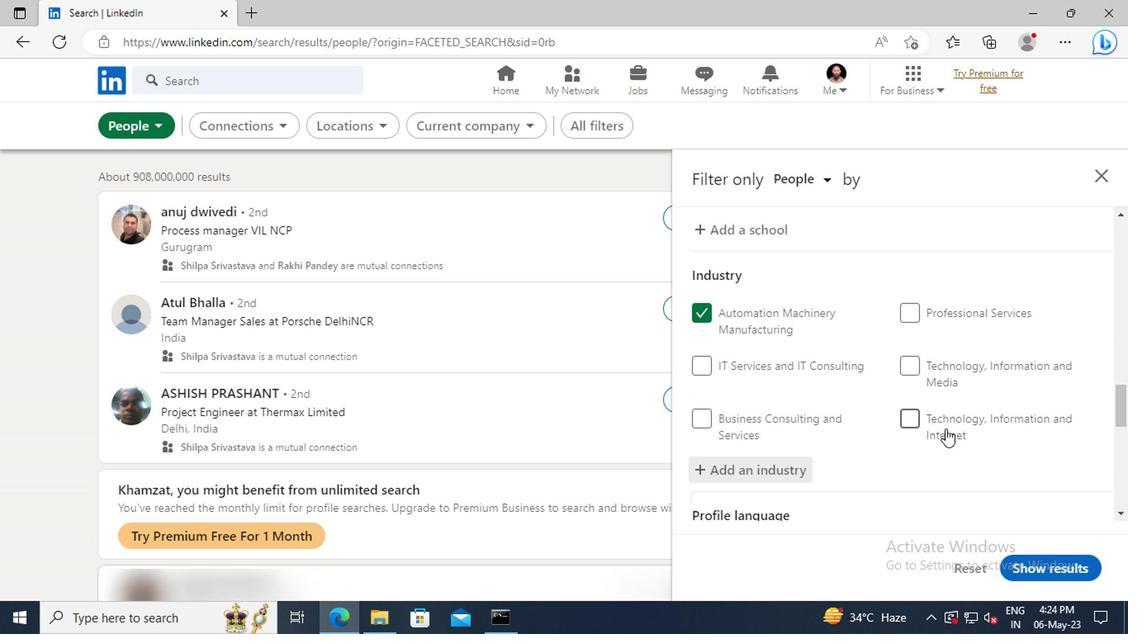 
Action: Mouse scrolled (943, 429) with delta (0, -1)
Screenshot: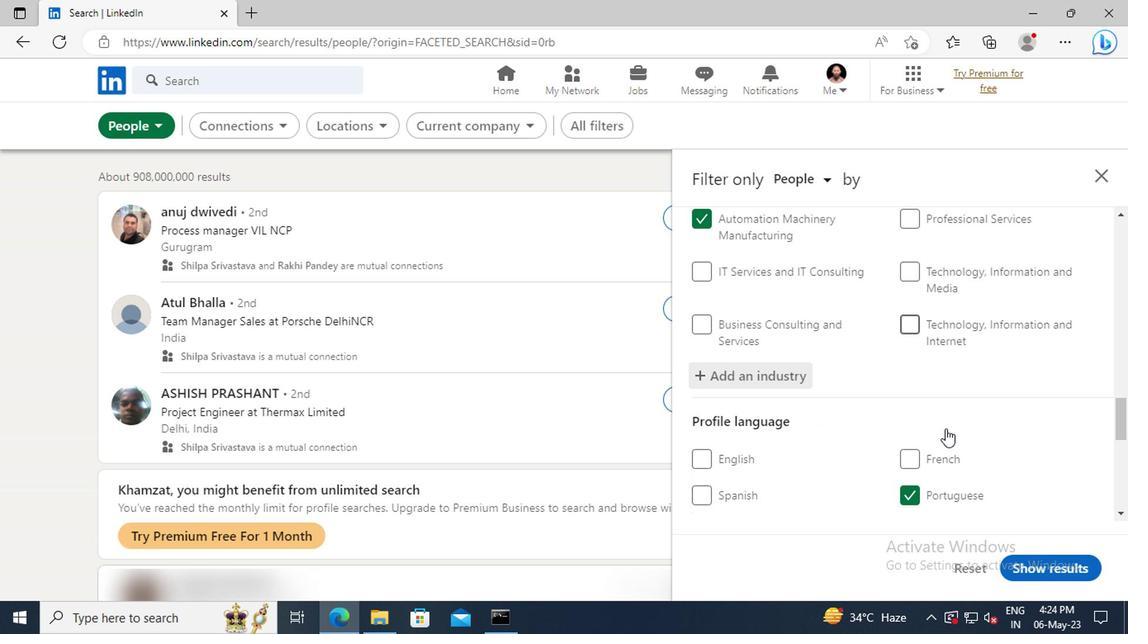 
Action: Mouse scrolled (943, 429) with delta (0, -1)
Screenshot: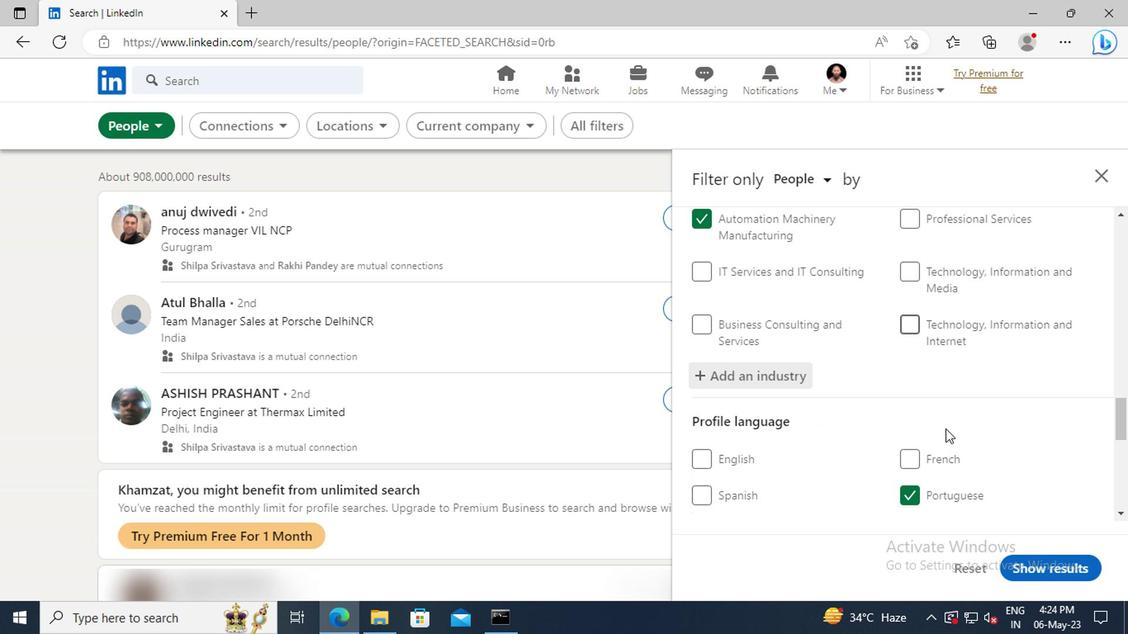 
Action: Mouse moved to (943, 427)
Screenshot: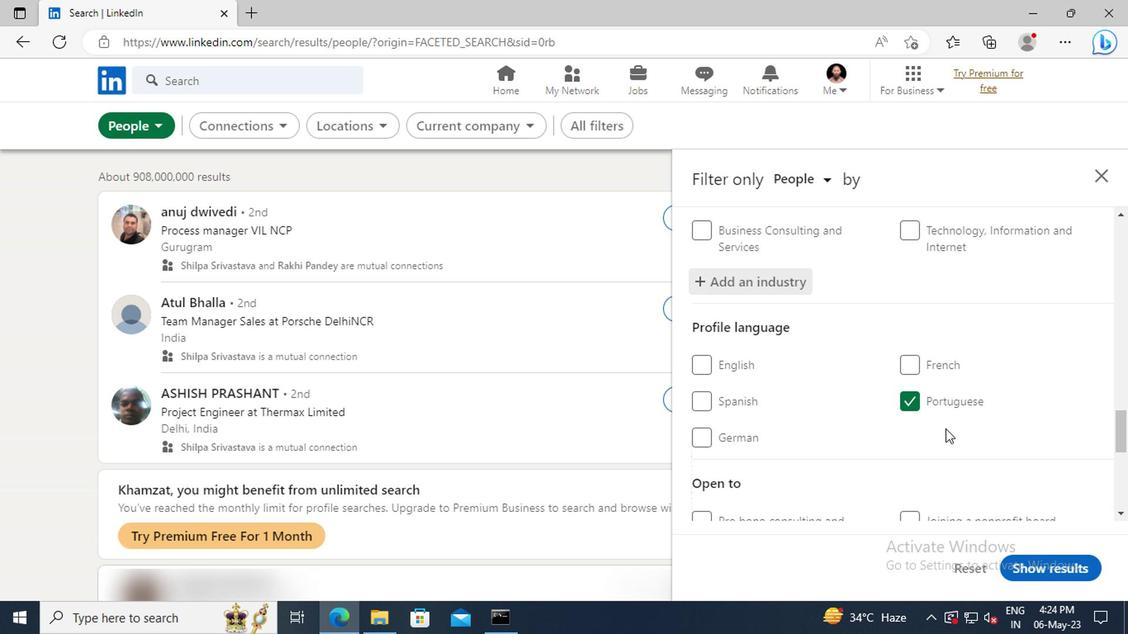 
Action: Mouse scrolled (943, 426) with delta (0, 0)
Screenshot: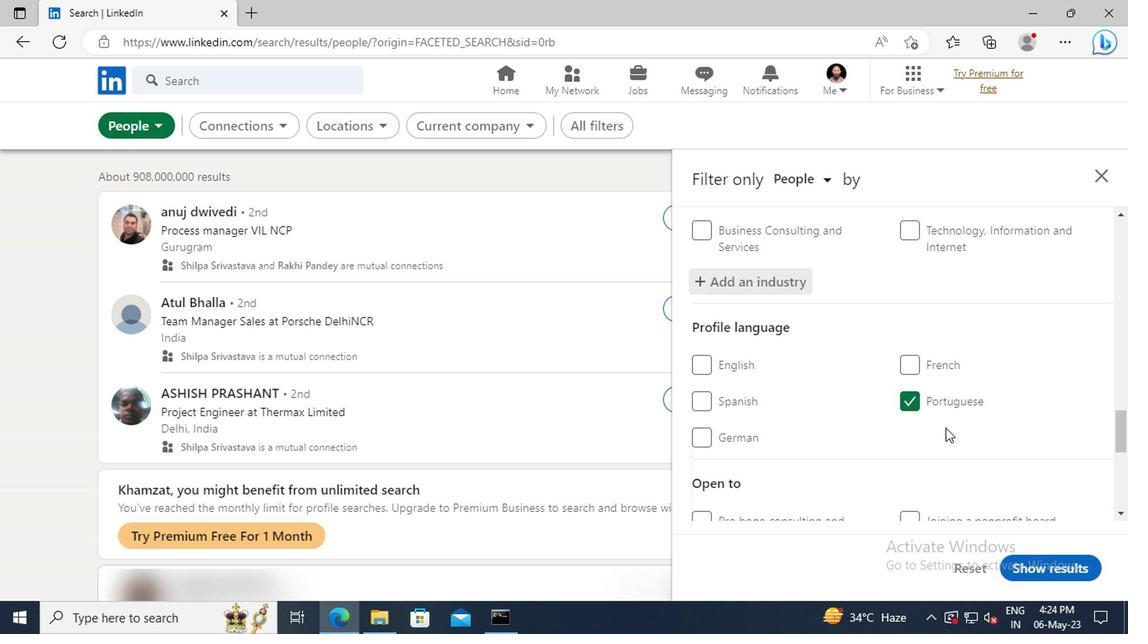 
Action: Mouse scrolled (943, 426) with delta (0, 0)
Screenshot: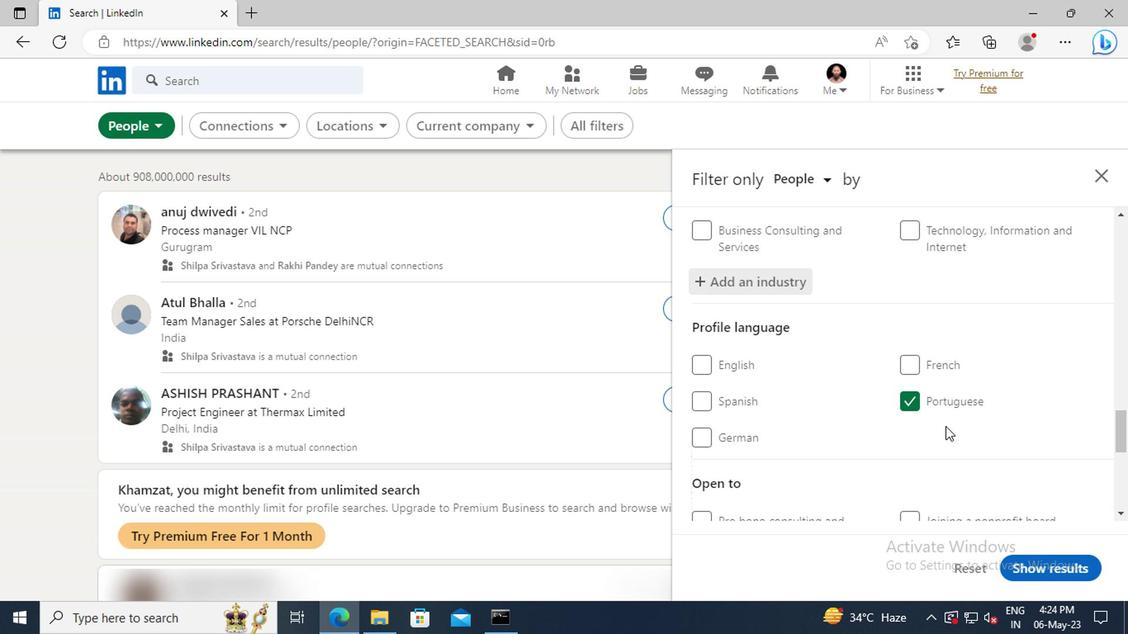 
Action: Mouse moved to (943, 427)
Screenshot: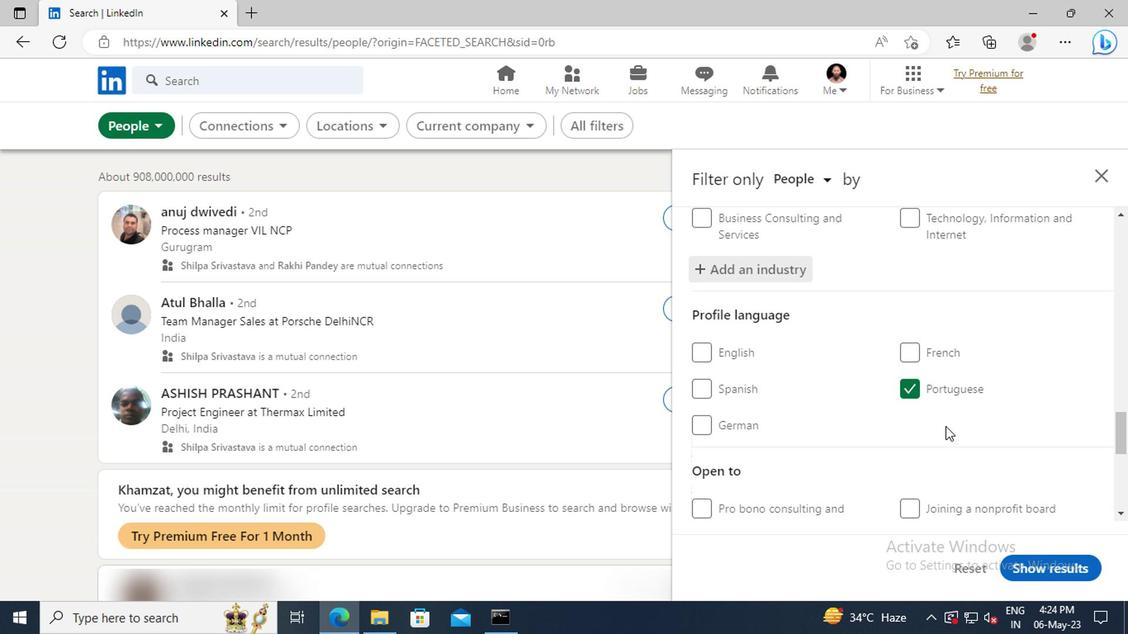 
Action: Mouse scrolled (943, 426) with delta (0, 0)
Screenshot: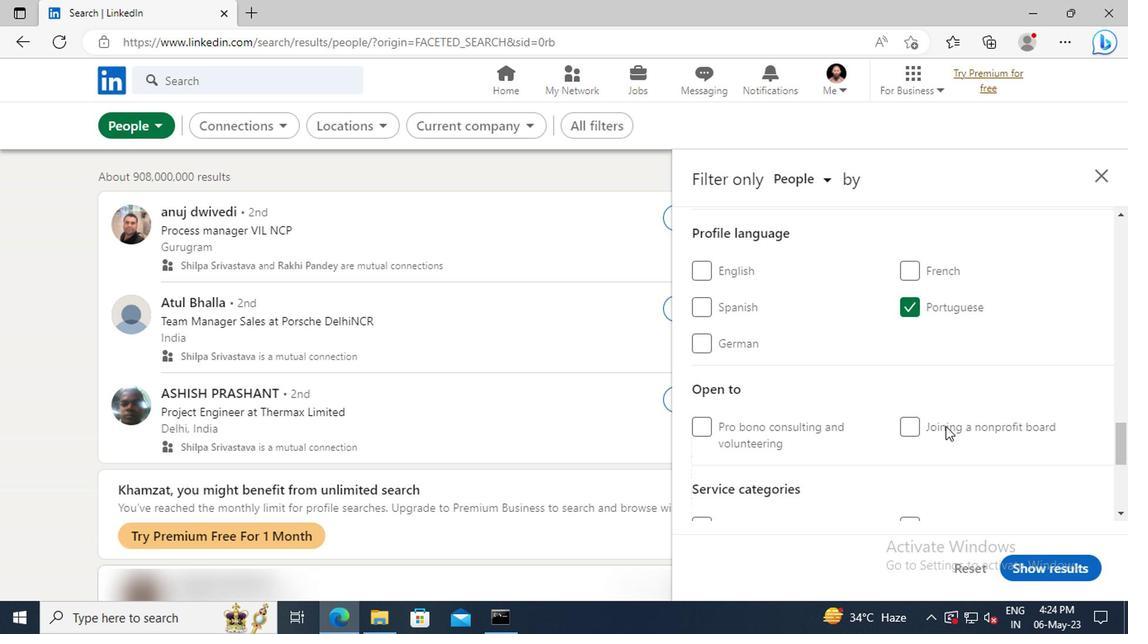 
Action: Mouse scrolled (943, 426) with delta (0, 0)
Screenshot: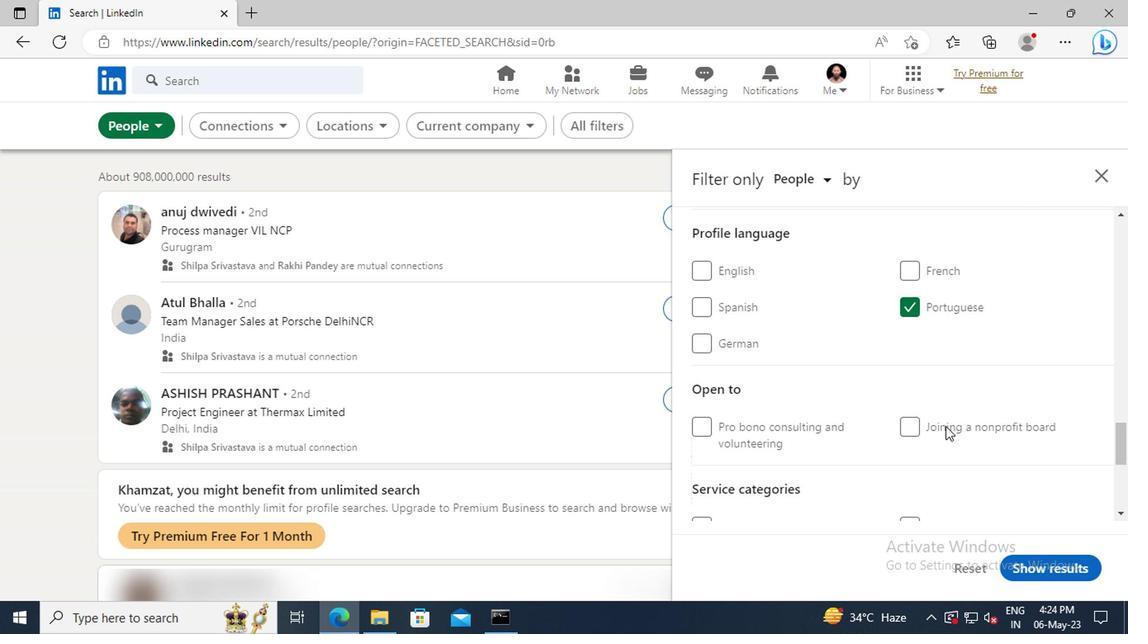 
Action: Mouse scrolled (943, 426) with delta (0, 0)
Screenshot: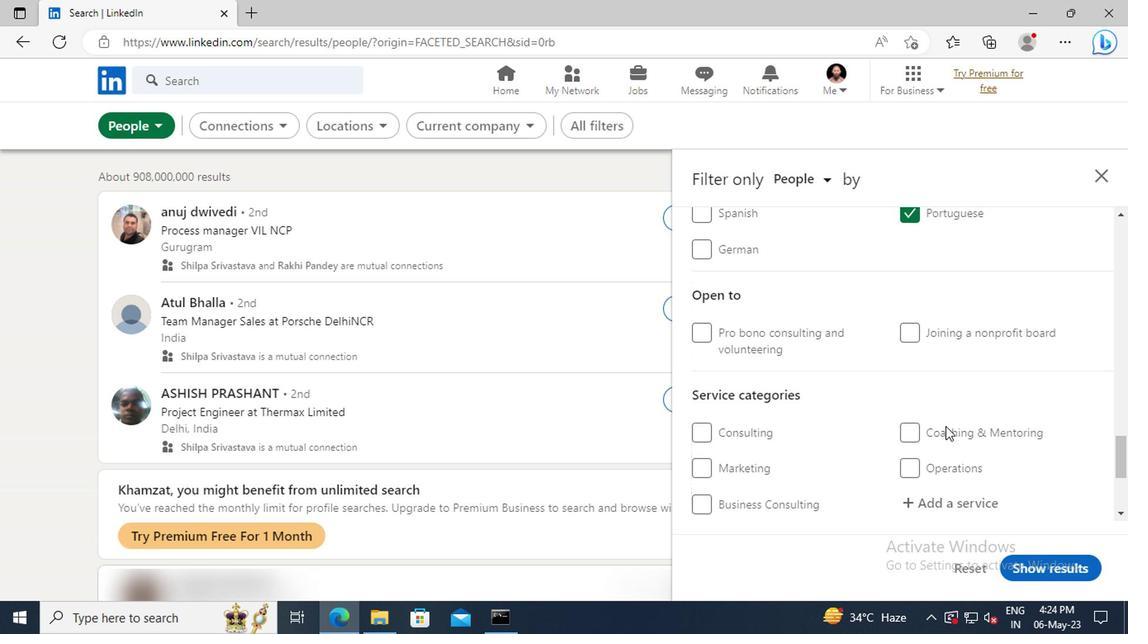 
Action: Mouse scrolled (943, 426) with delta (0, 0)
Screenshot: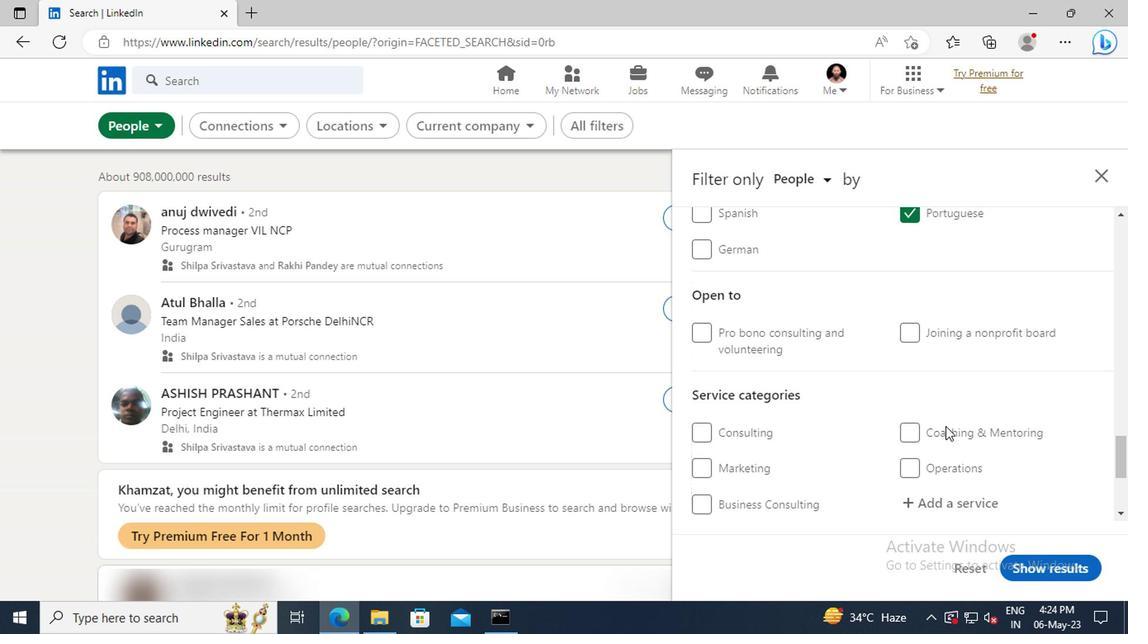 
Action: Mouse moved to (937, 416)
Screenshot: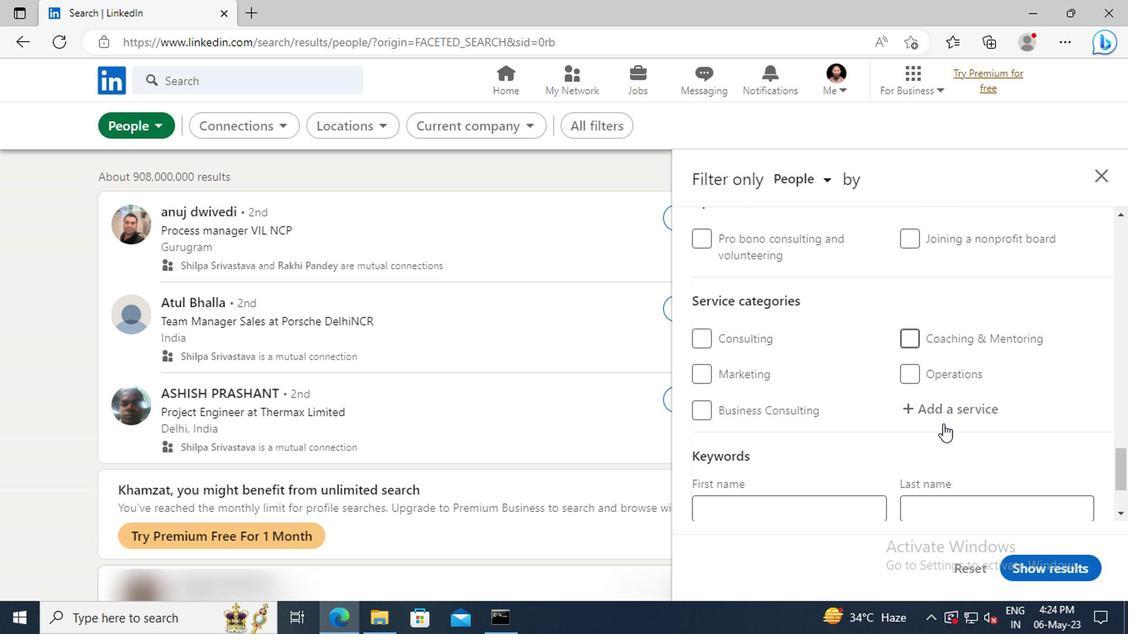 
Action: Mouse pressed left at (937, 416)
Screenshot: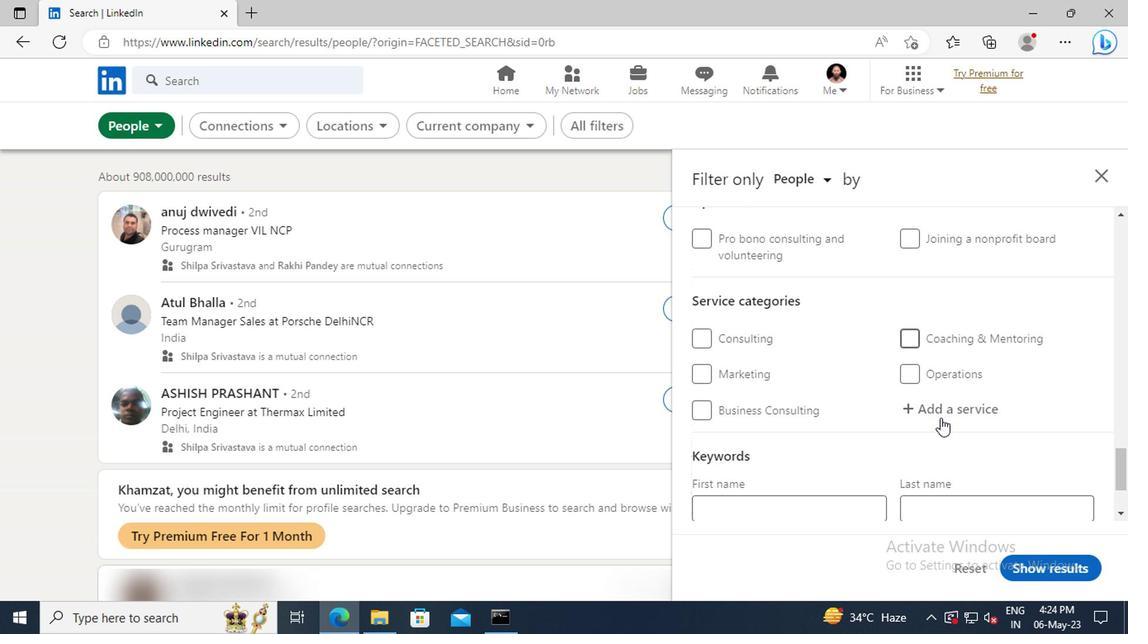 
Action: Mouse moved to (937, 415)
Screenshot: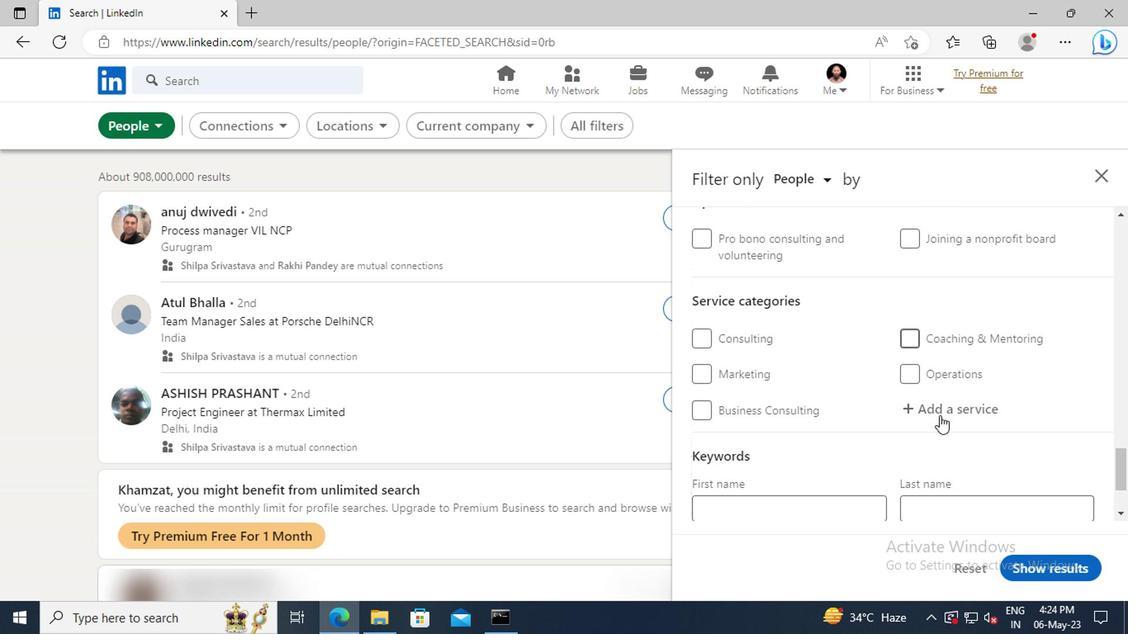 
Action: Key pressed <Key.shift>FILI
Screenshot: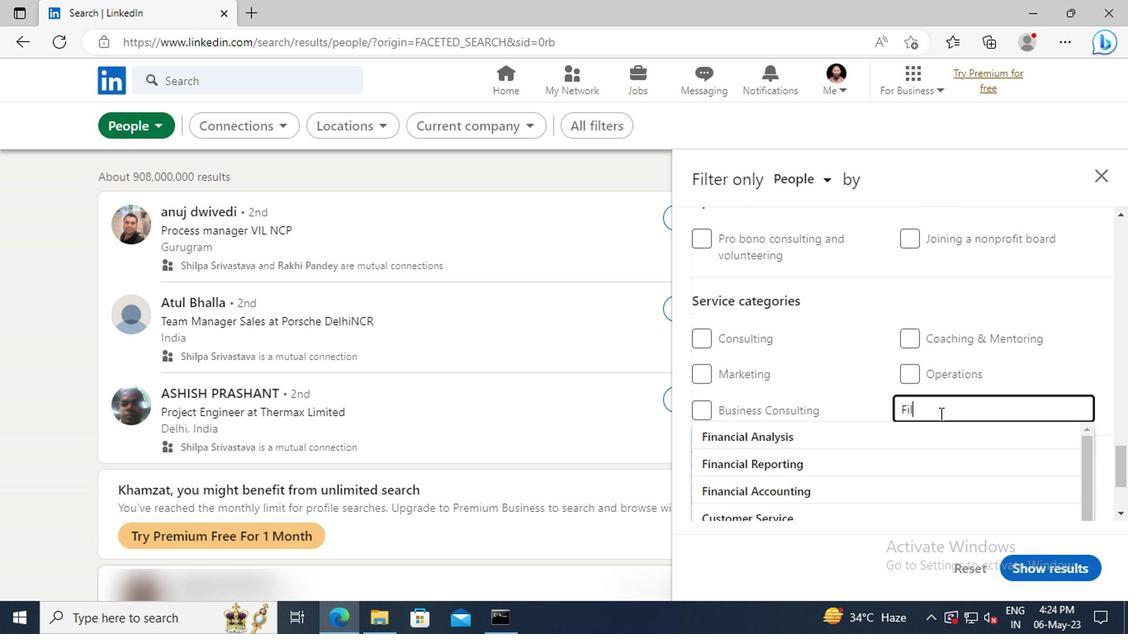 
Action: Mouse moved to (931, 436)
Screenshot: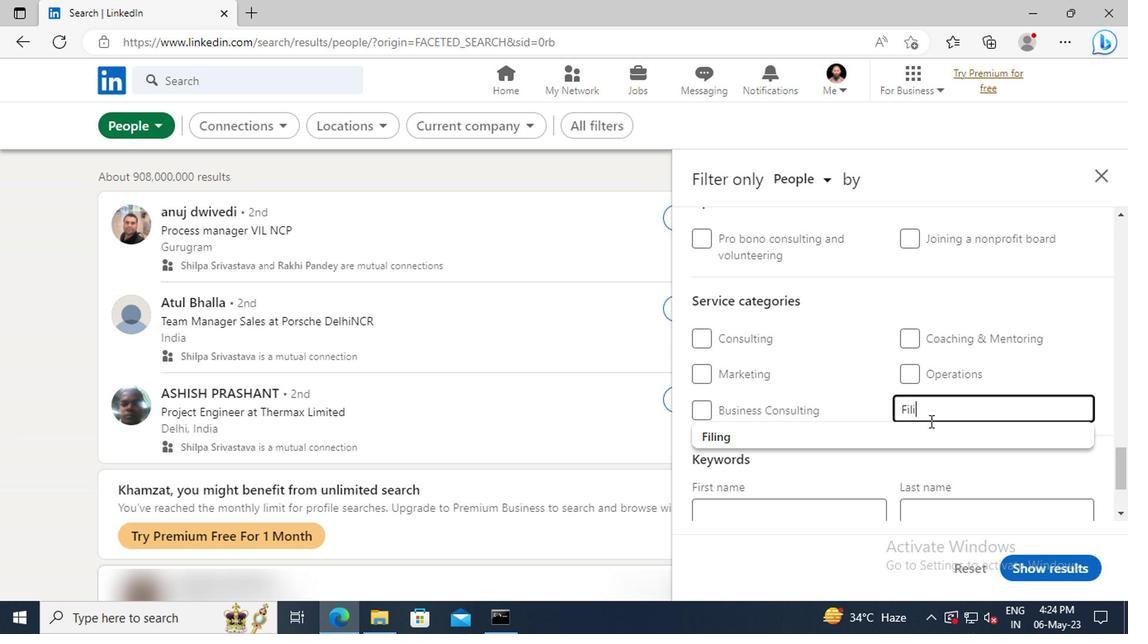 
Action: Mouse pressed left at (931, 436)
Screenshot: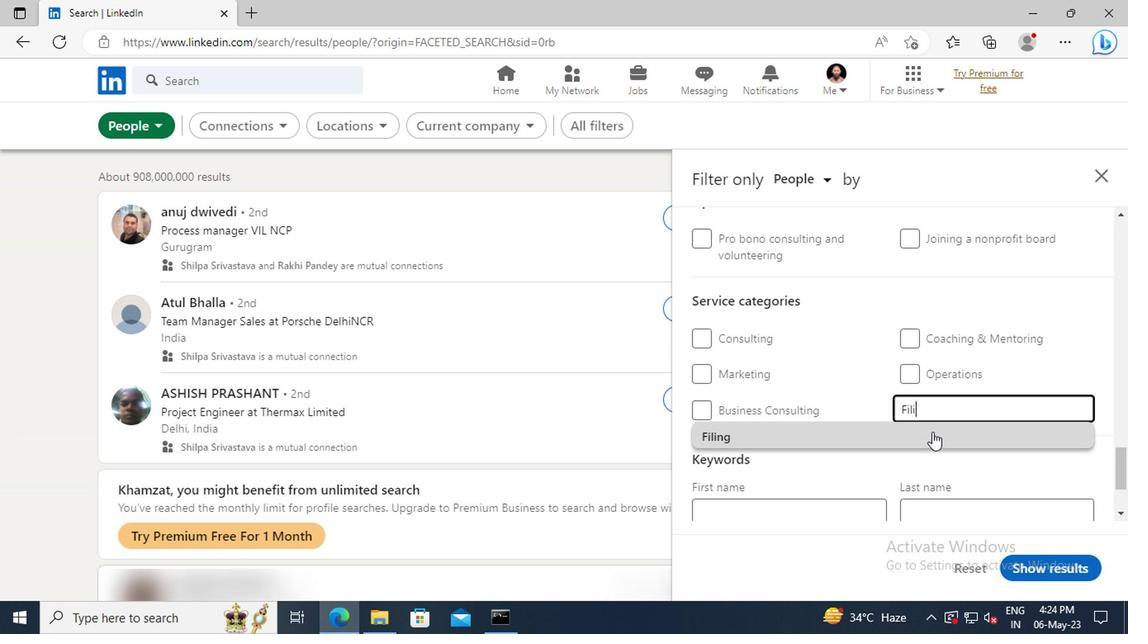 
Action: Mouse scrolled (931, 435) with delta (0, -1)
Screenshot: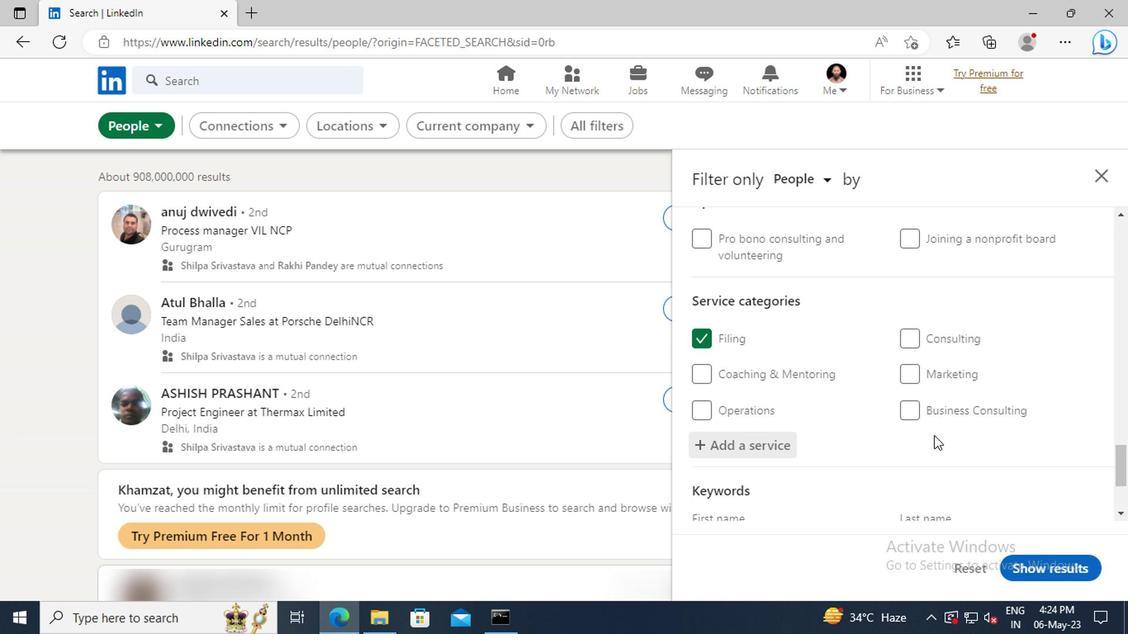 
Action: Mouse scrolled (931, 435) with delta (0, -1)
Screenshot: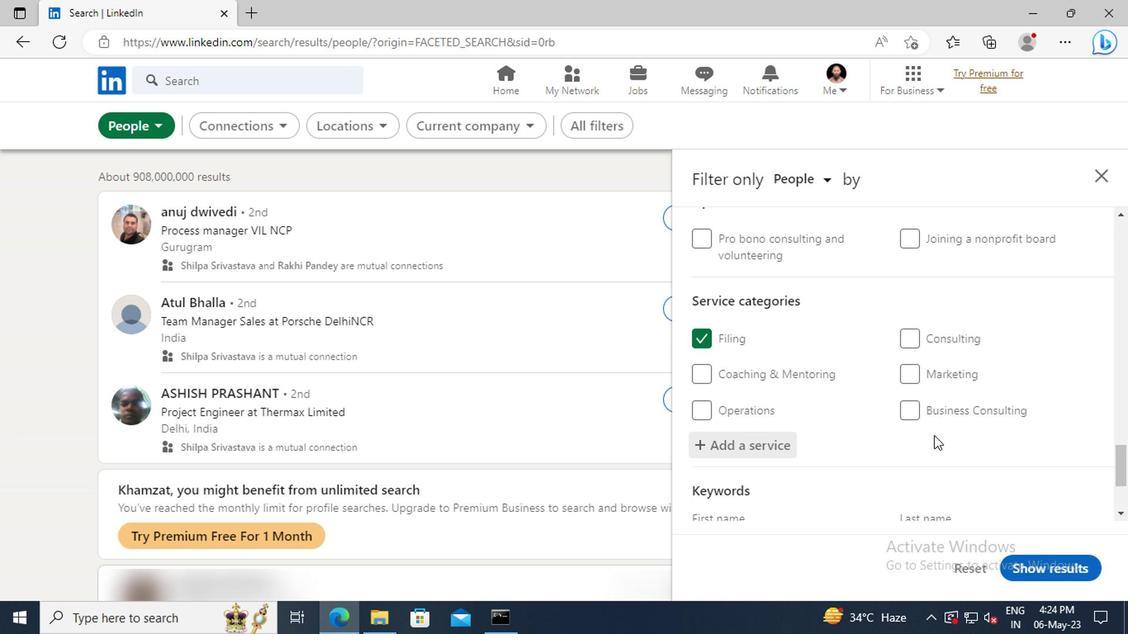 
Action: Mouse scrolled (931, 435) with delta (0, -1)
Screenshot: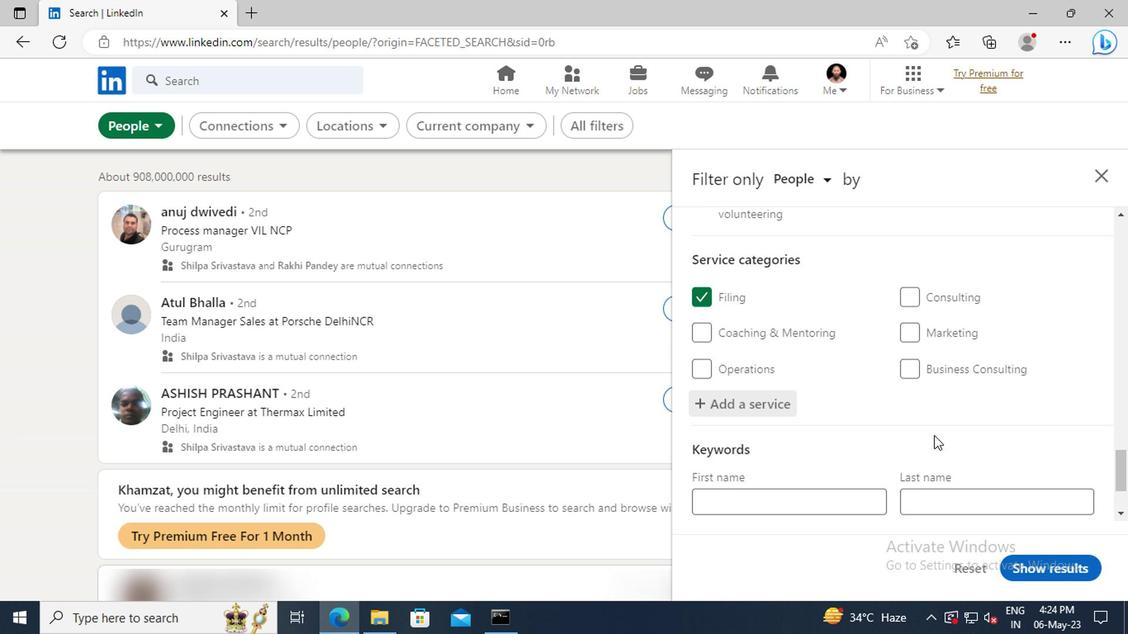 
Action: Mouse scrolled (931, 435) with delta (0, -1)
Screenshot: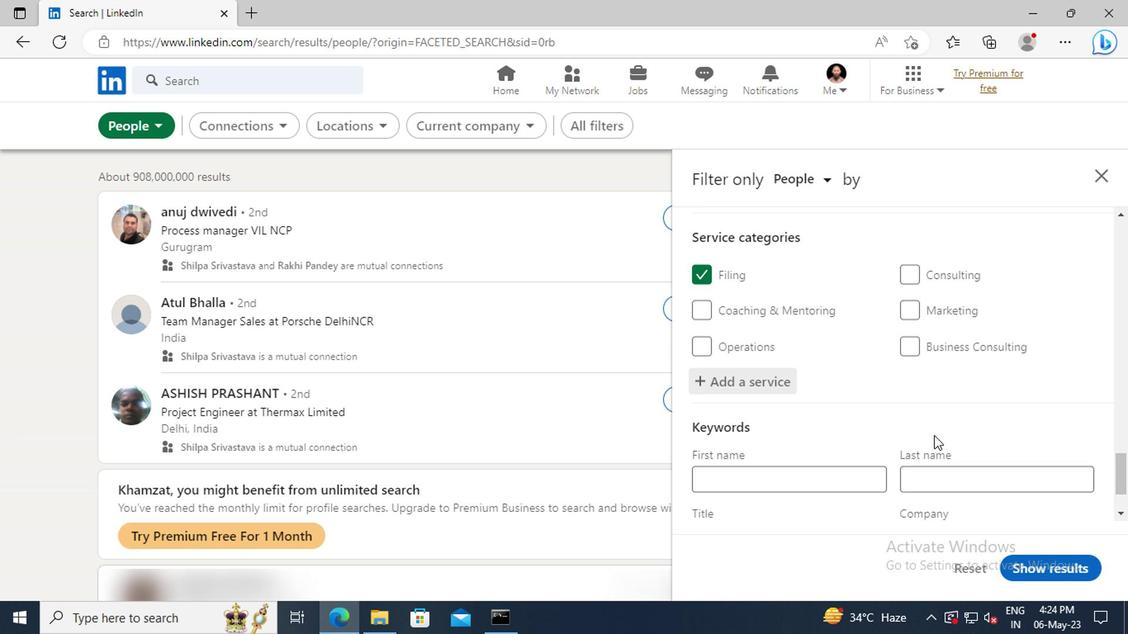 
Action: Mouse scrolled (931, 435) with delta (0, -1)
Screenshot: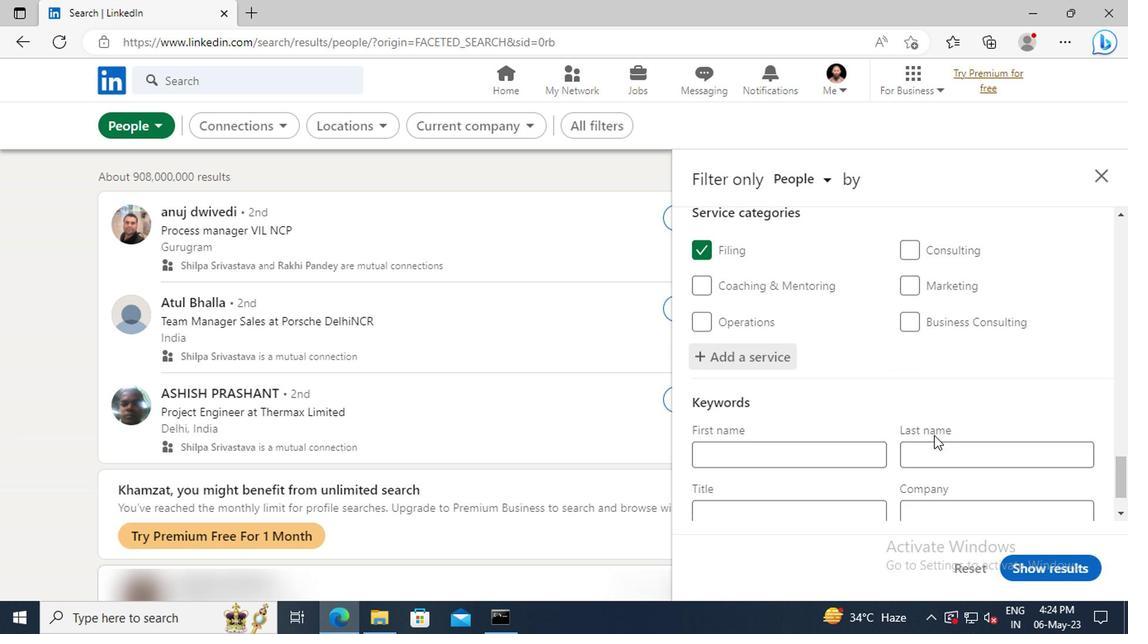 
Action: Mouse moved to (849, 445)
Screenshot: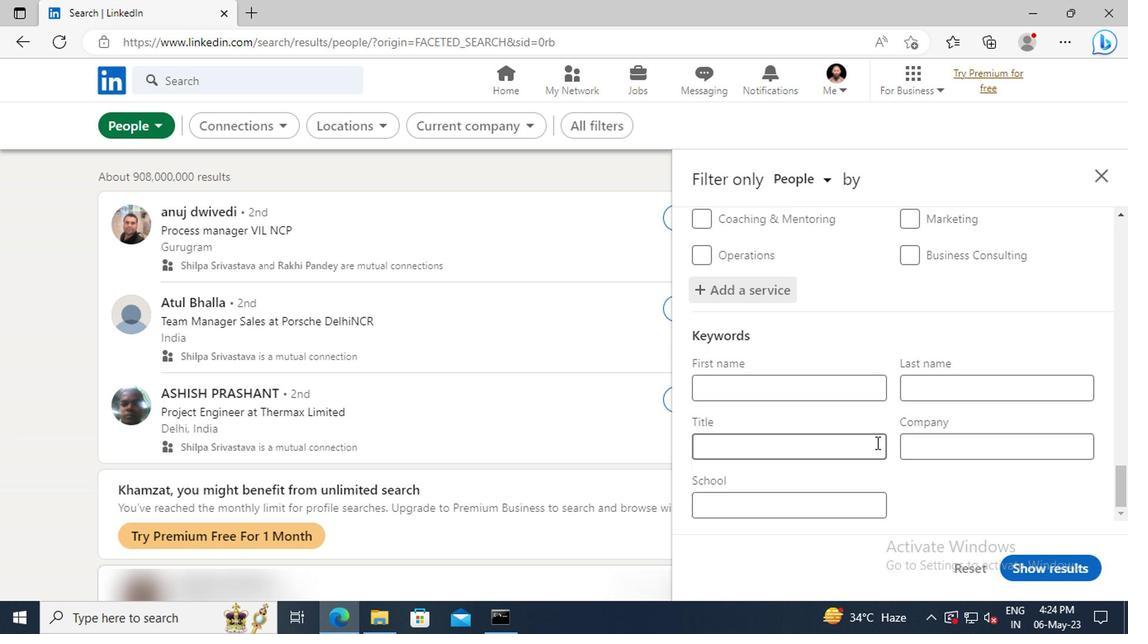 
Action: Mouse pressed left at (849, 445)
Screenshot: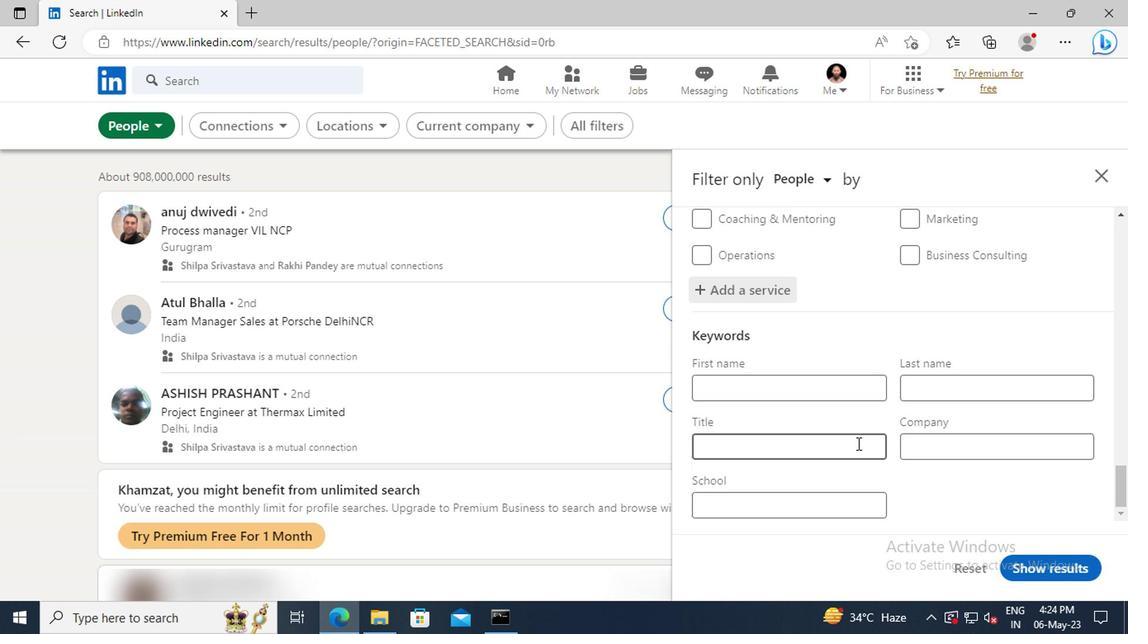 
Action: Mouse moved to (848, 445)
Screenshot: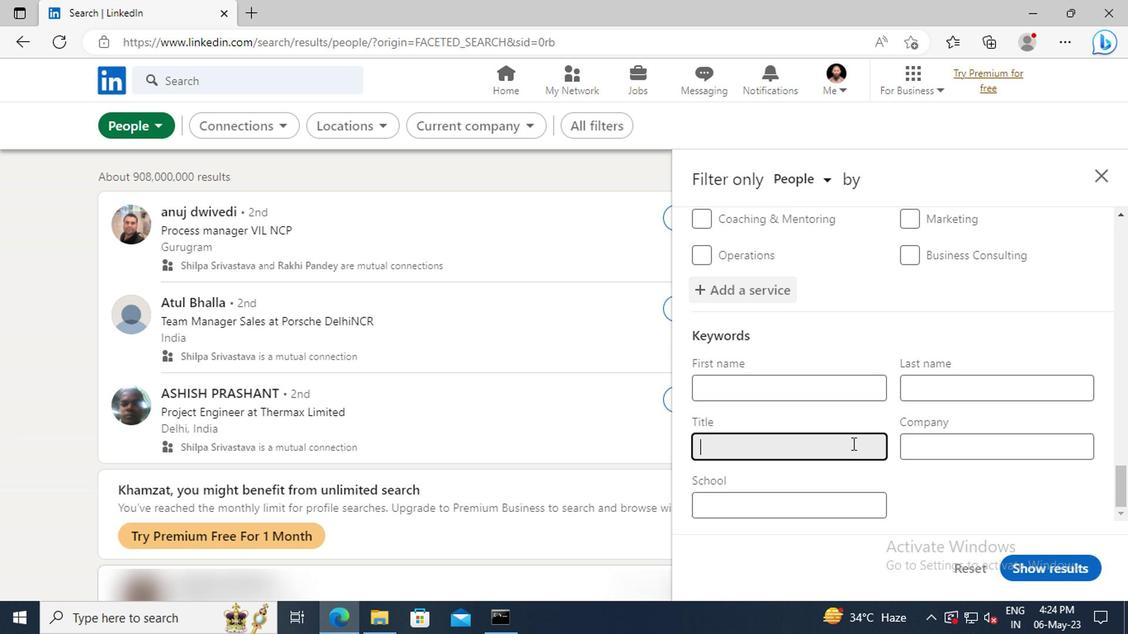 
Action: Key pressed <Key.shift>BOOKKEEPER<Key.enter>
Screenshot: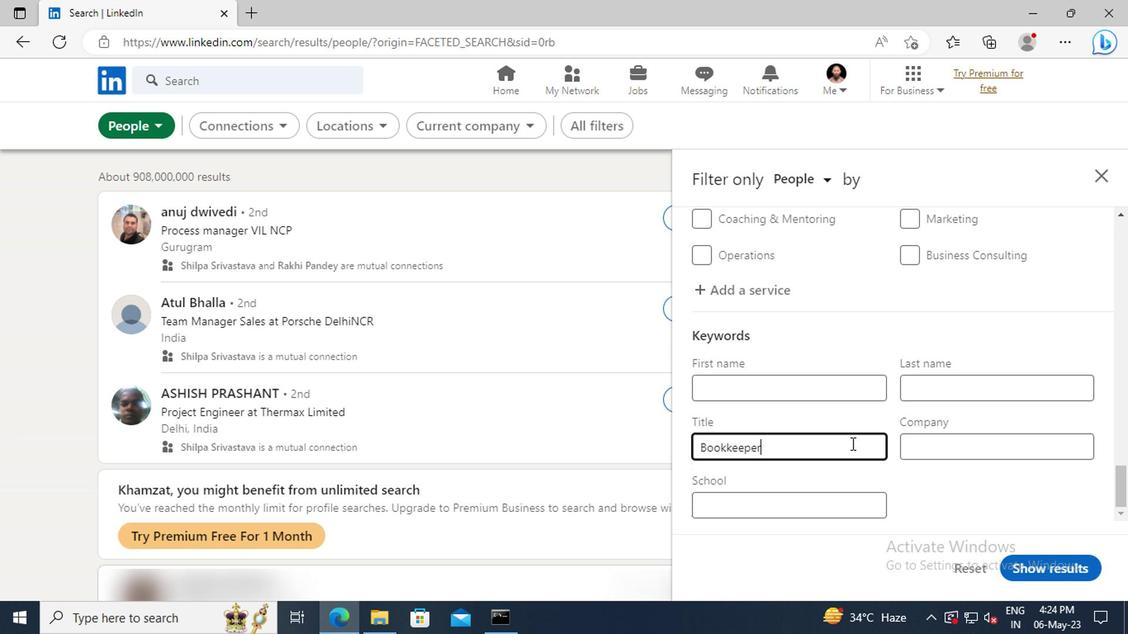 
Action: Mouse moved to (1055, 572)
Screenshot: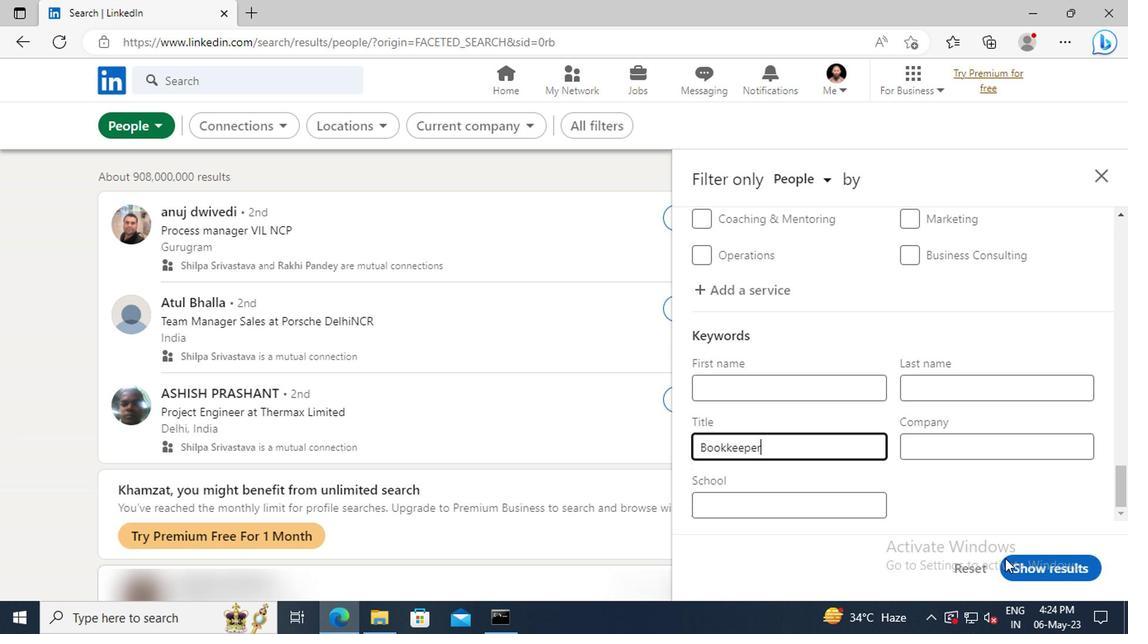 
Action: Mouse pressed left at (1055, 572)
Screenshot: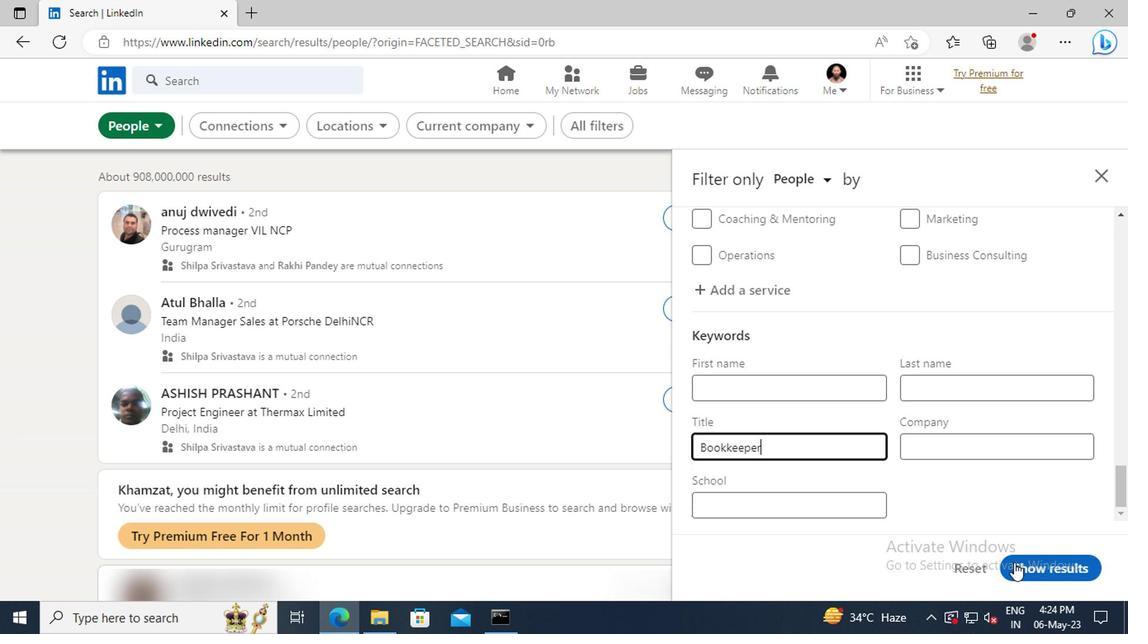 
